 Task: Look for space in Chingola, Zambia from 6th September, 2023 to 12th September, 2023 for 4 adults in price range Rs.10000 to Rs.14000. Place can be private room with 4 bedrooms having 4 beds and 4 bathrooms. Property type can be house, flat, guest house. Amenities needed are: wifi, TV, free parkinig on premises, gym, breakfast. Booking option can be shelf check-in. Required host language is English.
Action: Mouse moved to (570, 148)
Screenshot: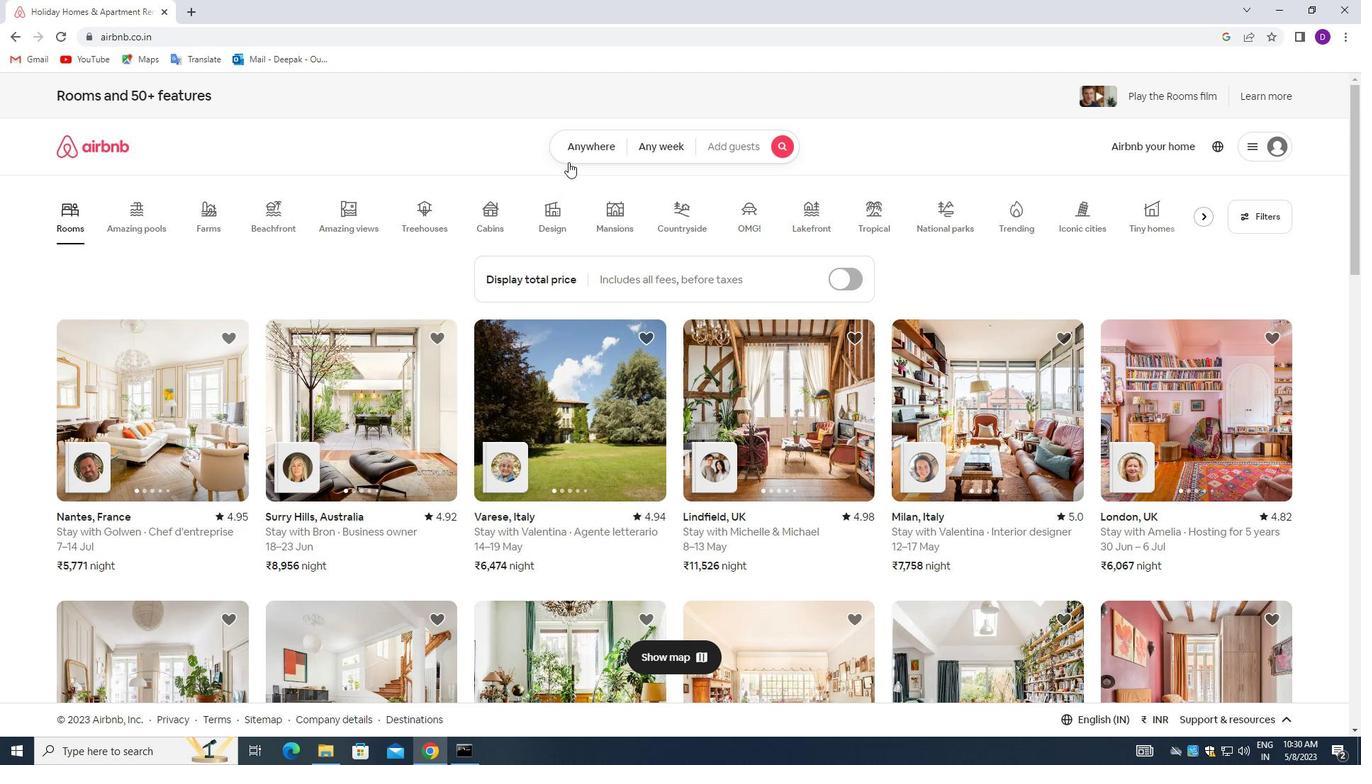 
Action: Mouse pressed left at (570, 148)
Screenshot: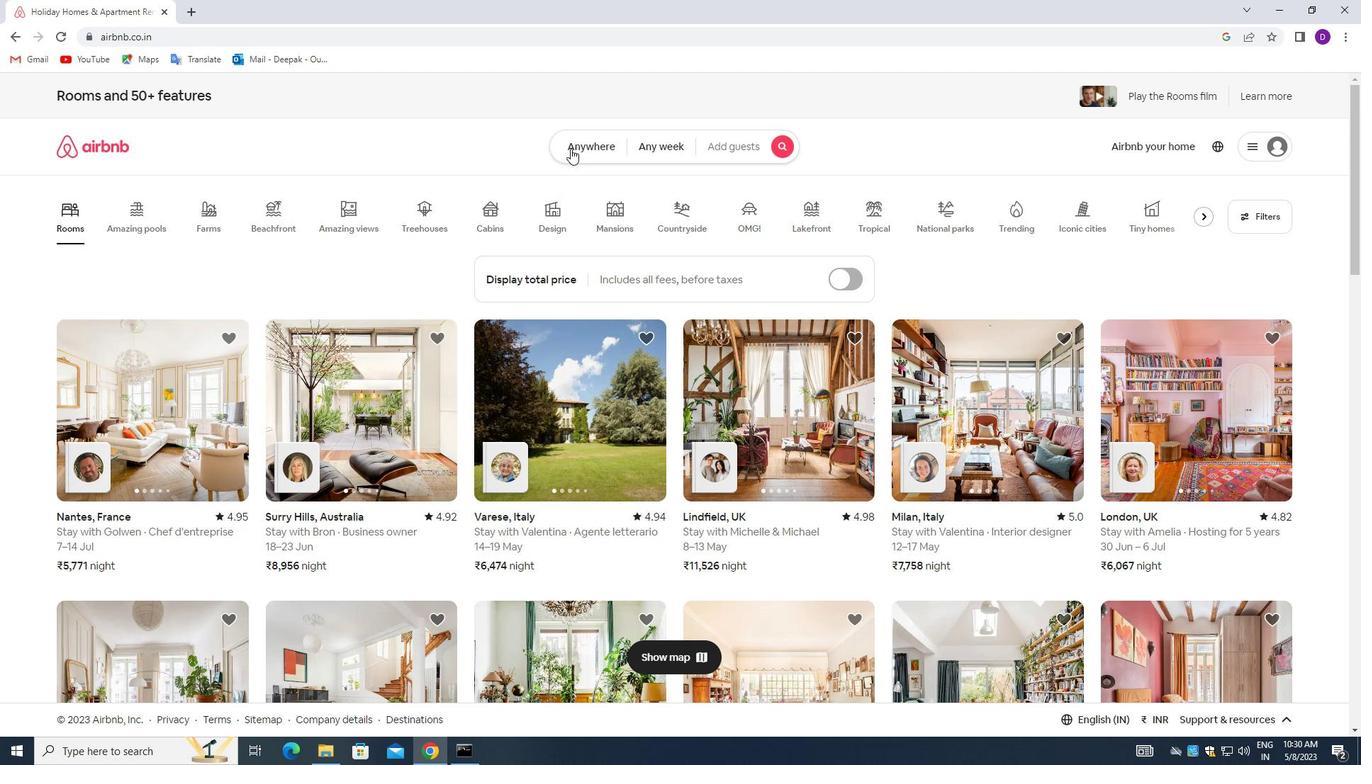 
Action: Mouse moved to (532, 209)
Screenshot: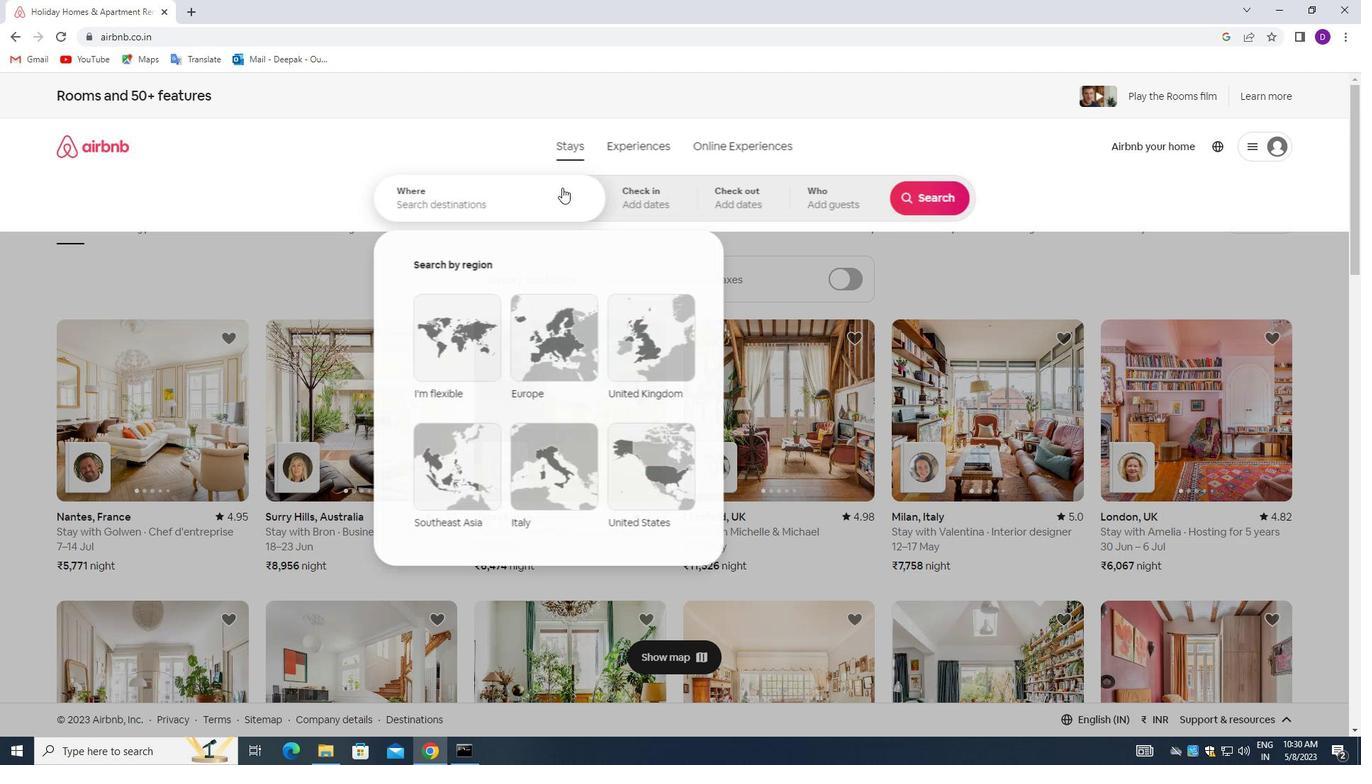 
Action: Mouse pressed left at (532, 209)
Screenshot: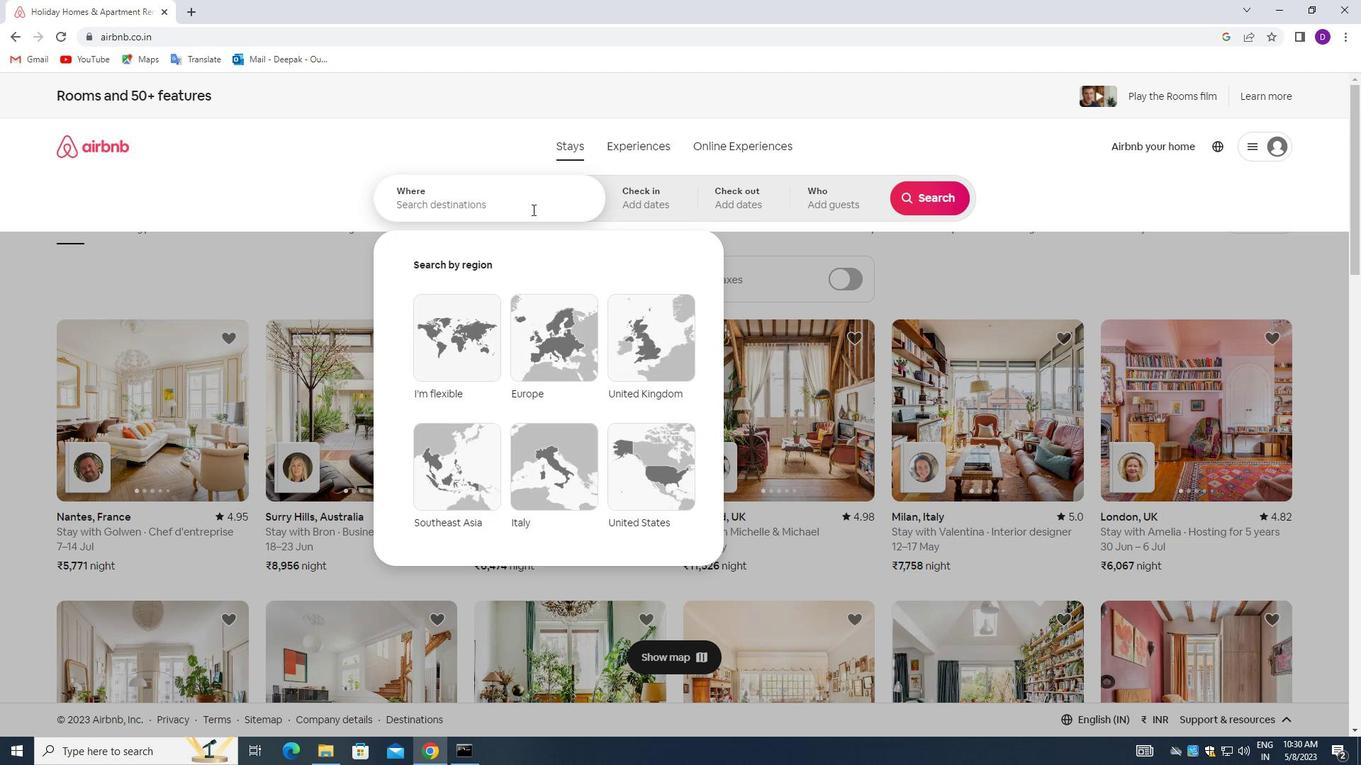 
Action: Mouse moved to (209, 321)
Screenshot: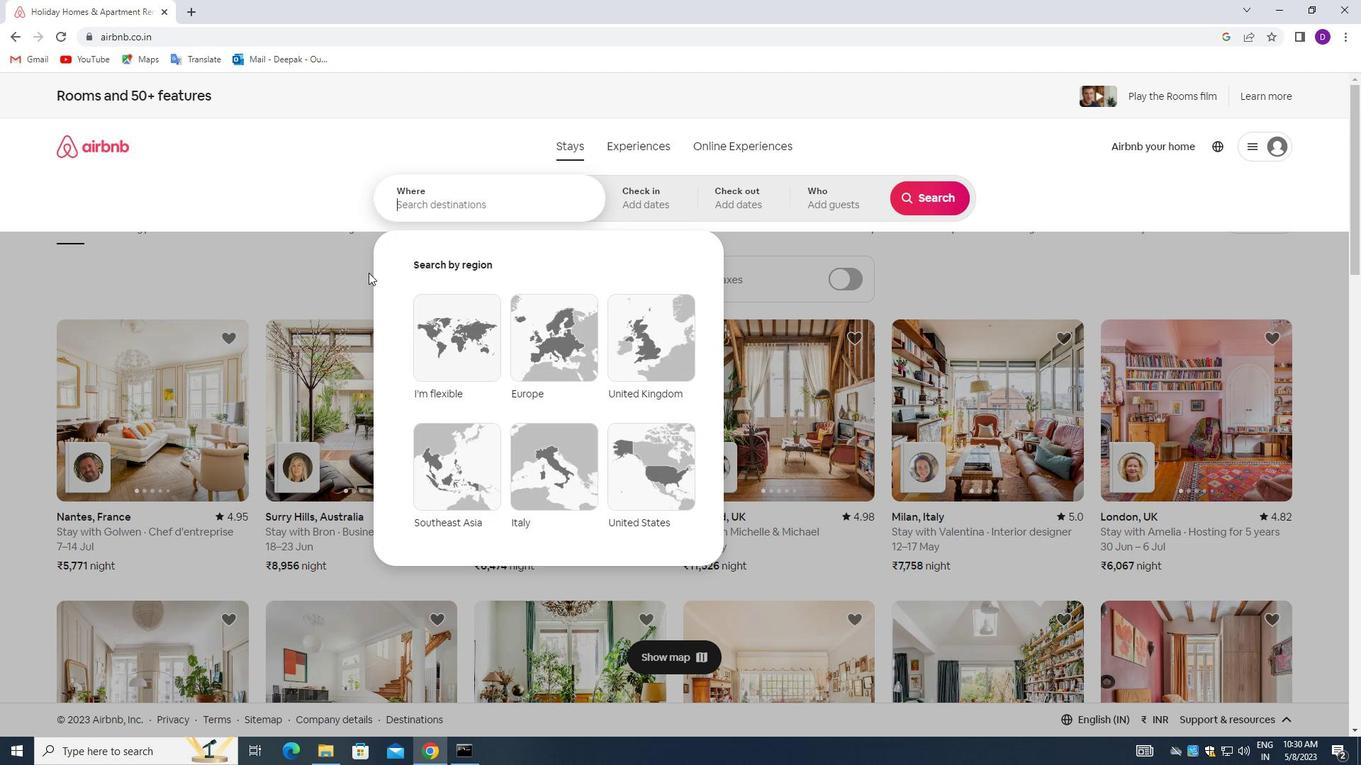 
Action: Key pressed <Key.shift_r>Chingola,<Key.space><Key.shift_r>Zambia<Key.enter>
Screenshot: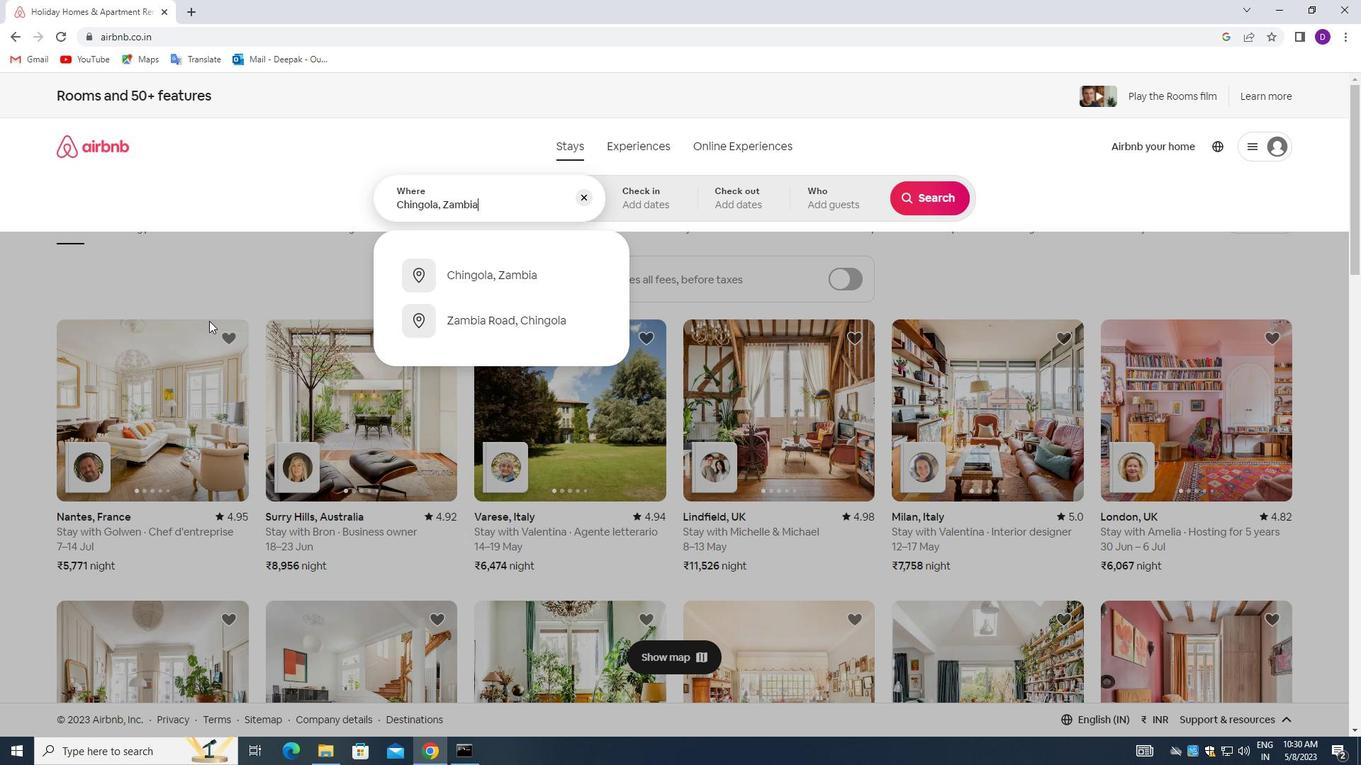
Action: Mouse moved to (928, 310)
Screenshot: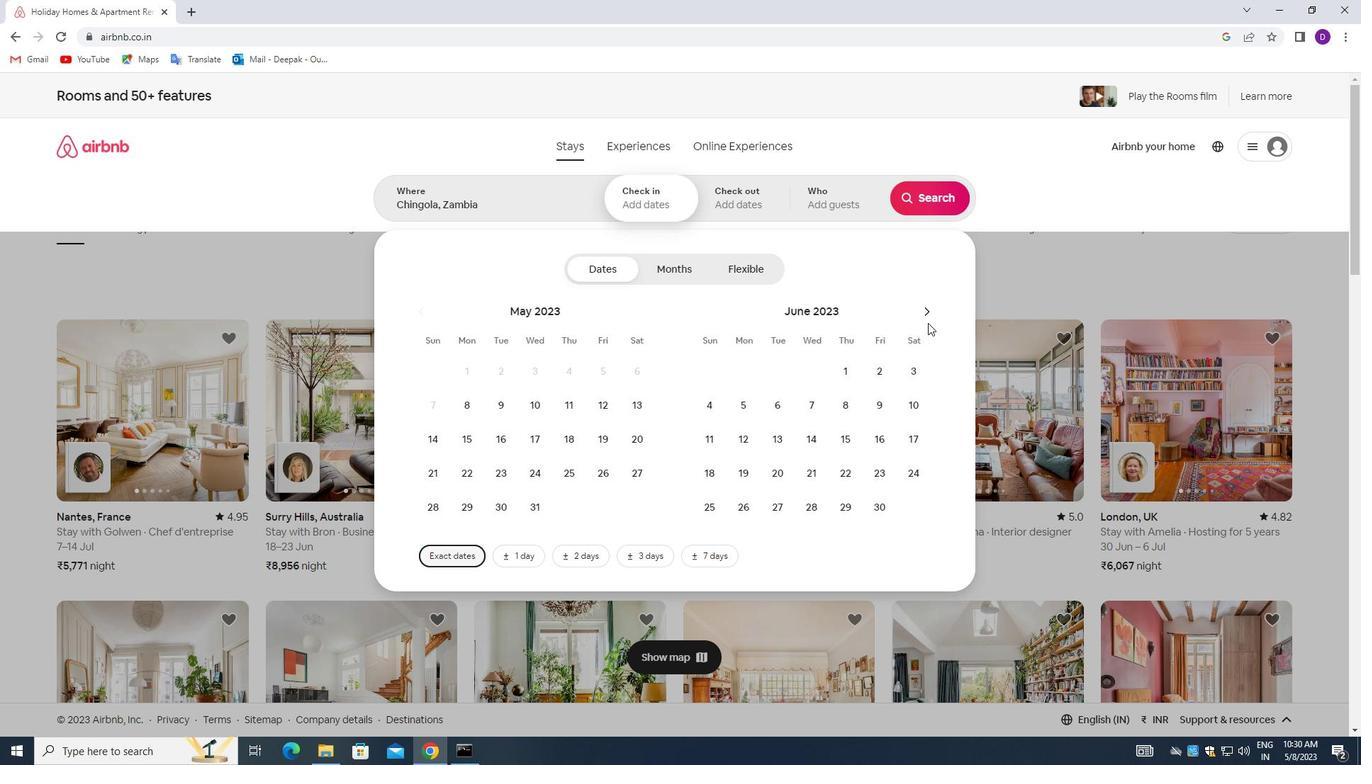 
Action: Mouse pressed left at (928, 310)
Screenshot: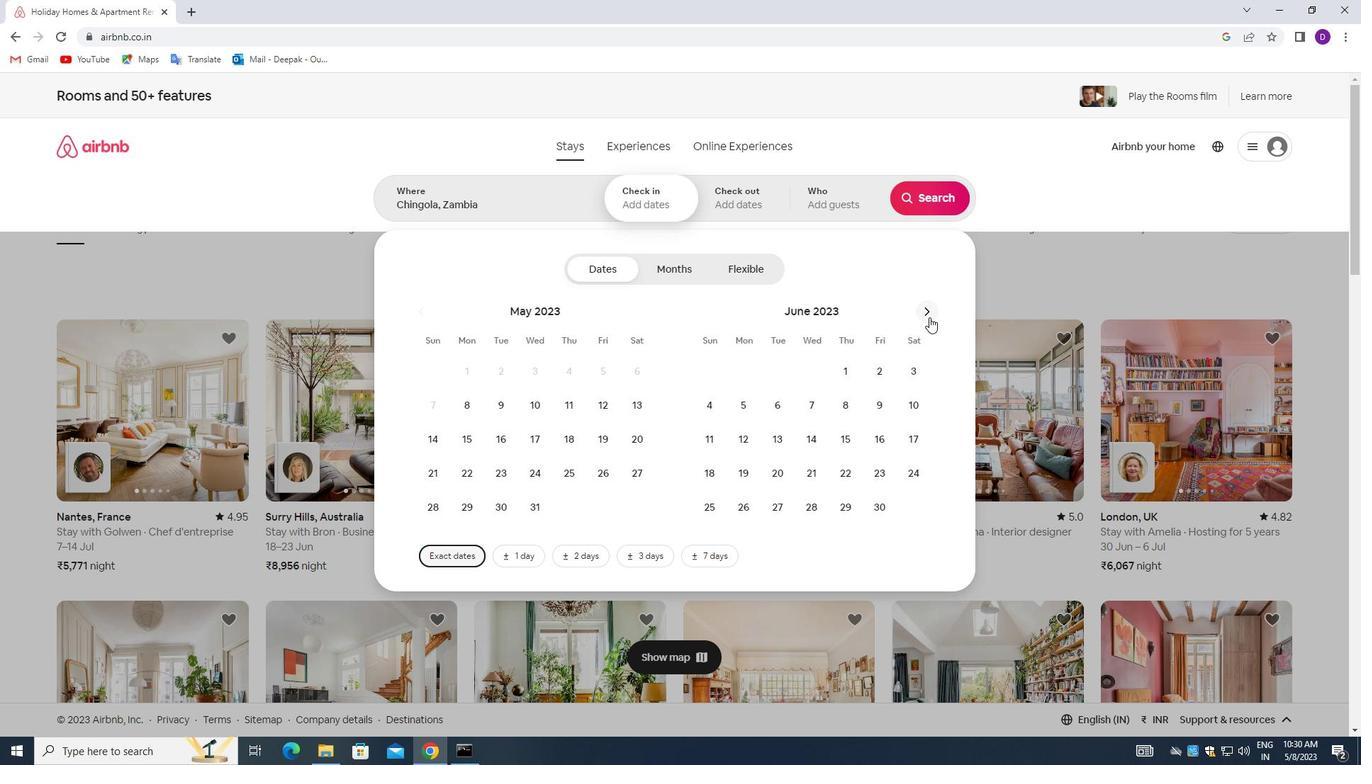 
Action: Mouse pressed left at (928, 310)
Screenshot: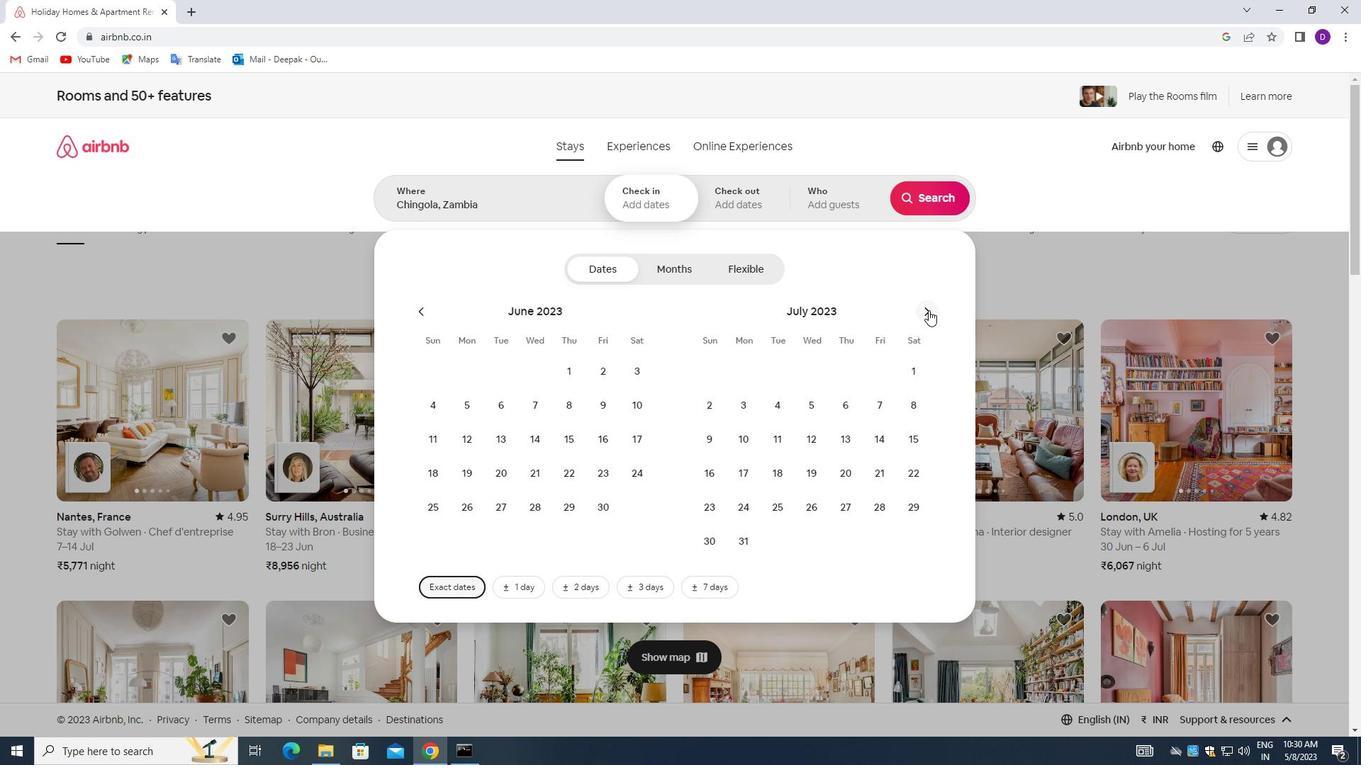 
Action: Mouse pressed left at (928, 310)
Screenshot: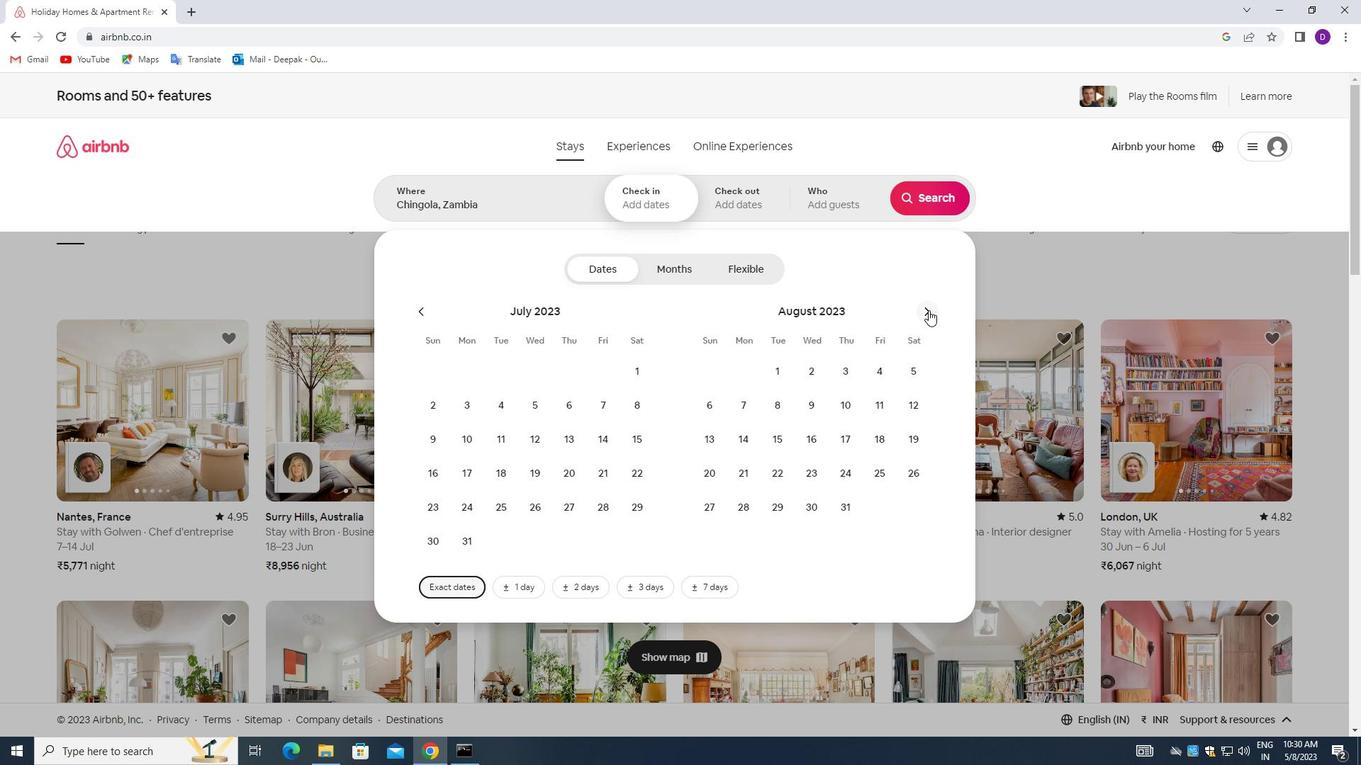
Action: Mouse moved to (815, 404)
Screenshot: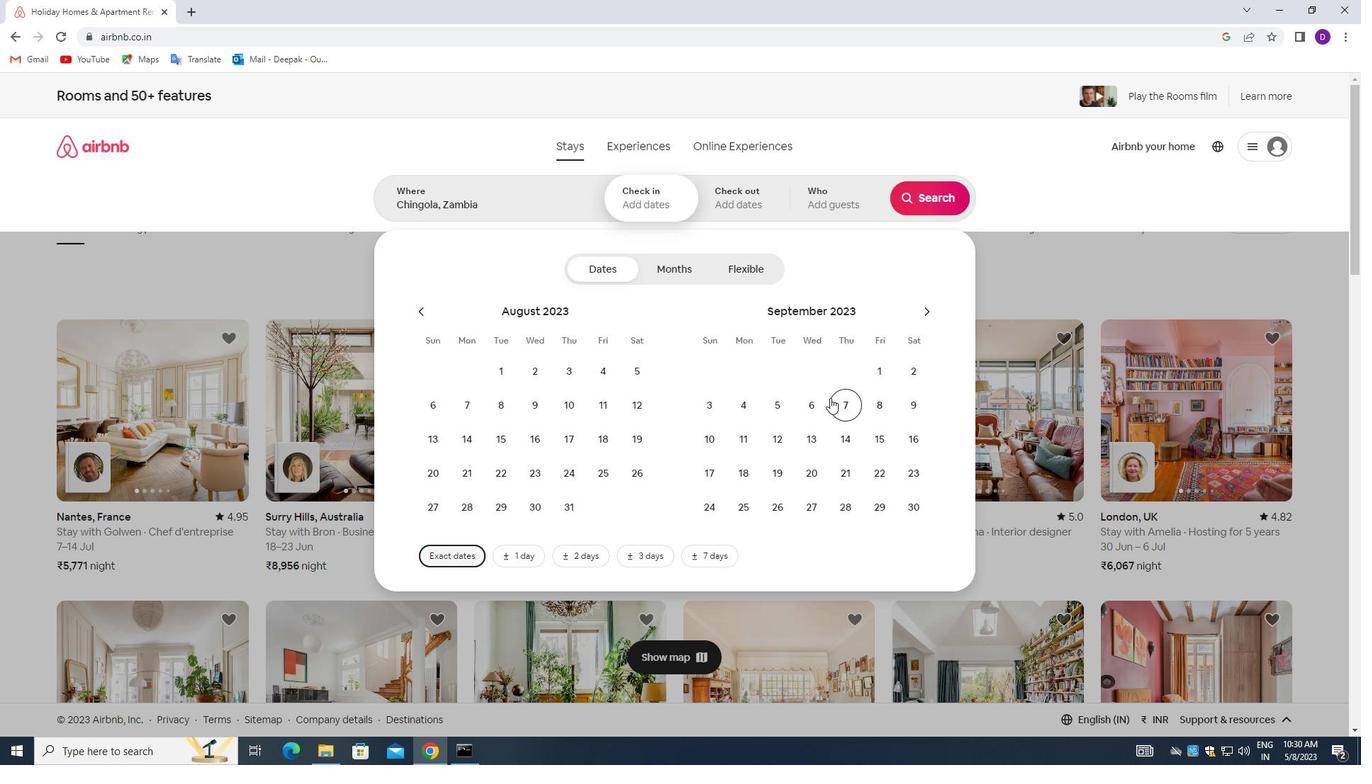 
Action: Mouse pressed left at (815, 404)
Screenshot: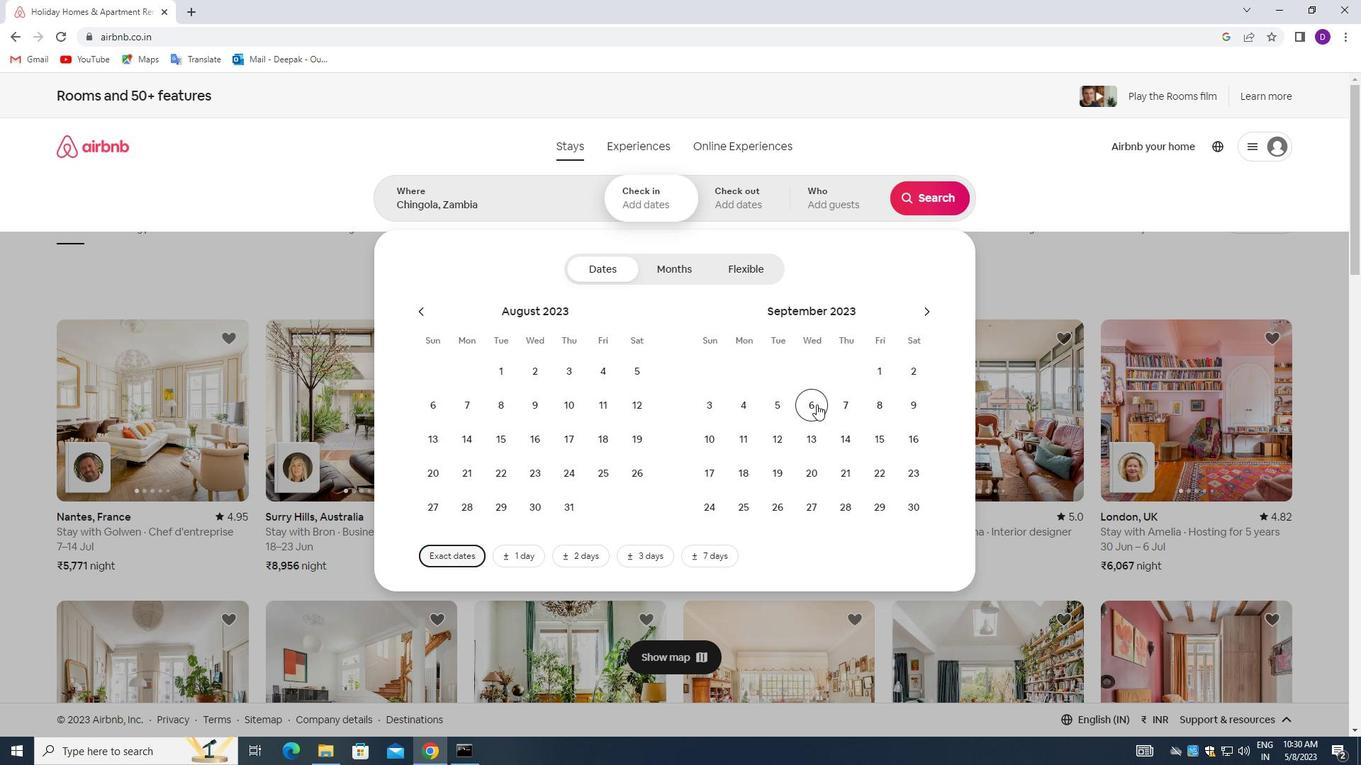 
Action: Mouse moved to (780, 435)
Screenshot: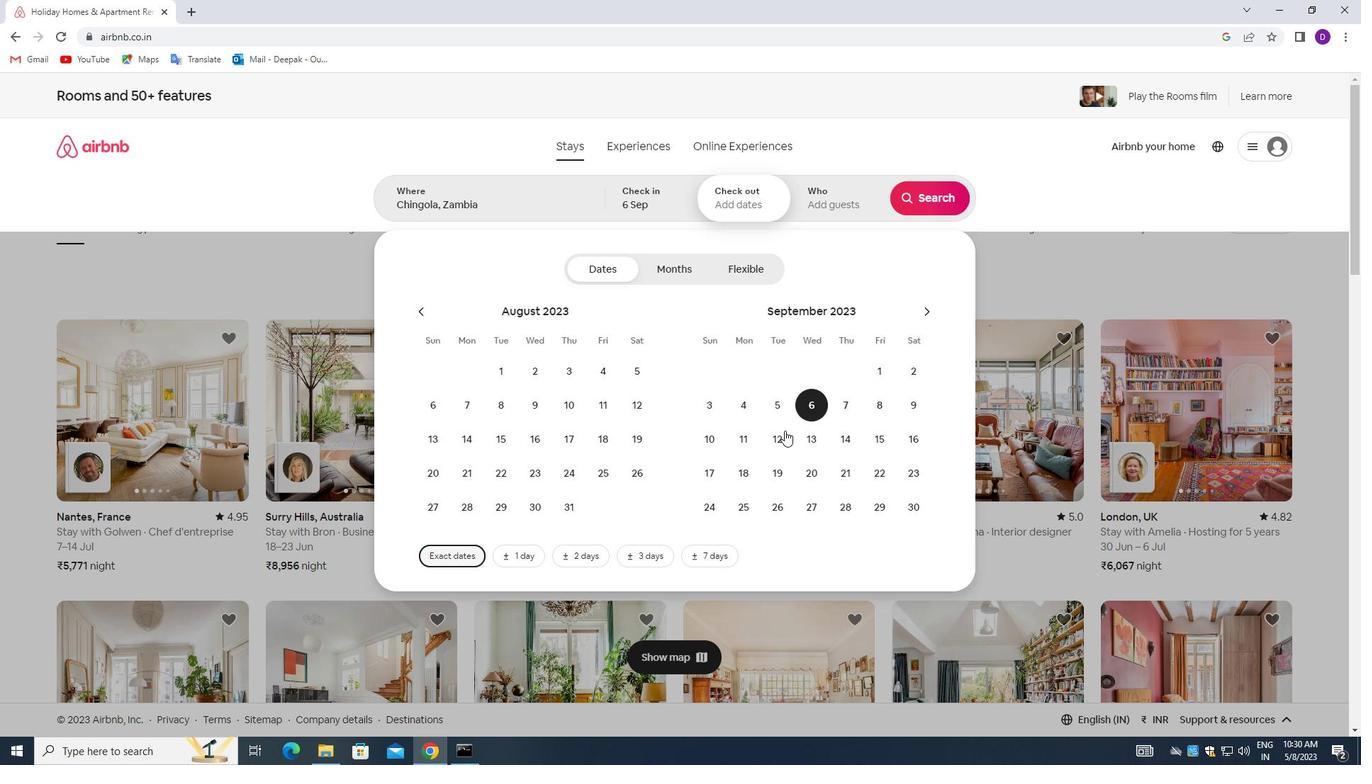 
Action: Mouse pressed left at (780, 435)
Screenshot: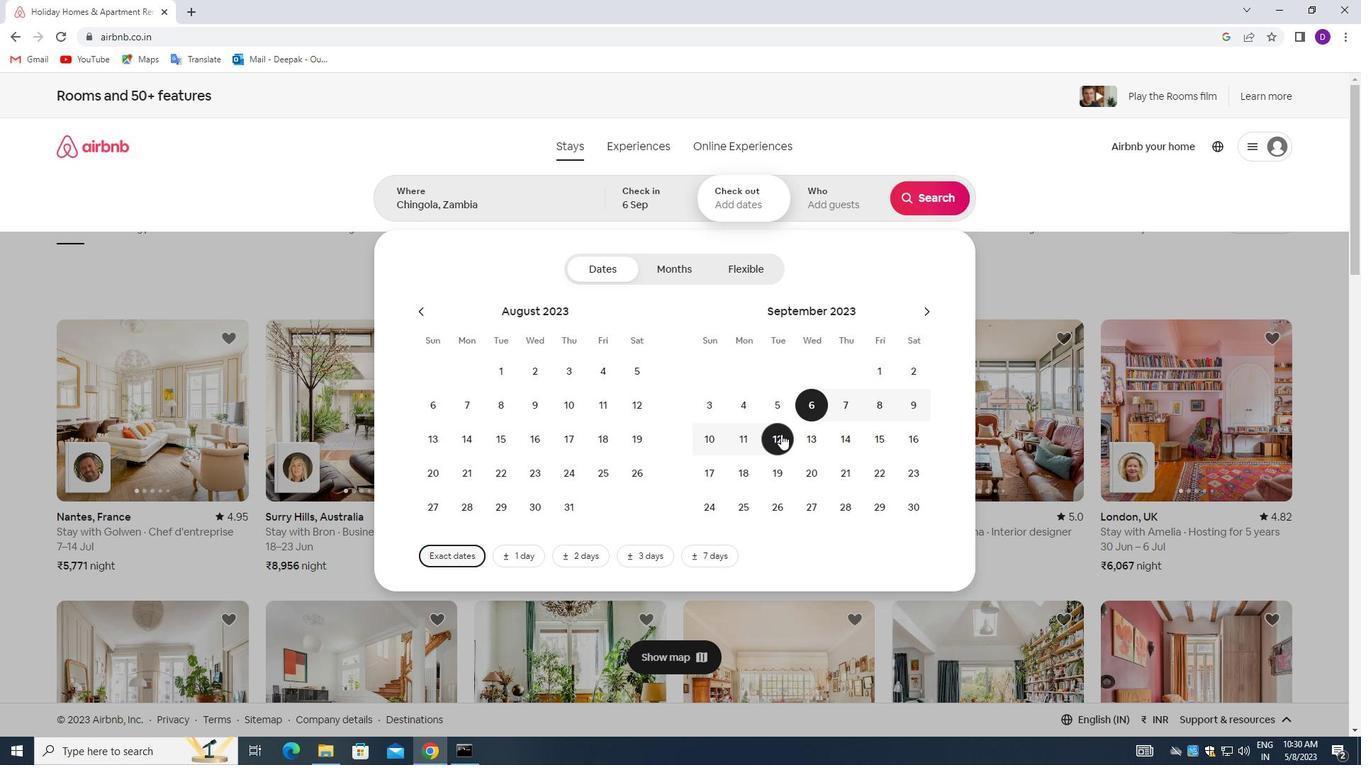 
Action: Mouse moved to (815, 202)
Screenshot: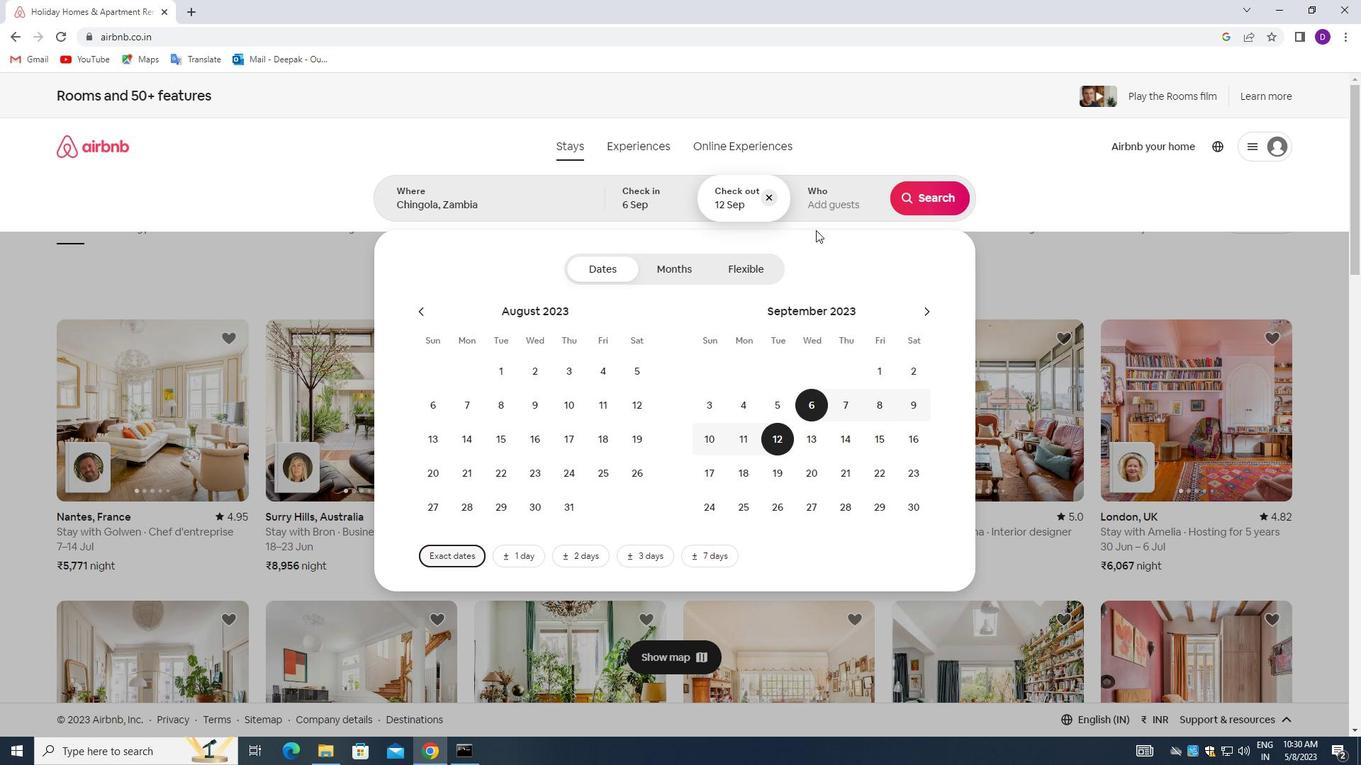 
Action: Mouse pressed left at (815, 202)
Screenshot: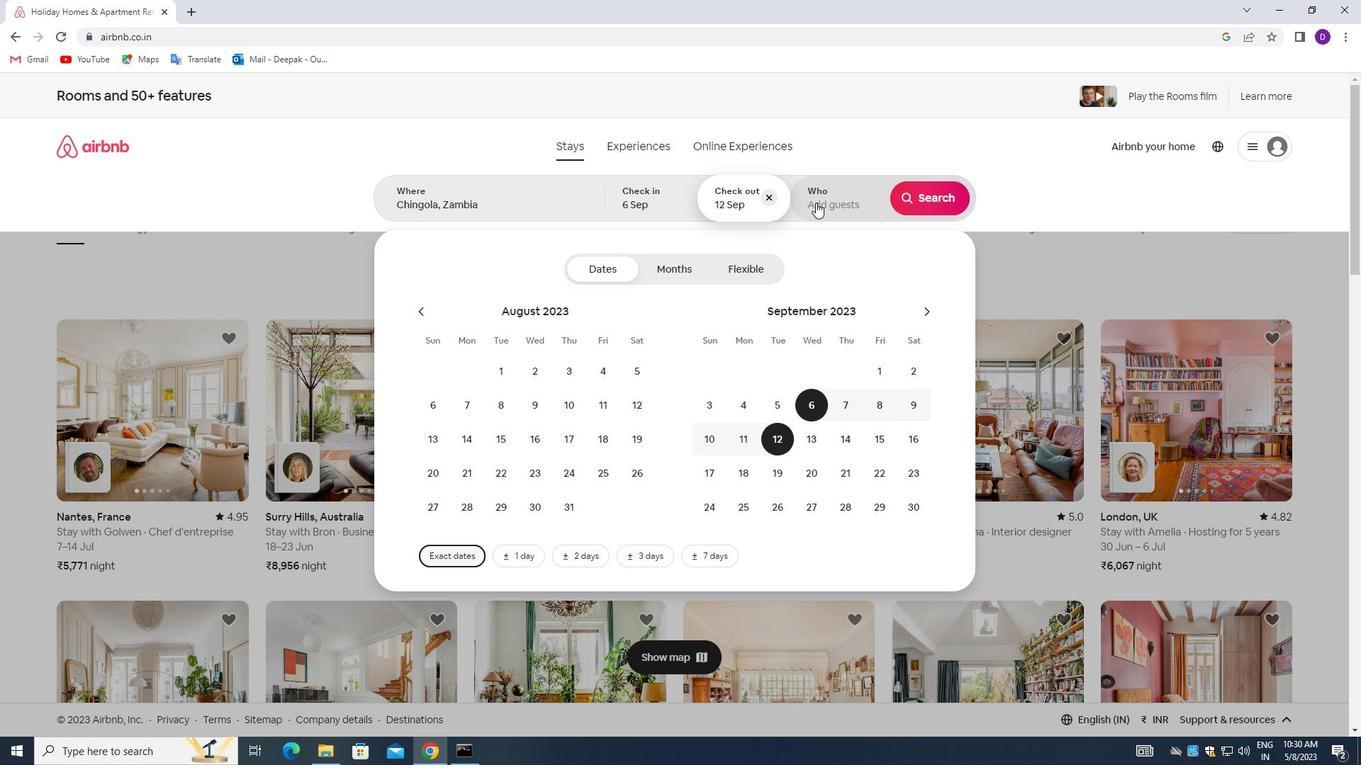 
Action: Mouse moved to (932, 278)
Screenshot: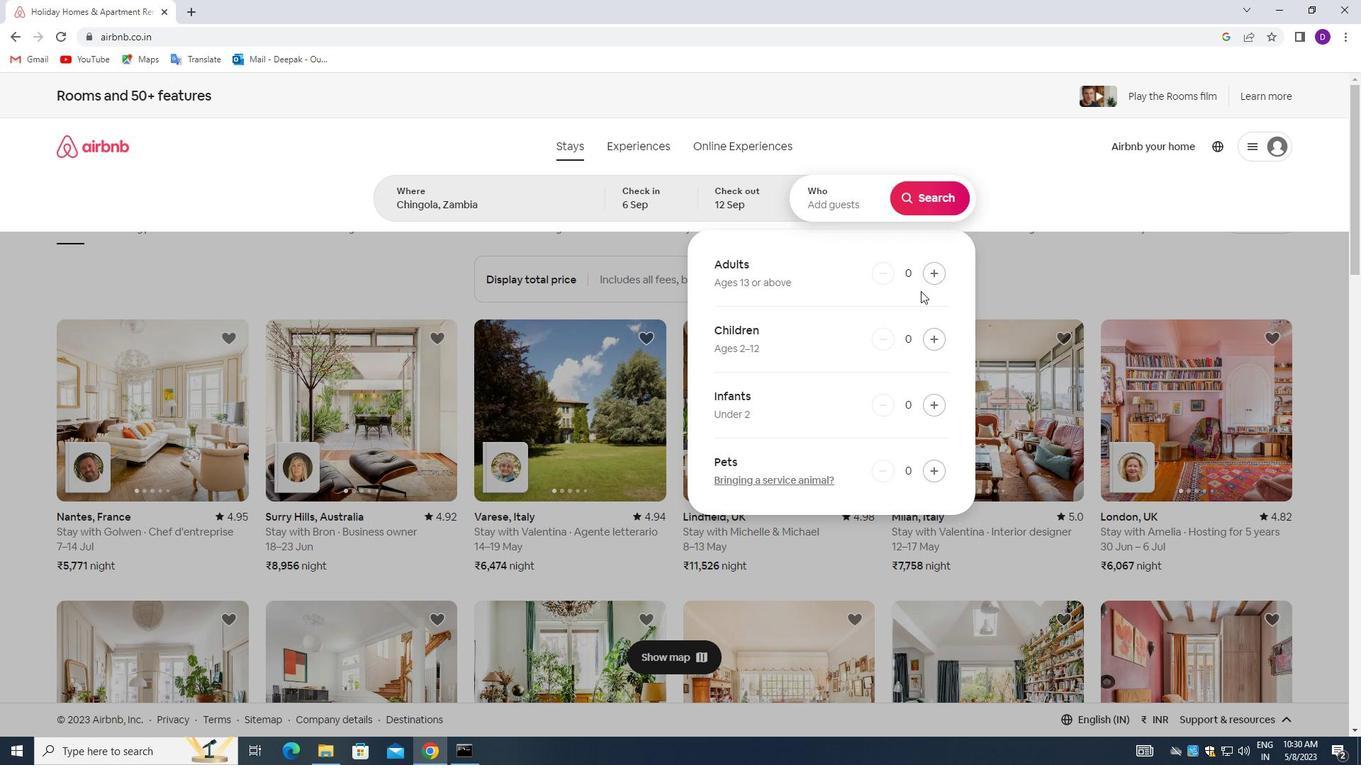 
Action: Mouse pressed left at (932, 278)
Screenshot: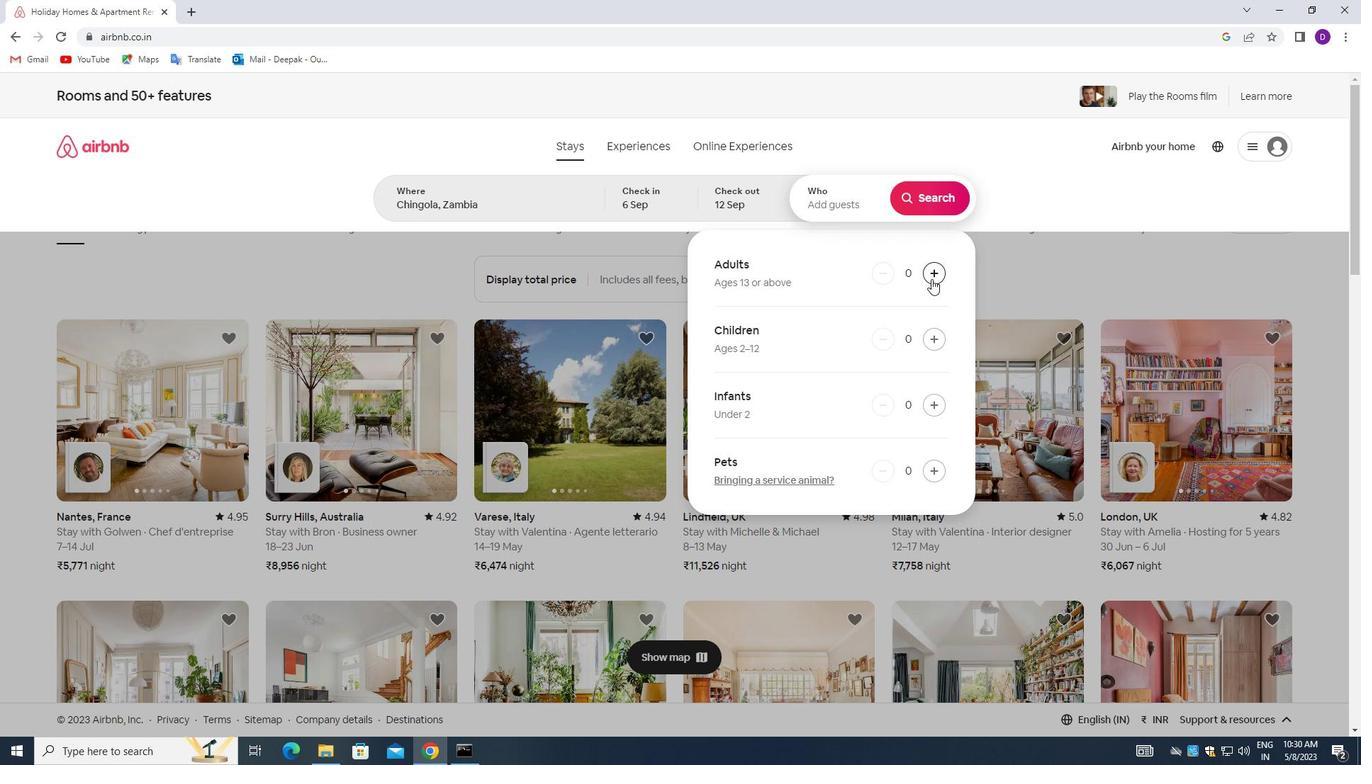 
Action: Mouse pressed left at (932, 278)
Screenshot: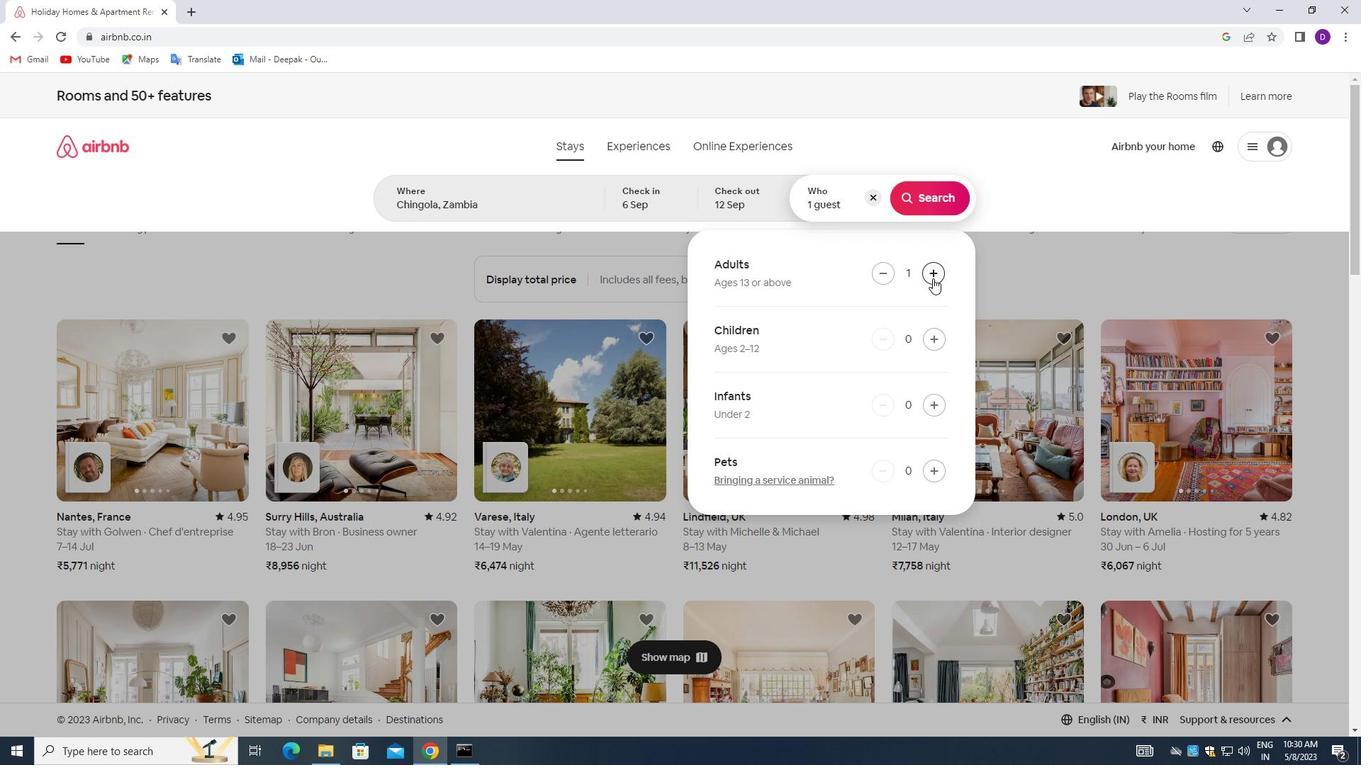 
Action: Mouse pressed left at (932, 278)
Screenshot: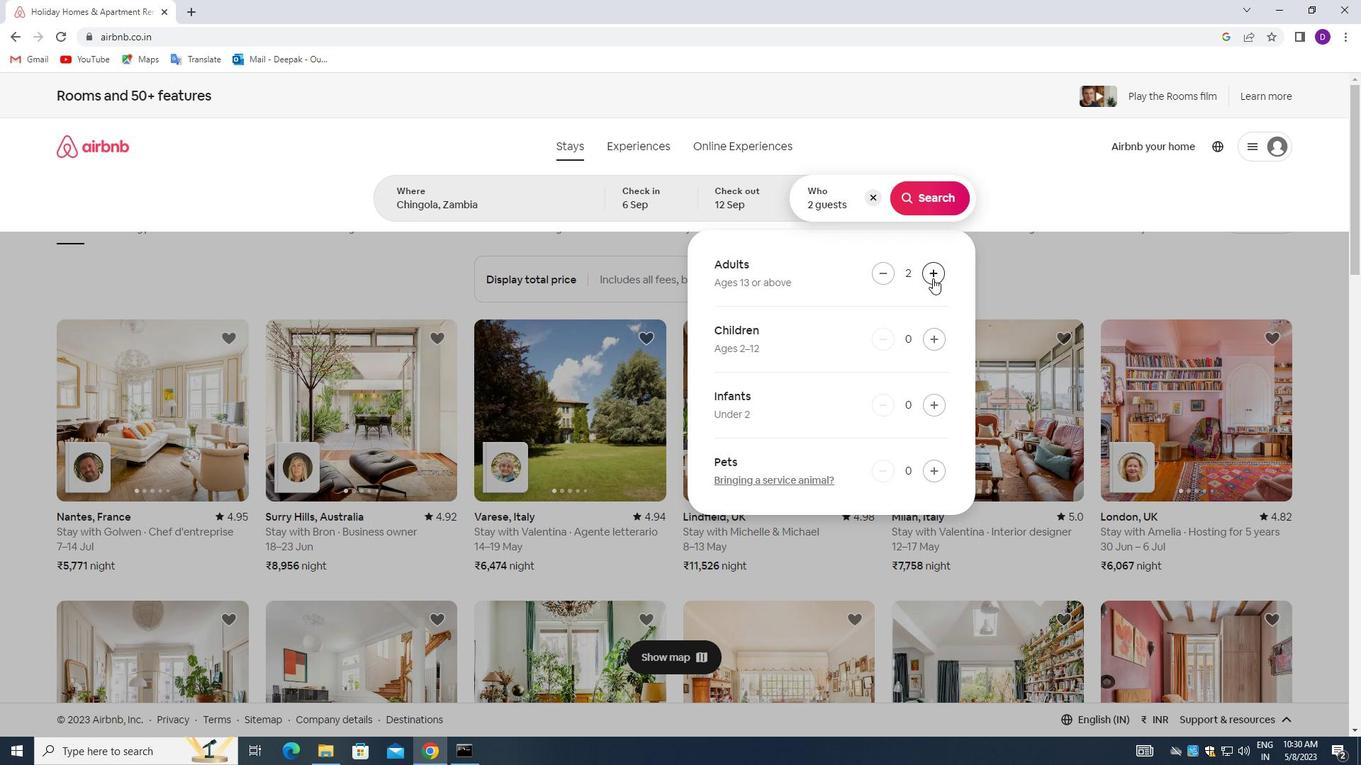
Action: Mouse pressed left at (932, 278)
Screenshot: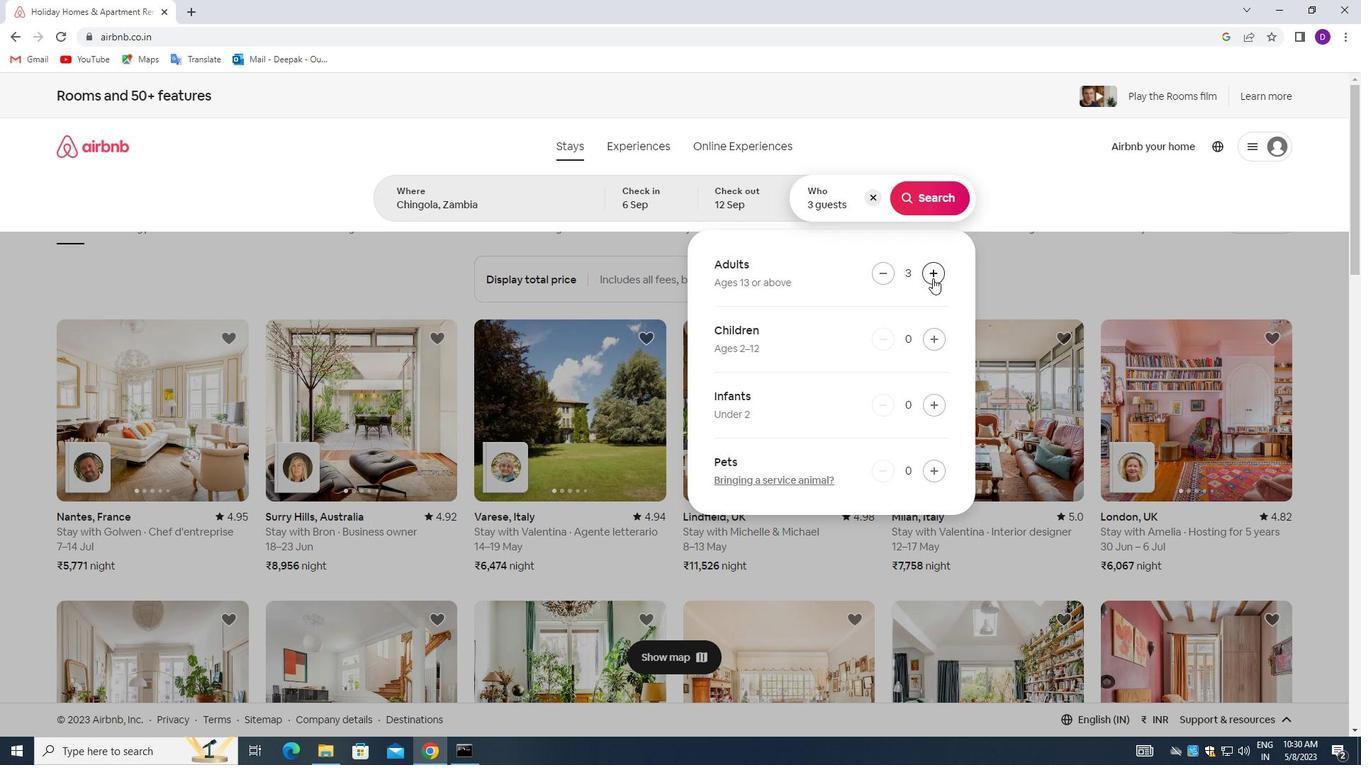 
Action: Mouse moved to (930, 197)
Screenshot: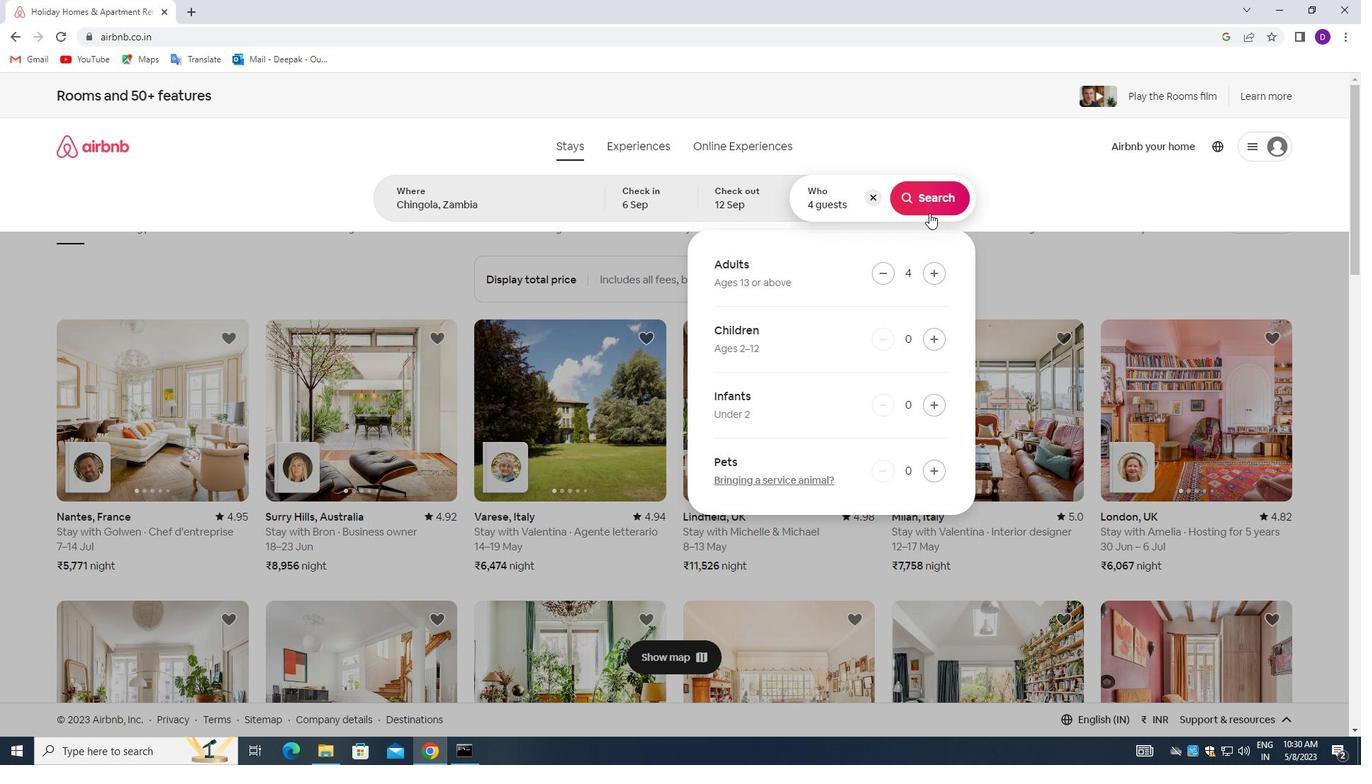 
Action: Mouse pressed left at (930, 197)
Screenshot: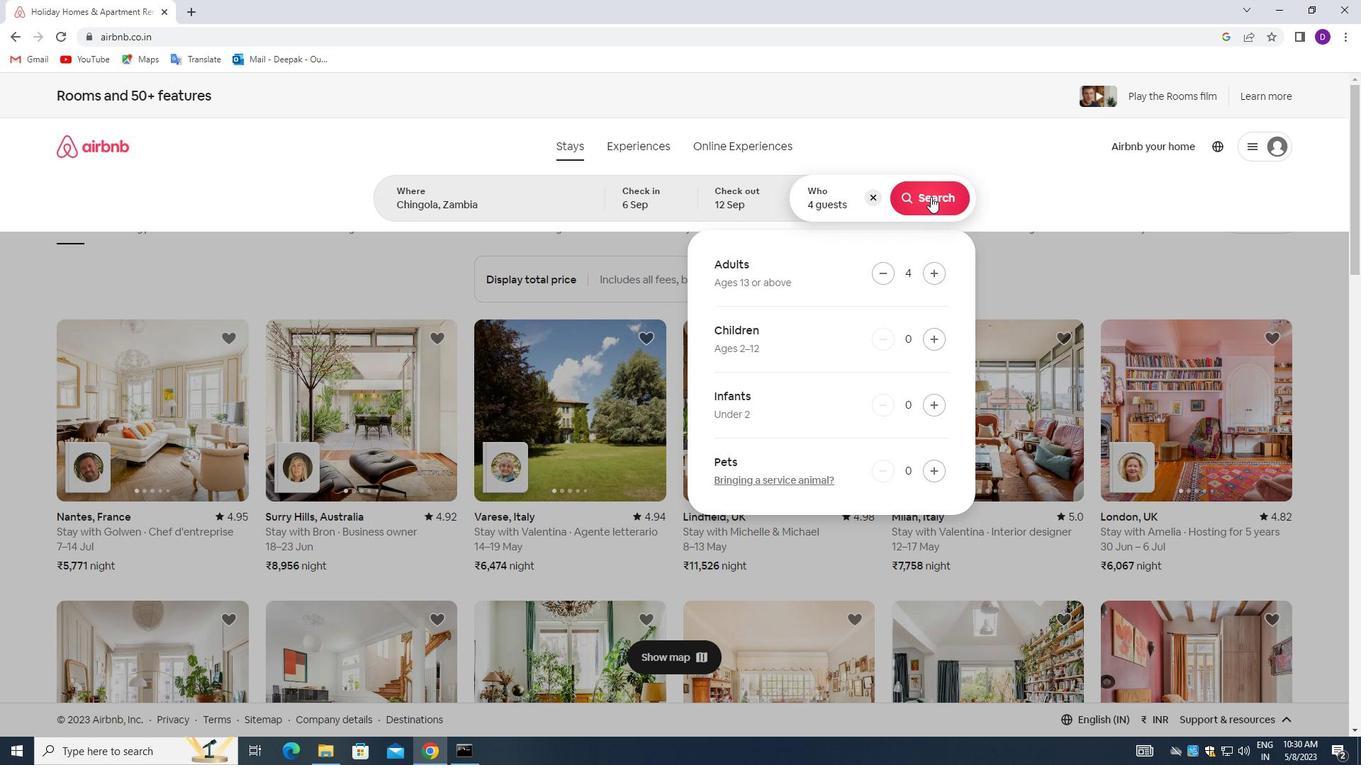 
Action: Mouse moved to (1282, 153)
Screenshot: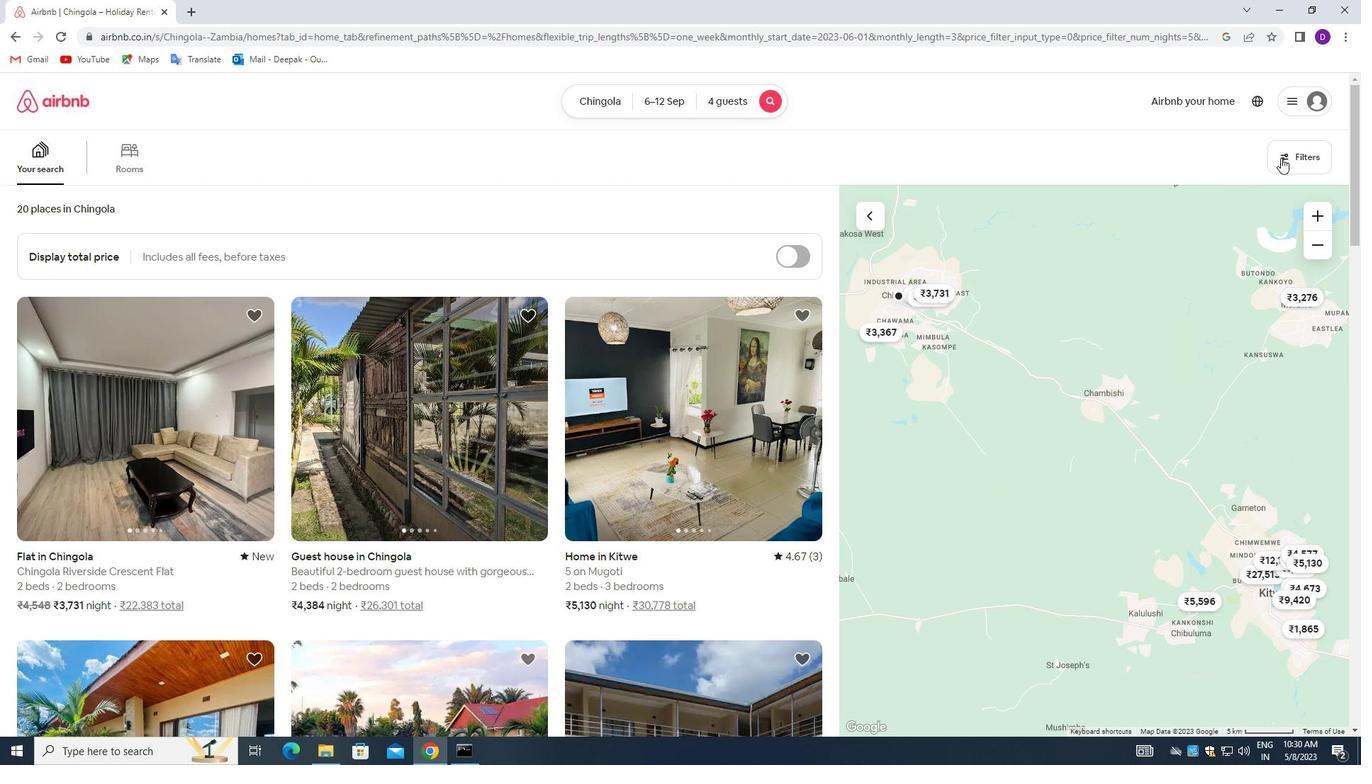 
Action: Mouse pressed left at (1282, 153)
Screenshot: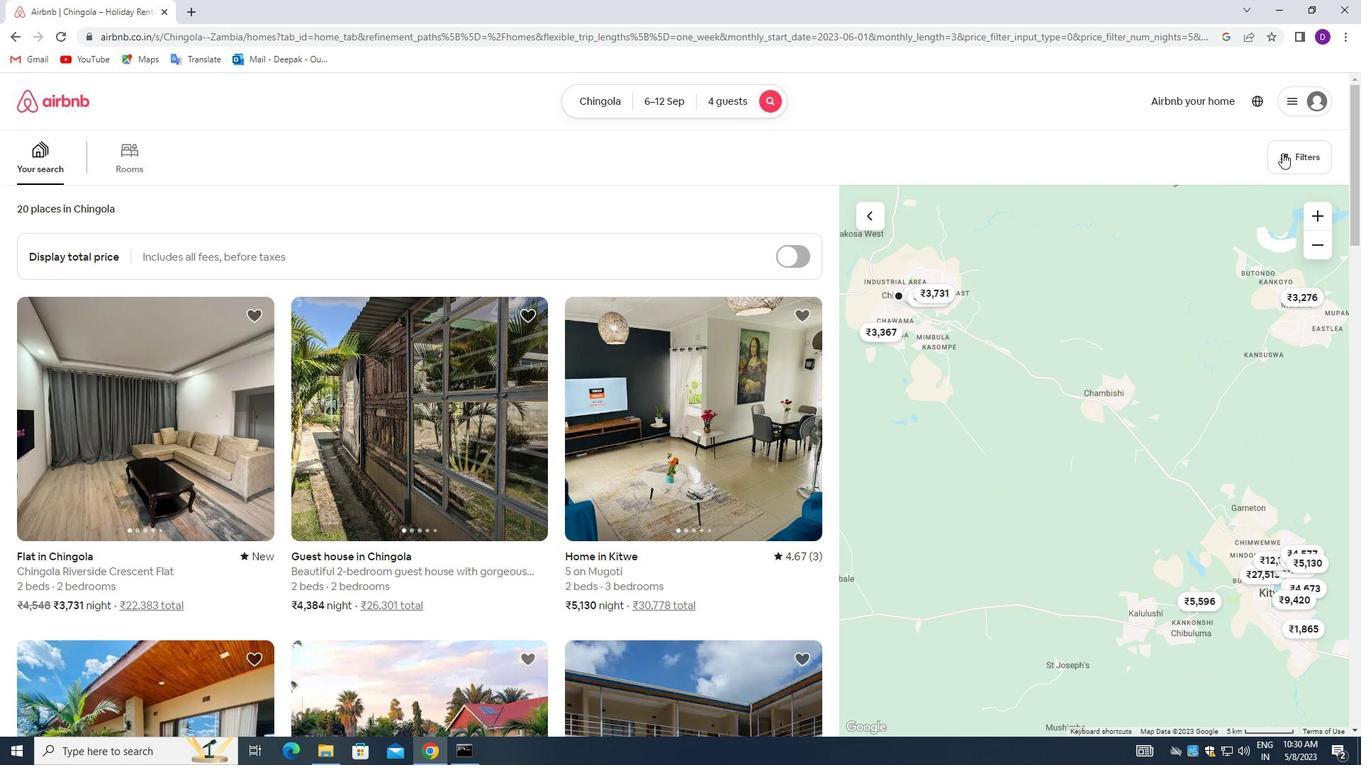 
Action: Mouse moved to (492, 505)
Screenshot: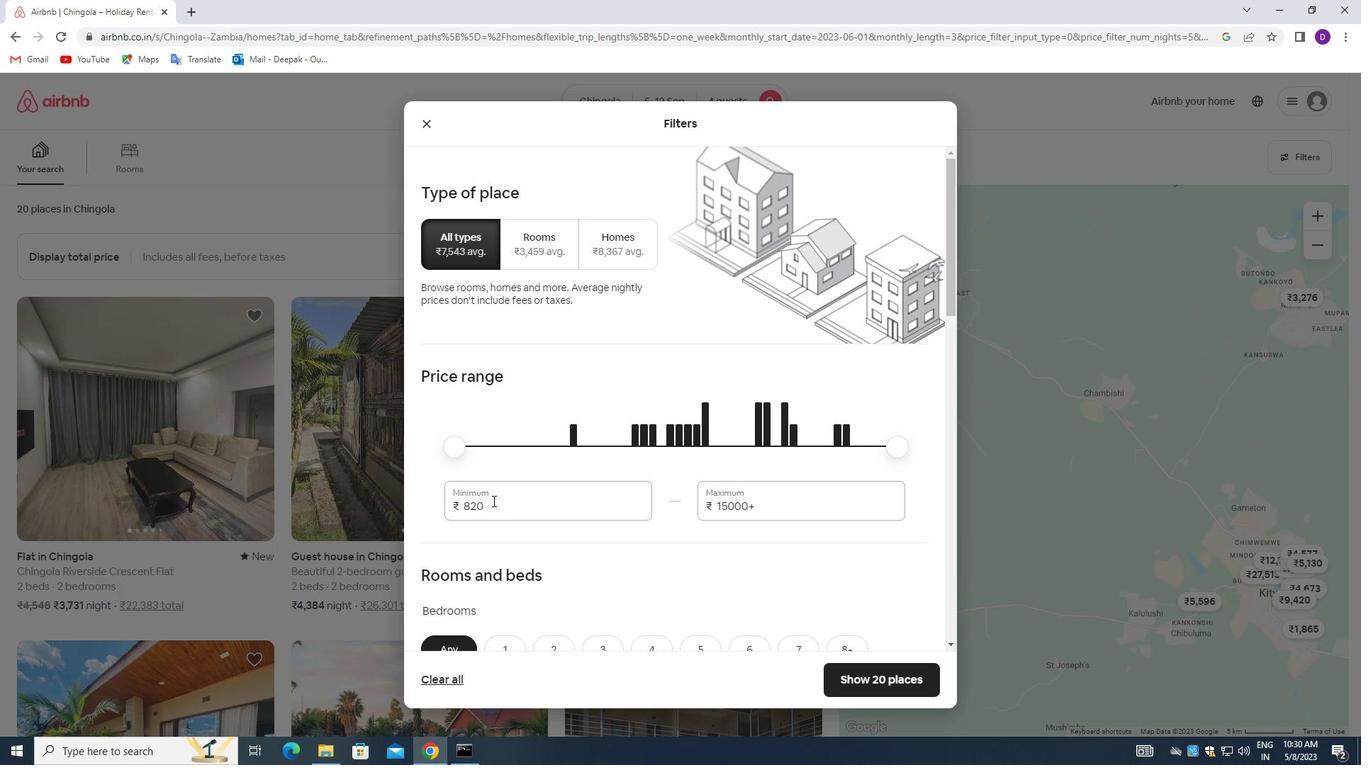 
Action: Mouse pressed left at (492, 505)
Screenshot: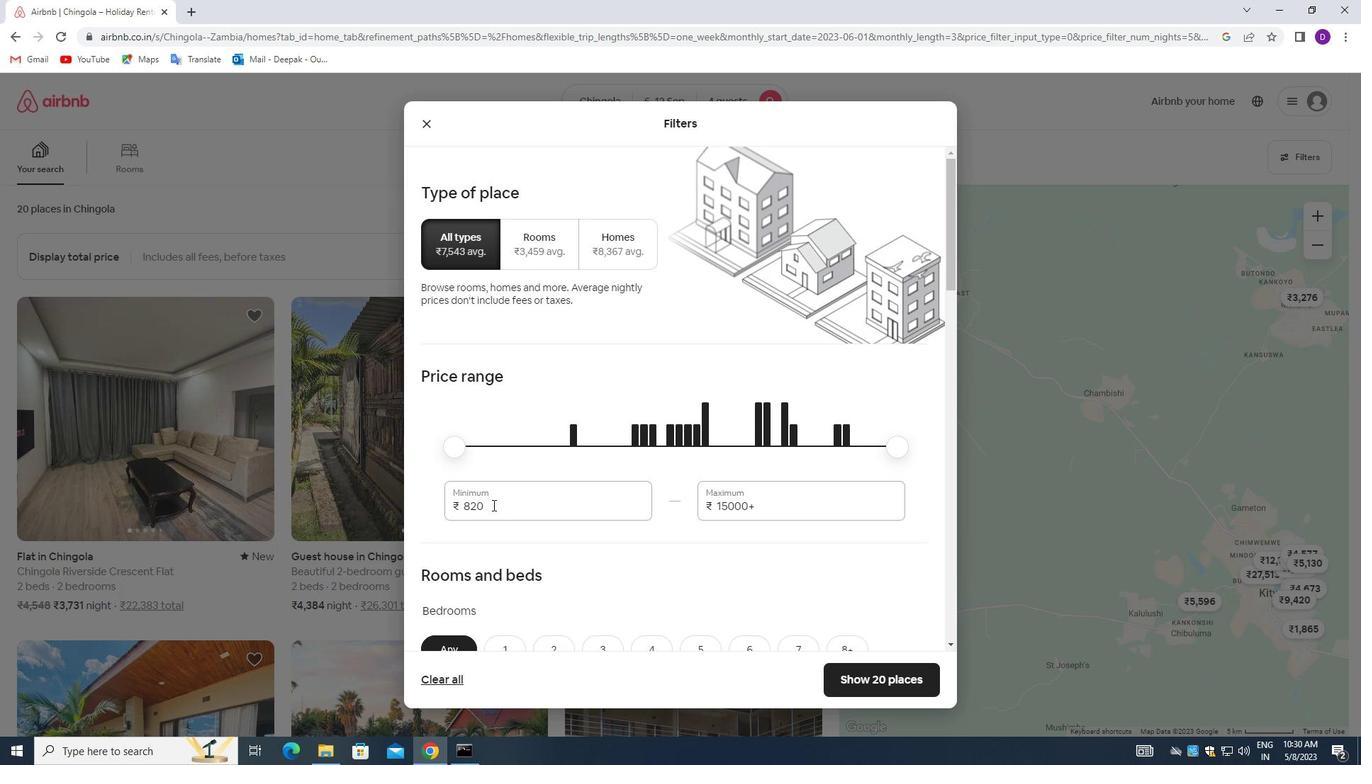 
Action: Mouse pressed left at (492, 505)
Screenshot: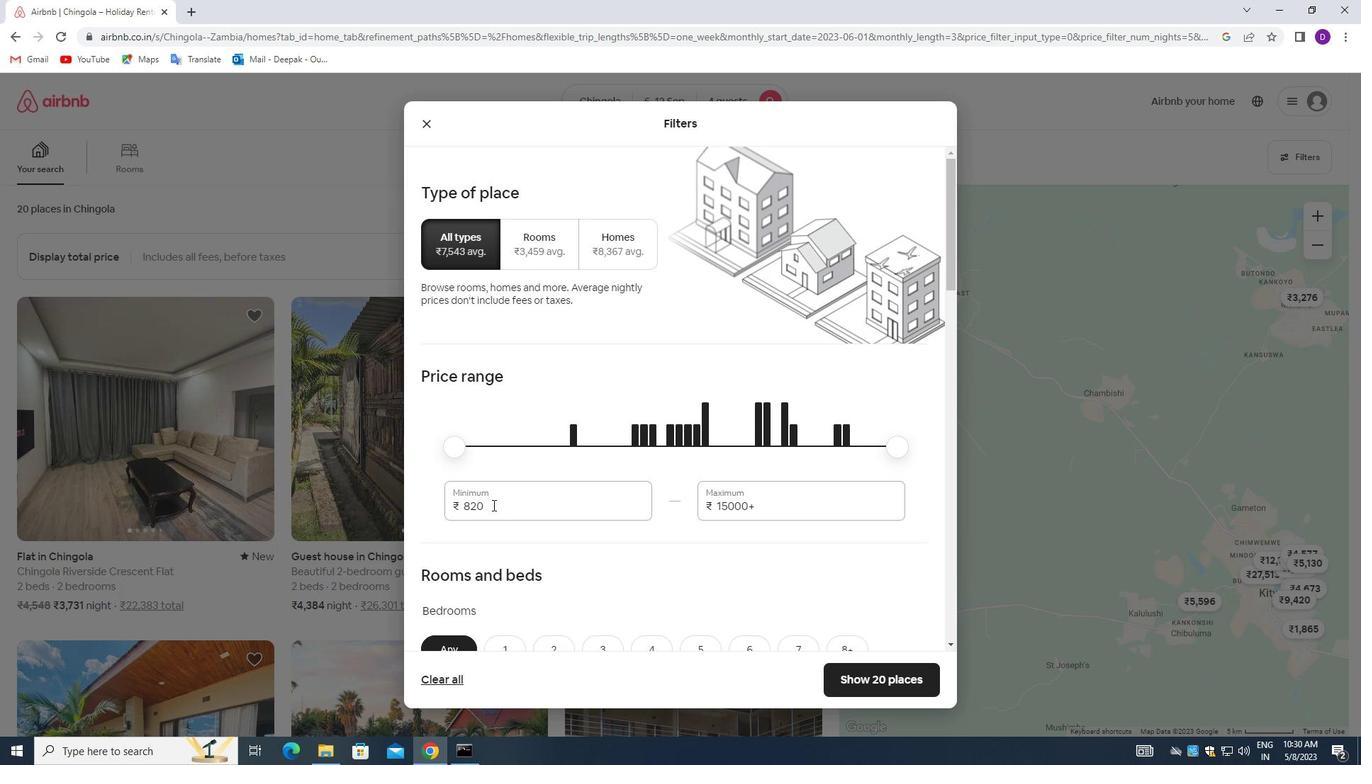 
Action: Key pressed 10000<Key.tab>14000
Screenshot: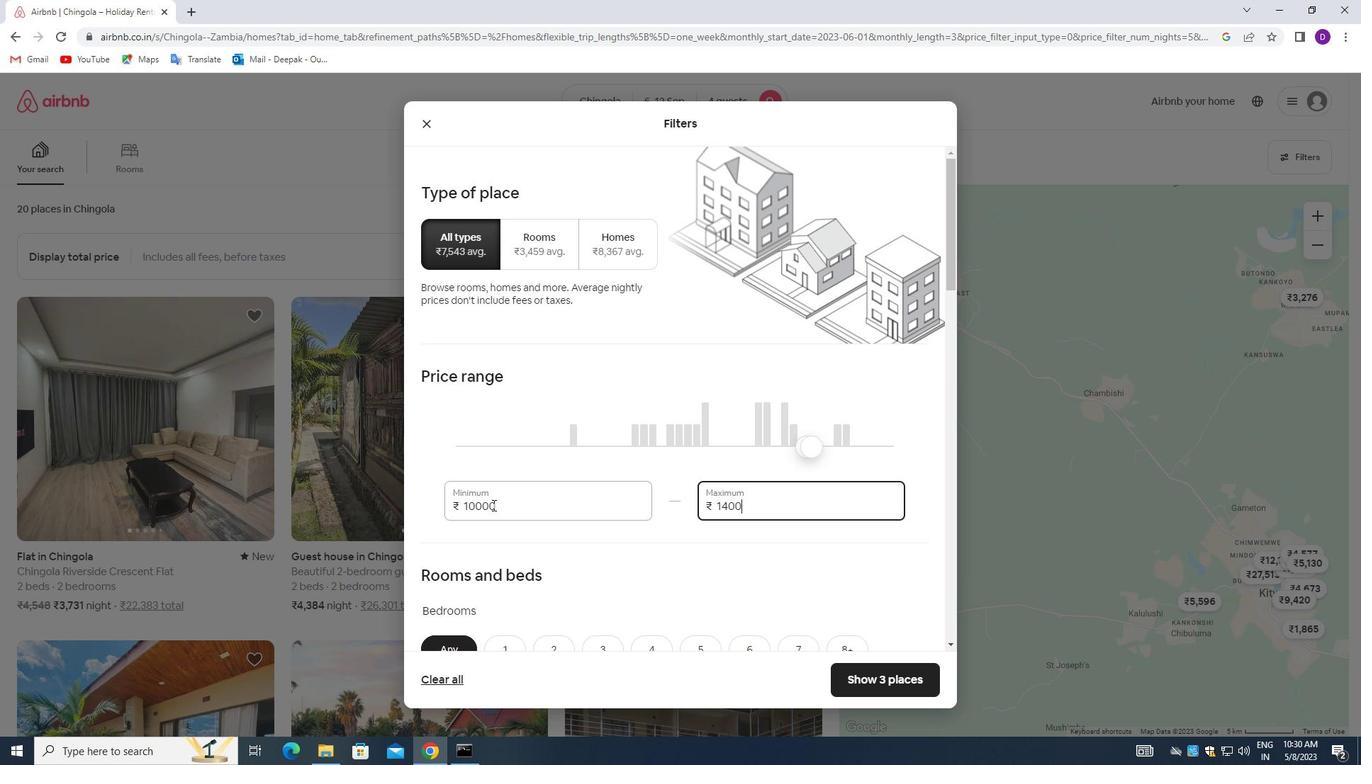 
Action: Mouse moved to (660, 501)
Screenshot: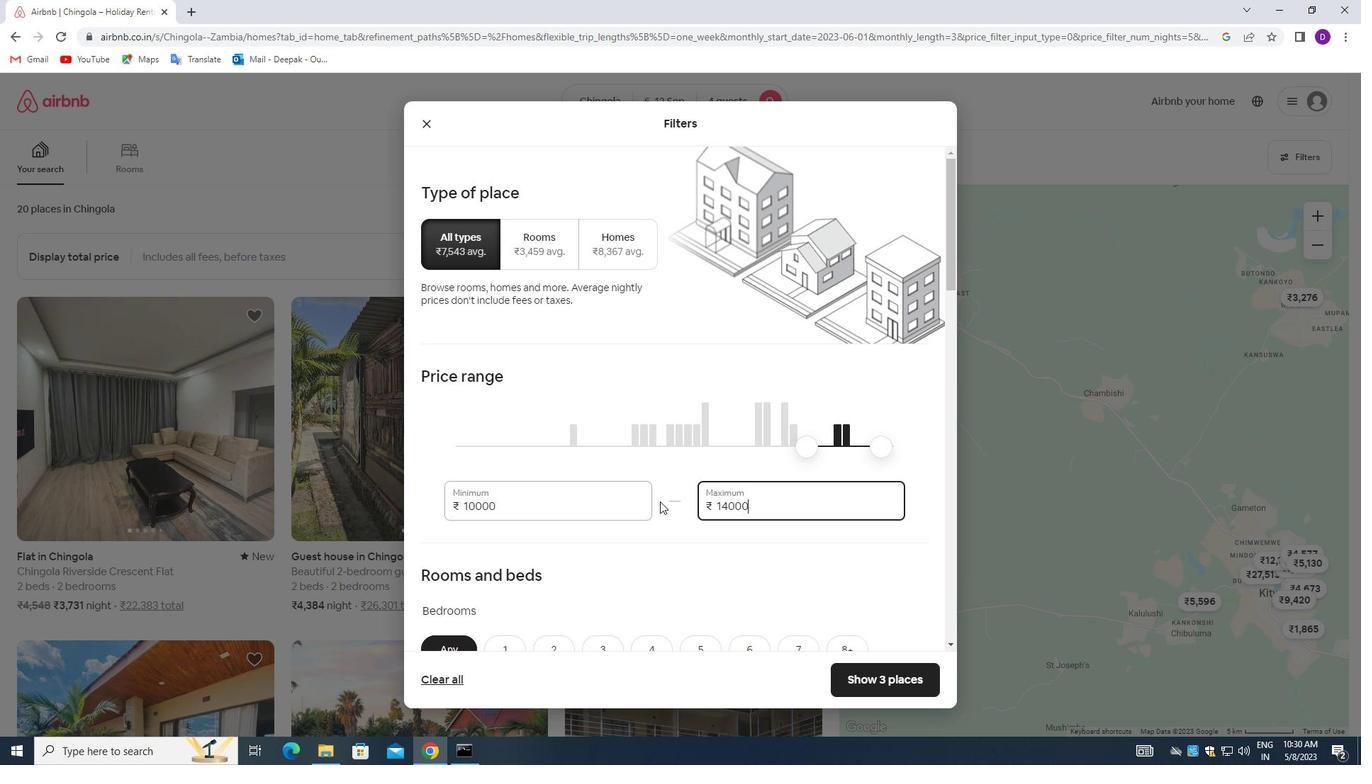 
Action: Mouse scrolled (660, 500) with delta (0, 0)
Screenshot: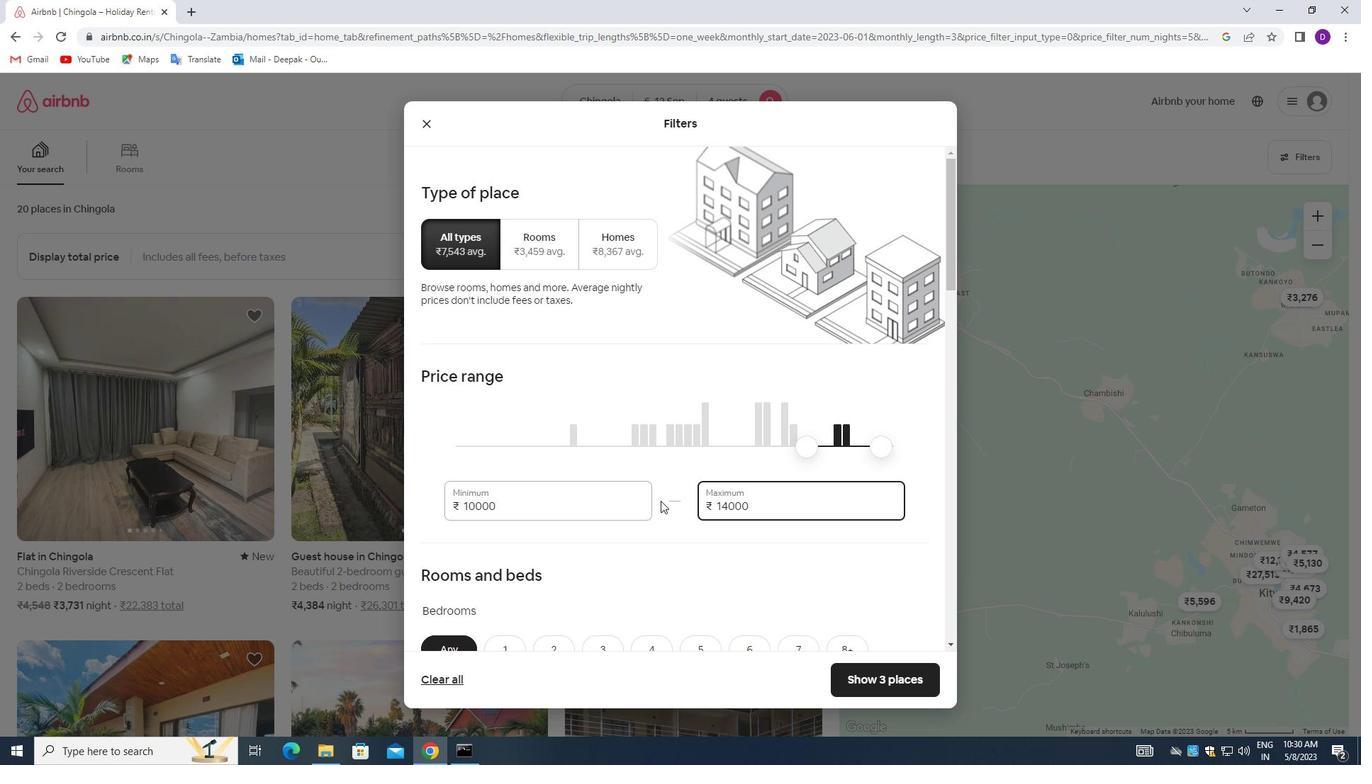 
Action: Mouse scrolled (660, 500) with delta (0, 0)
Screenshot: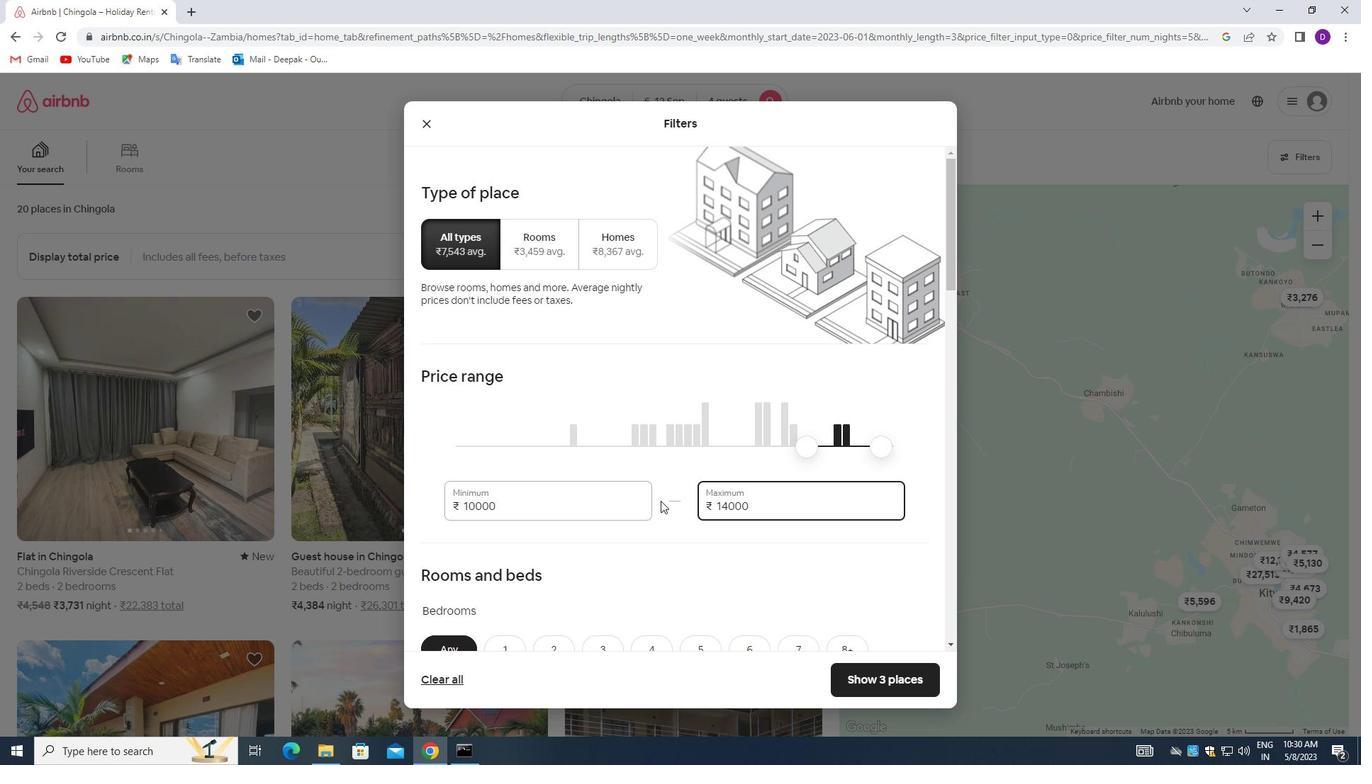 
Action: Mouse scrolled (660, 500) with delta (0, 0)
Screenshot: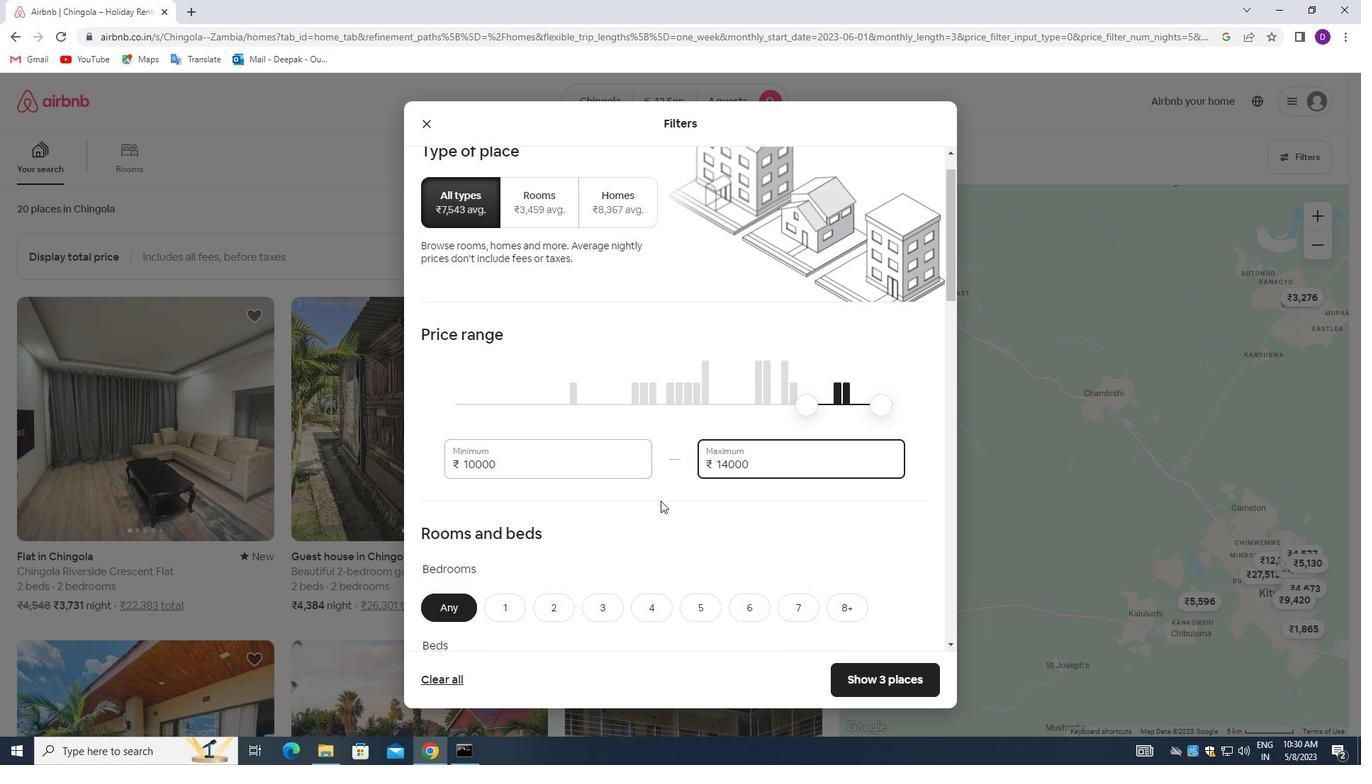 
Action: Mouse moved to (657, 451)
Screenshot: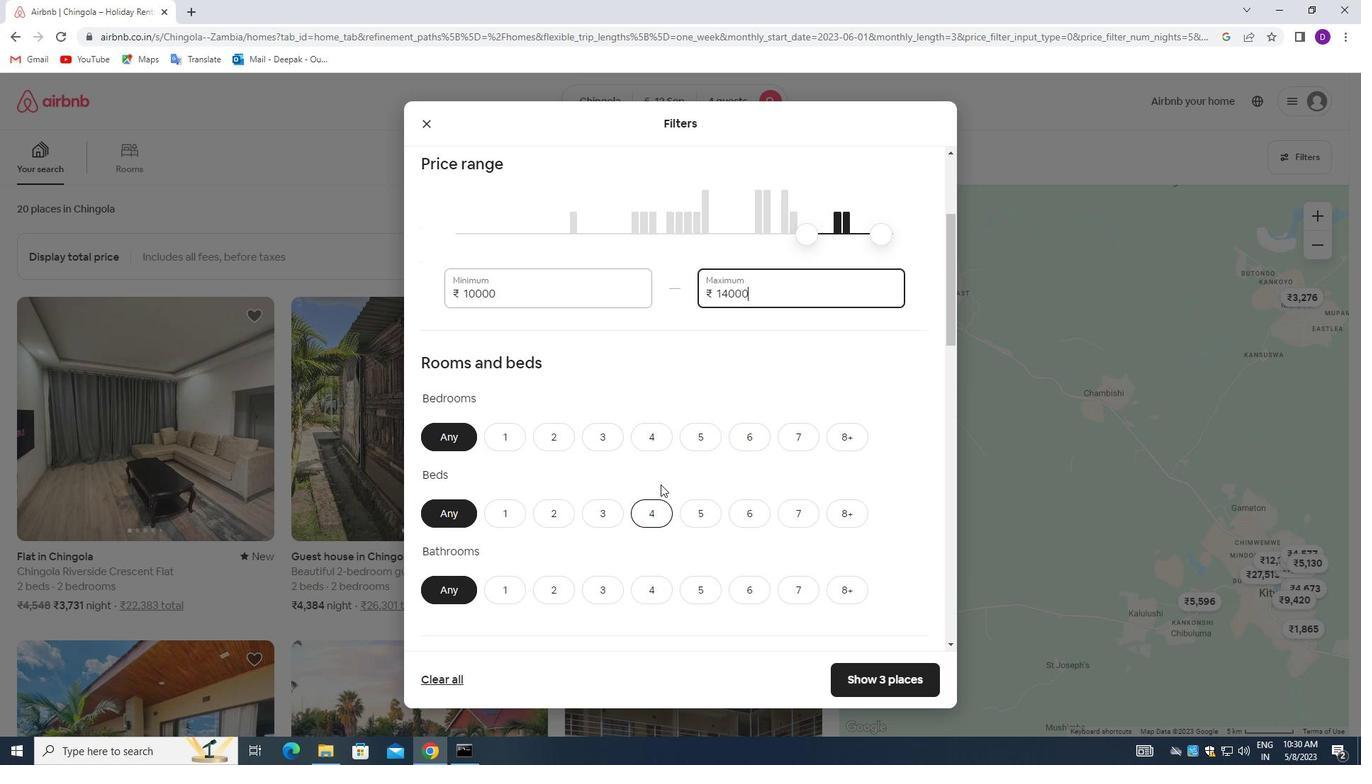 
Action: Mouse pressed left at (657, 451)
Screenshot: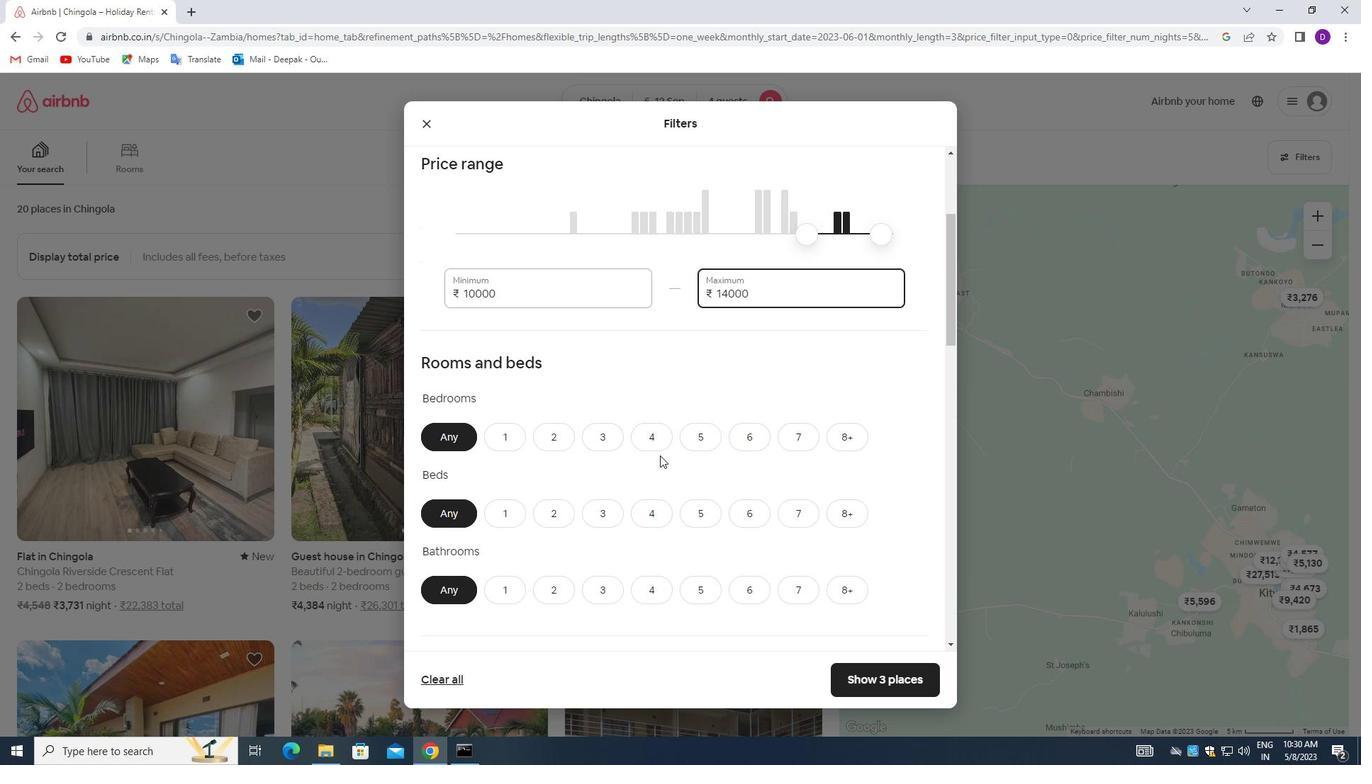 
Action: Mouse moved to (659, 520)
Screenshot: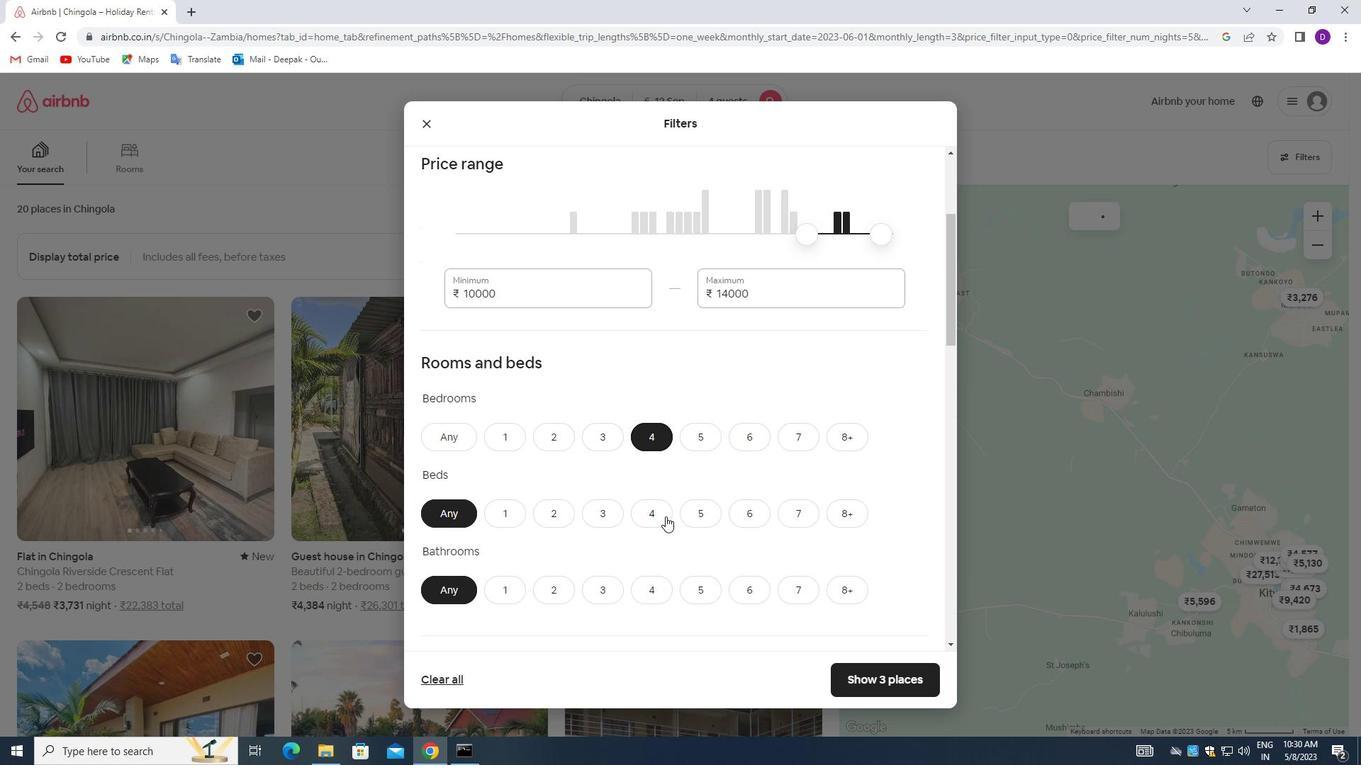 
Action: Mouse pressed left at (659, 520)
Screenshot: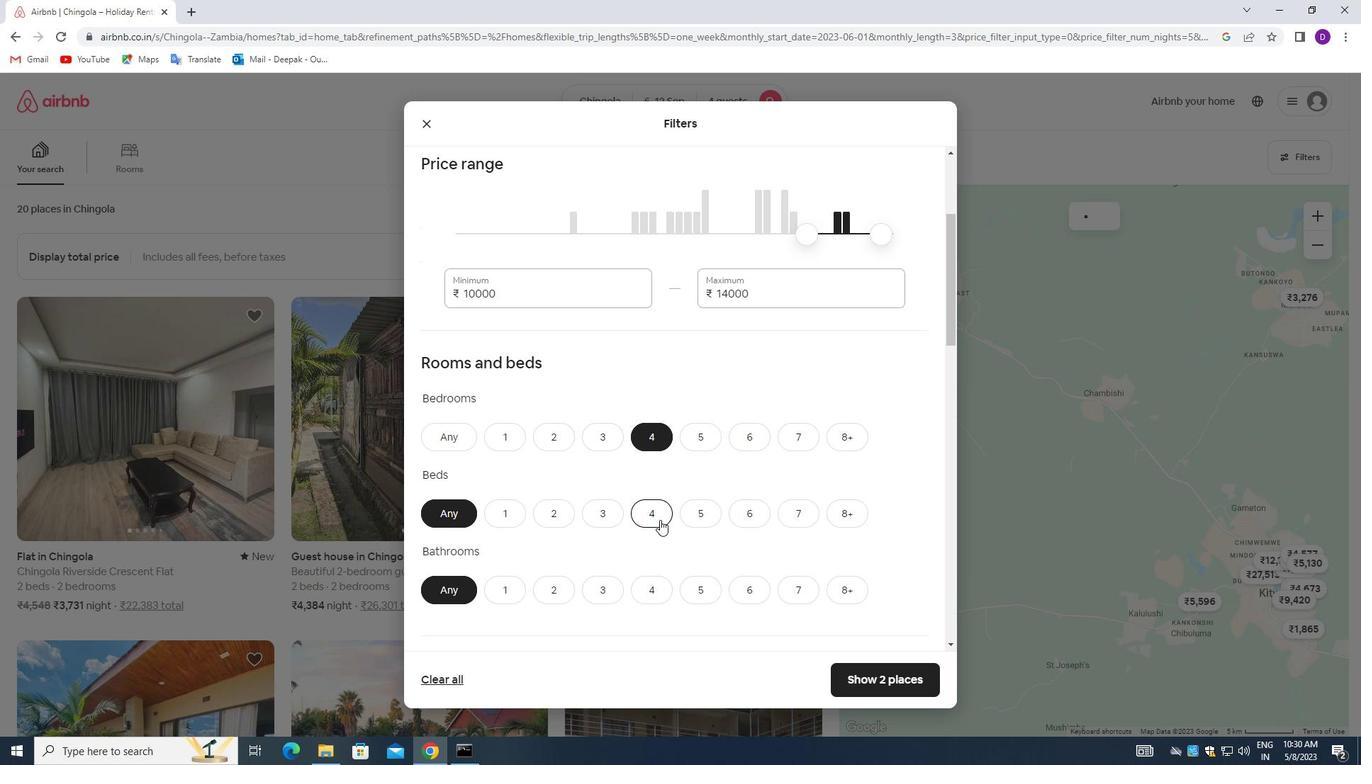 
Action: Mouse moved to (659, 582)
Screenshot: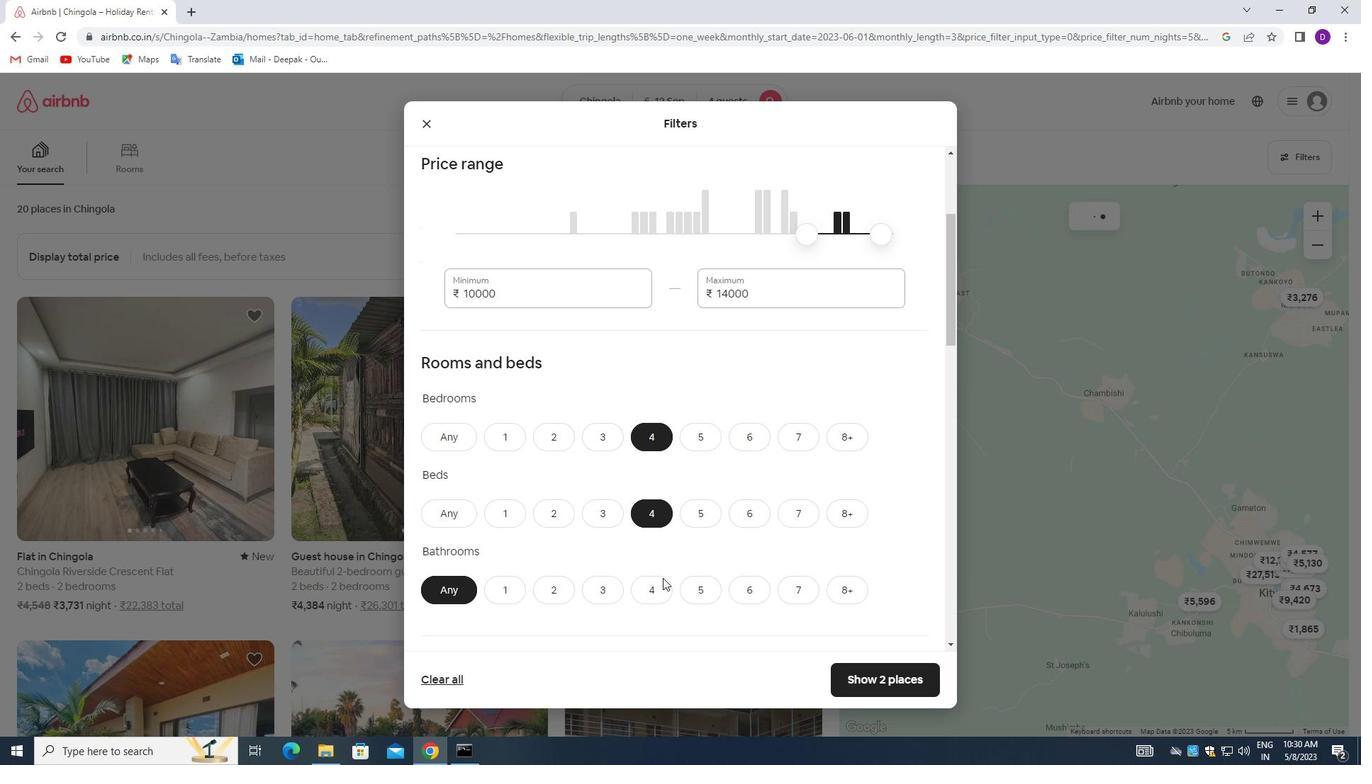 
Action: Mouse pressed left at (659, 582)
Screenshot: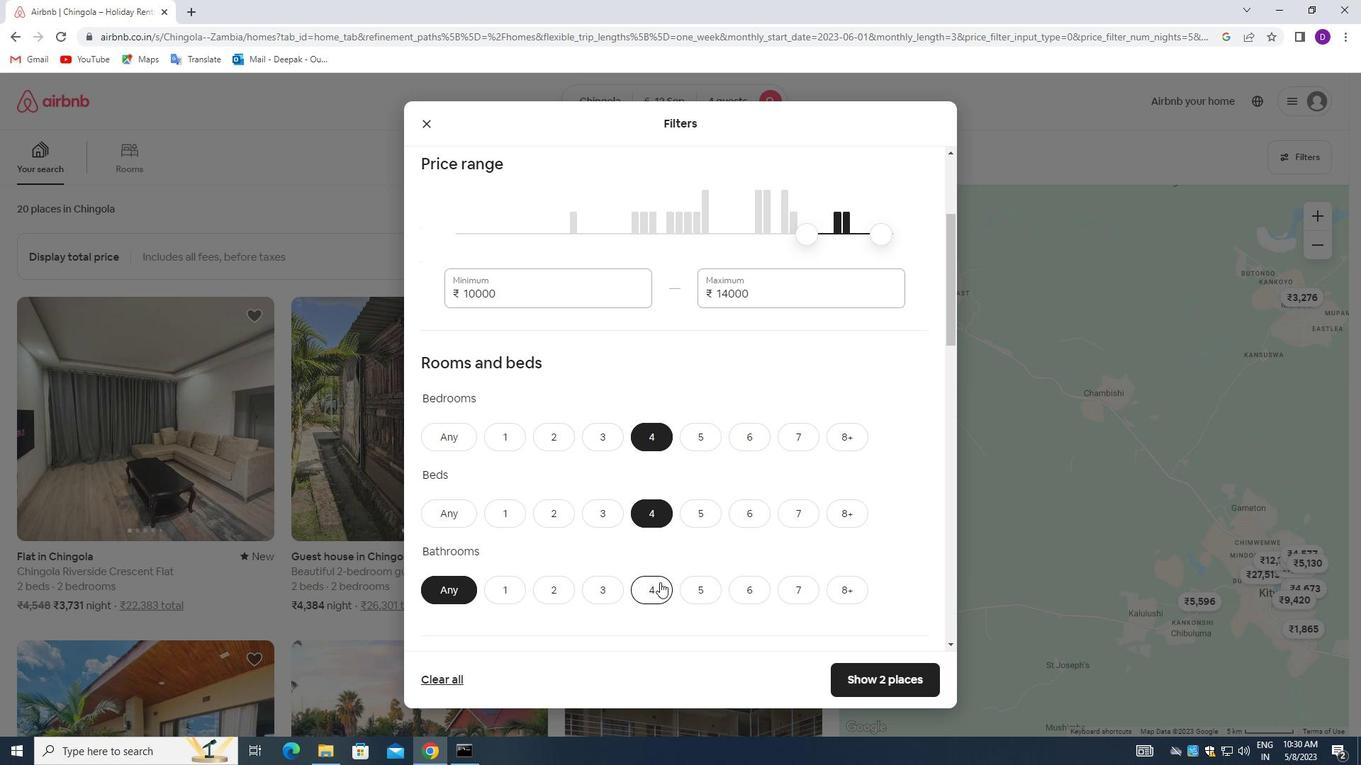 
Action: Mouse moved to (678, 515)
Screenshot: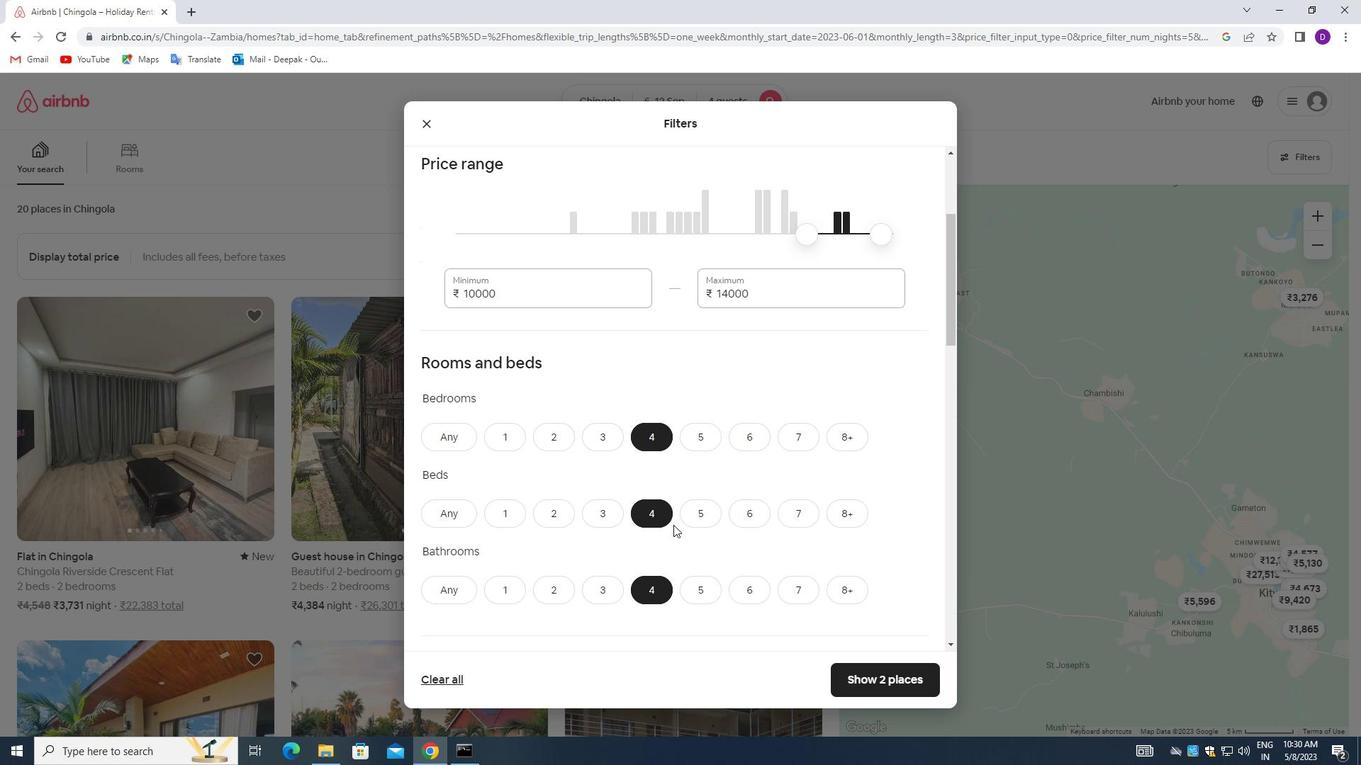 
Action: Mouse scrolled (678, 514) with delta (0, 0)
Screenshot: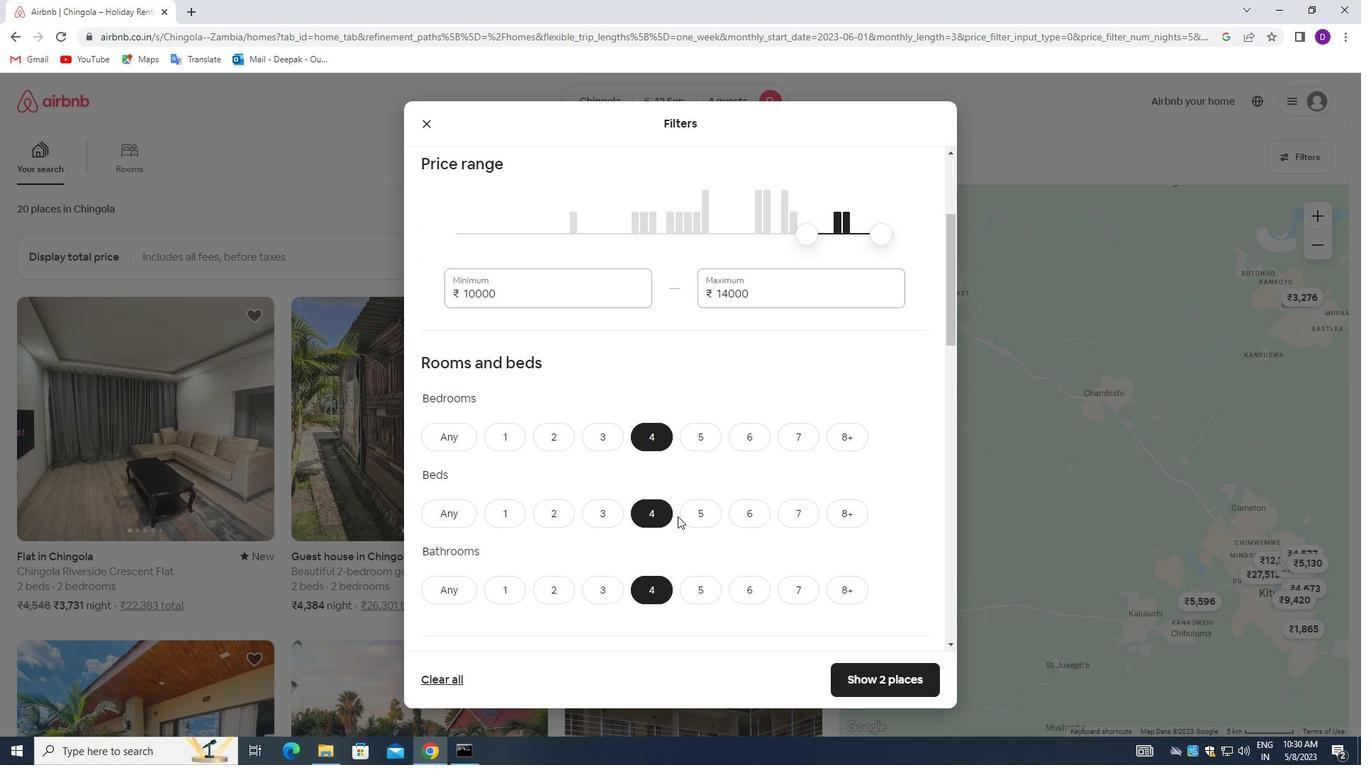 
Action: Mouse scrolled (678, 514) with delta (0, 0)
Screenshot: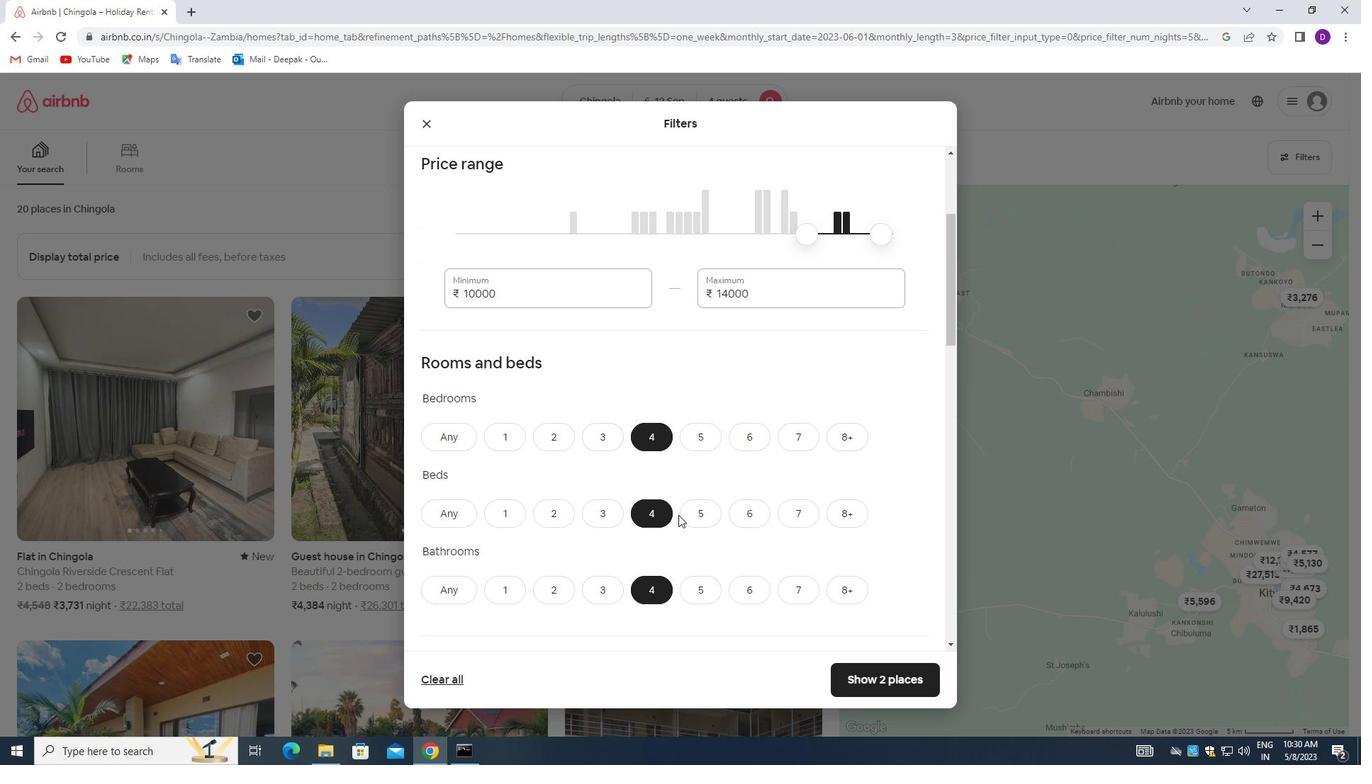 
Action: Mouse moved to (671, 500)
Screenshot: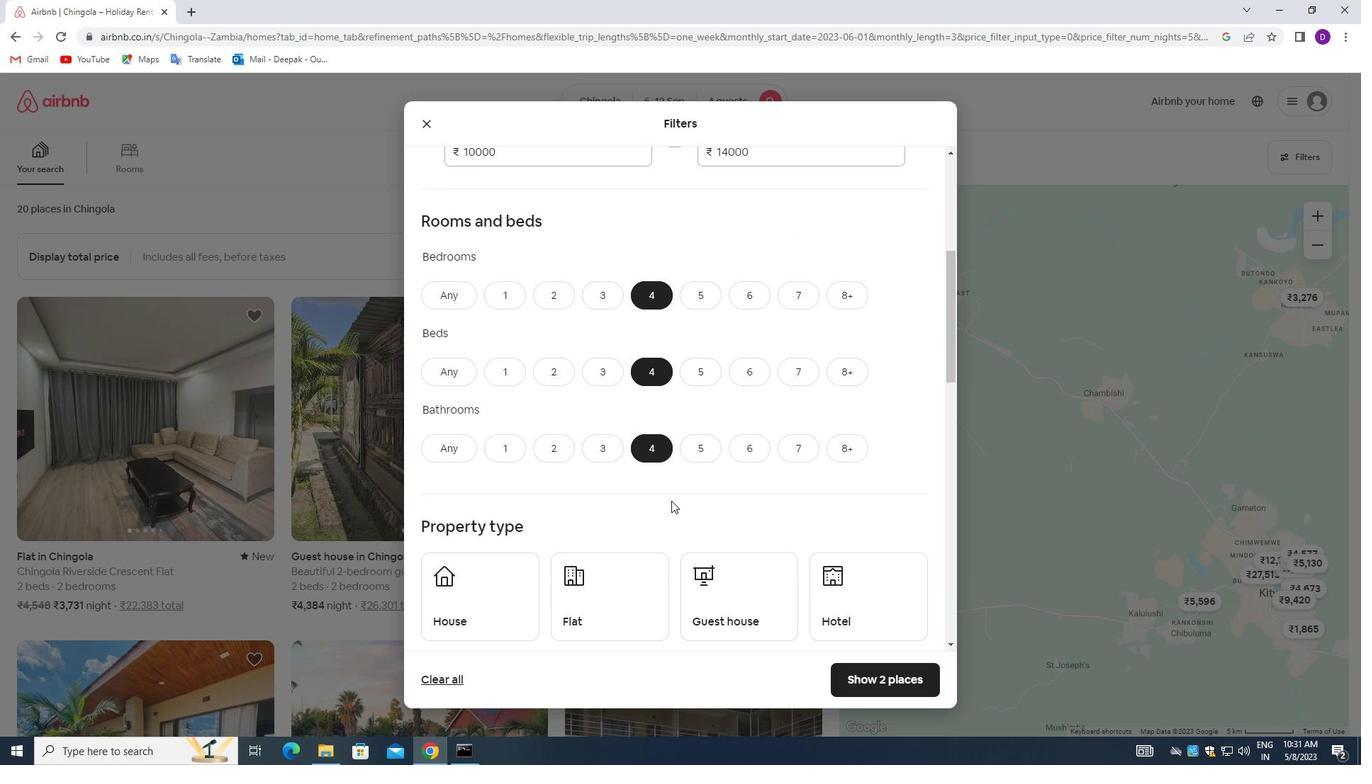 
Action: Mouse scrolled (671, 499) with delta (0, 0)
Screenshot: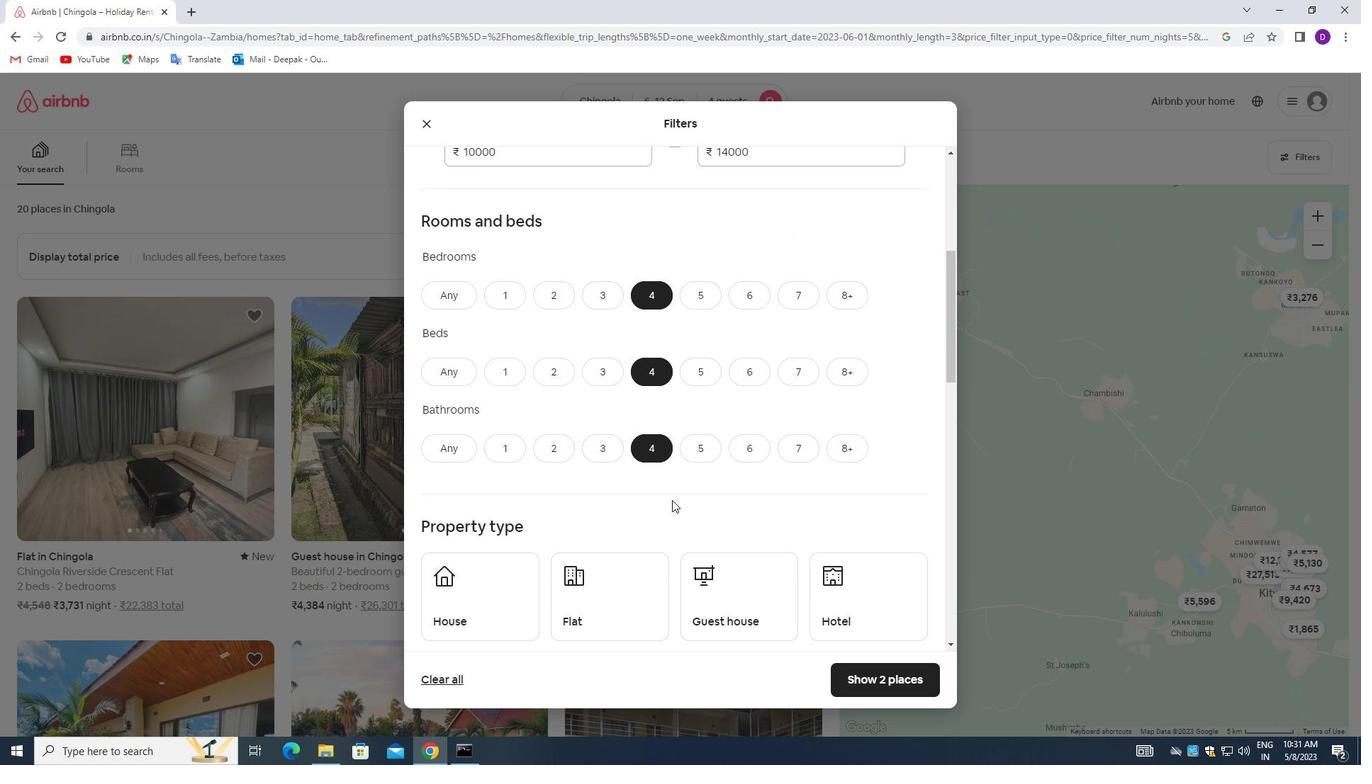 
Action: Mouse scrolled (671, 499) with delta (0, 0)
Screenshot: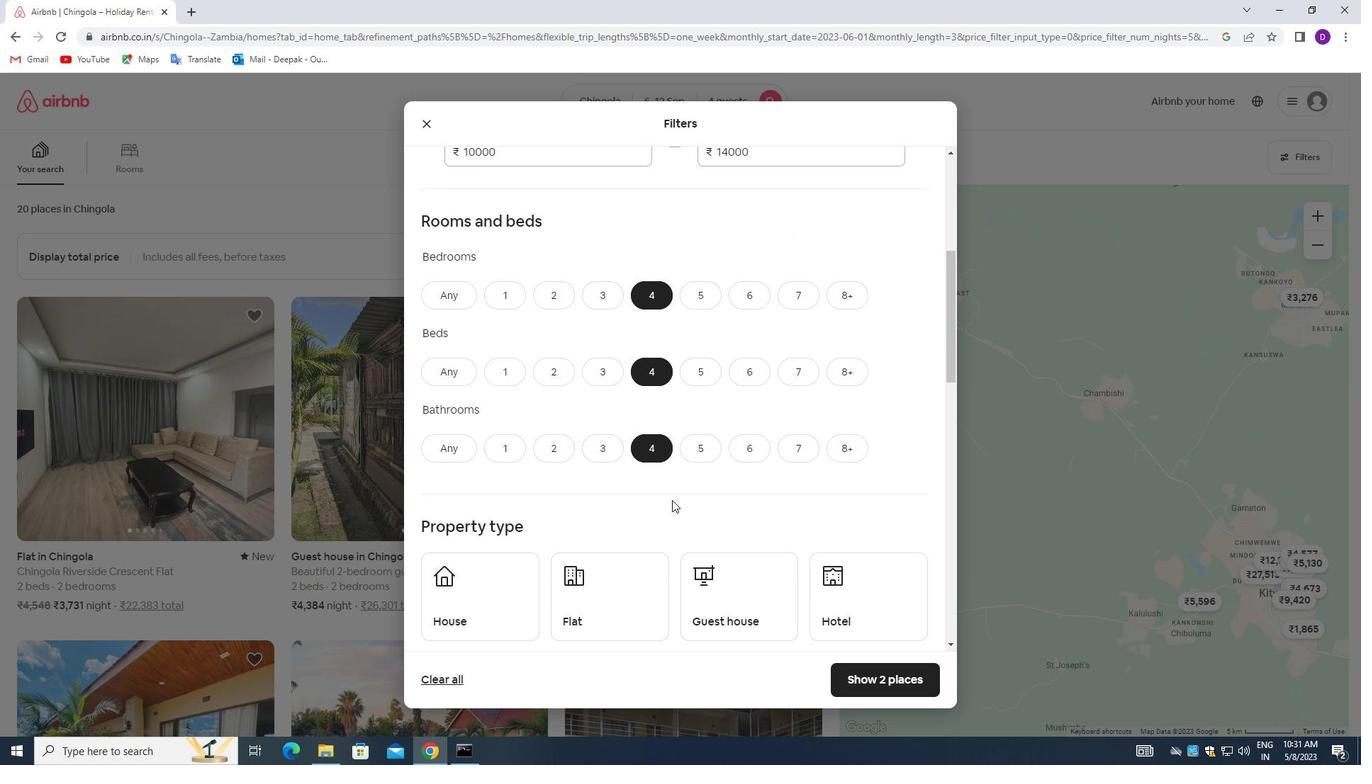 
Action: Mouse moved to (528, 459)
Screenshot: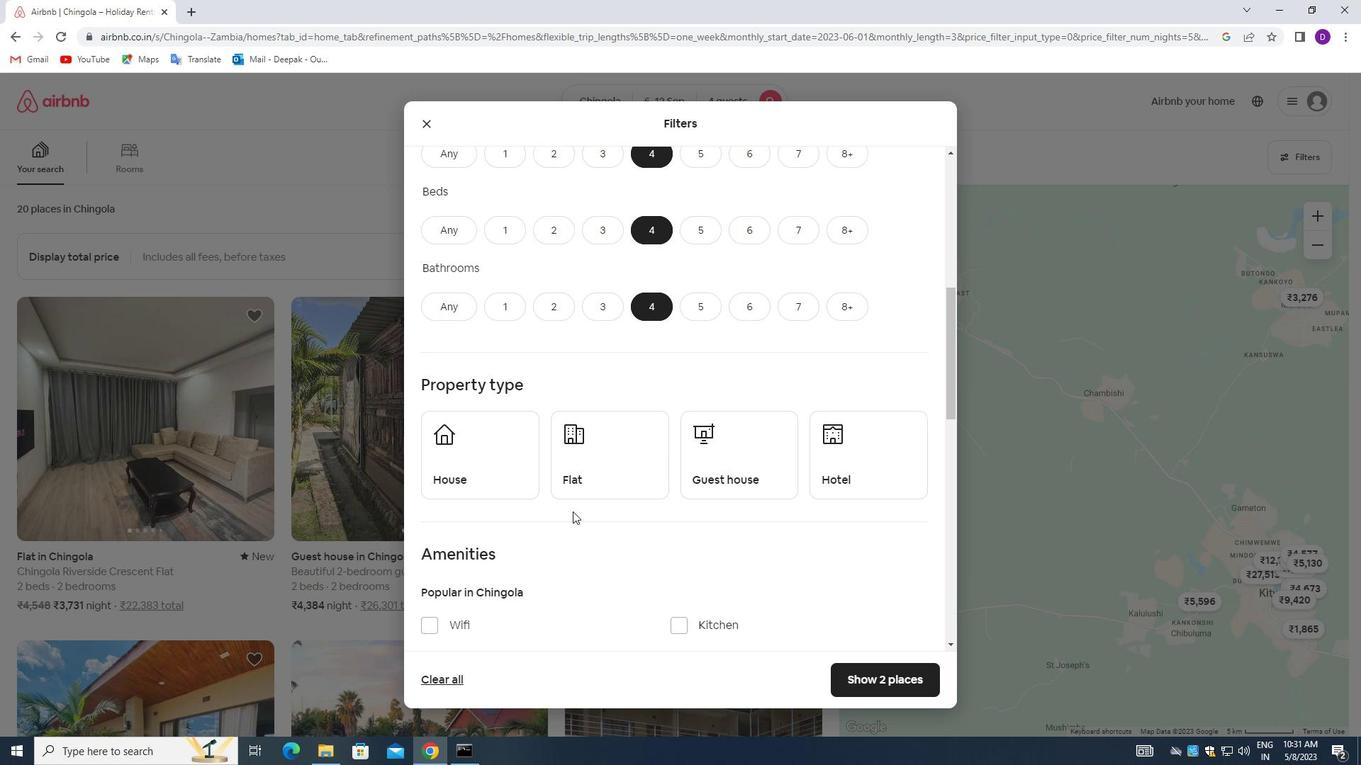 
Action: Mouse pressed left at (528, 459)
Screenshot: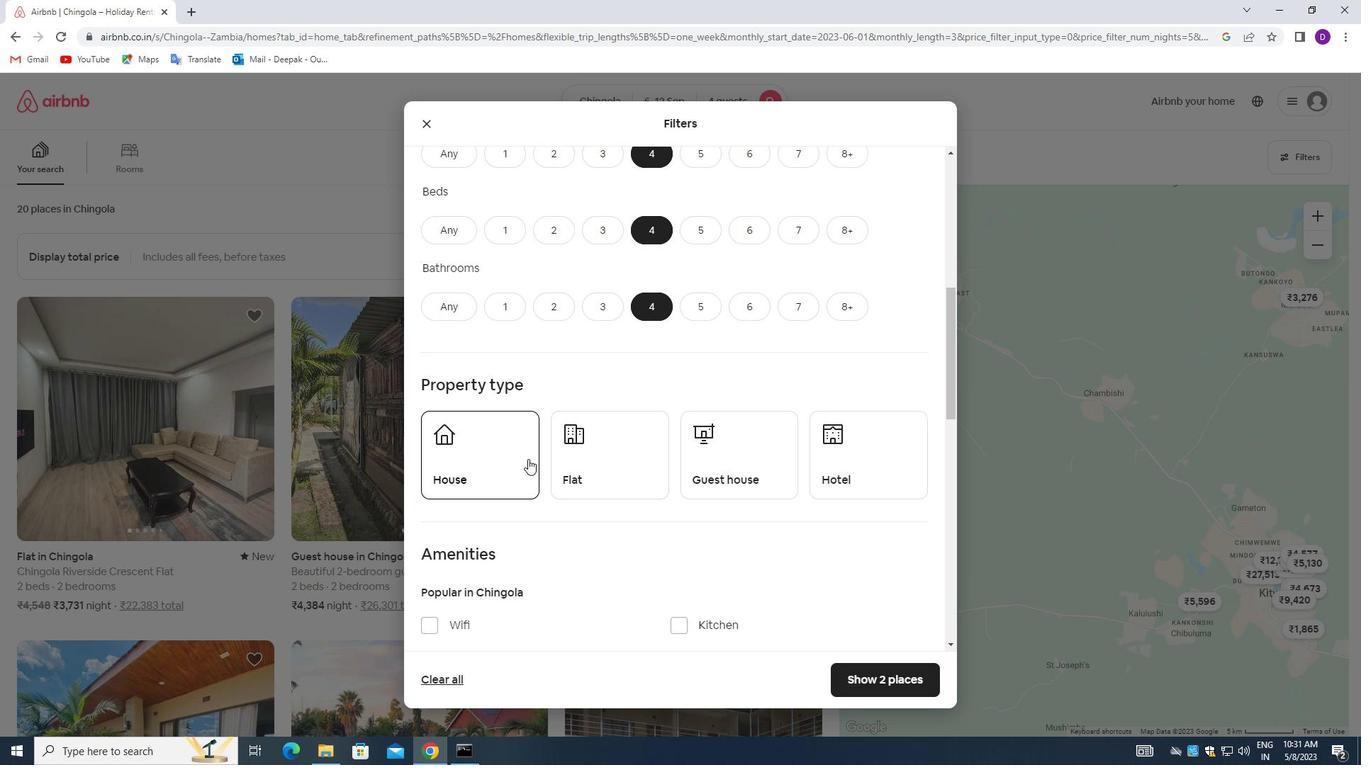 
Action: Mouse moved to (635, 447)
Screenshot: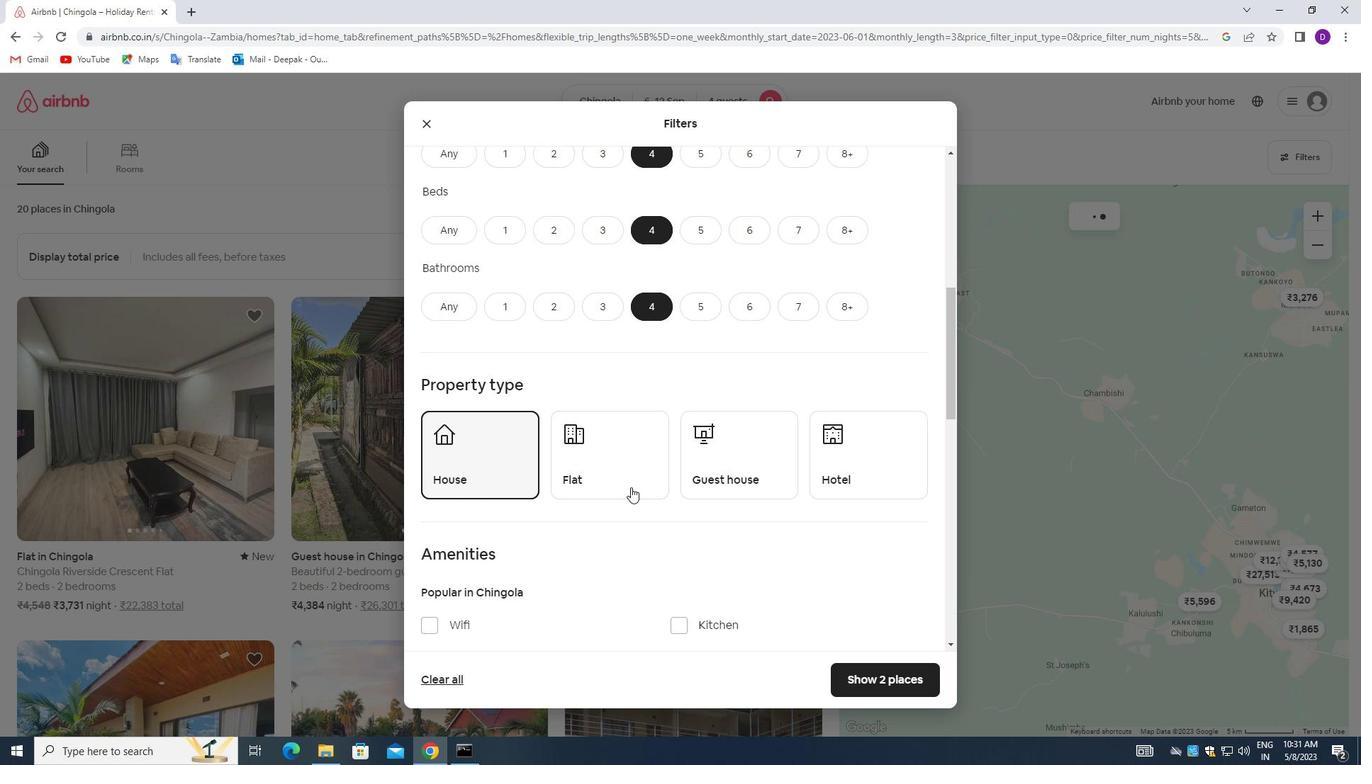 
Action: Mouse pressed left at (635, 447)
Screenshot: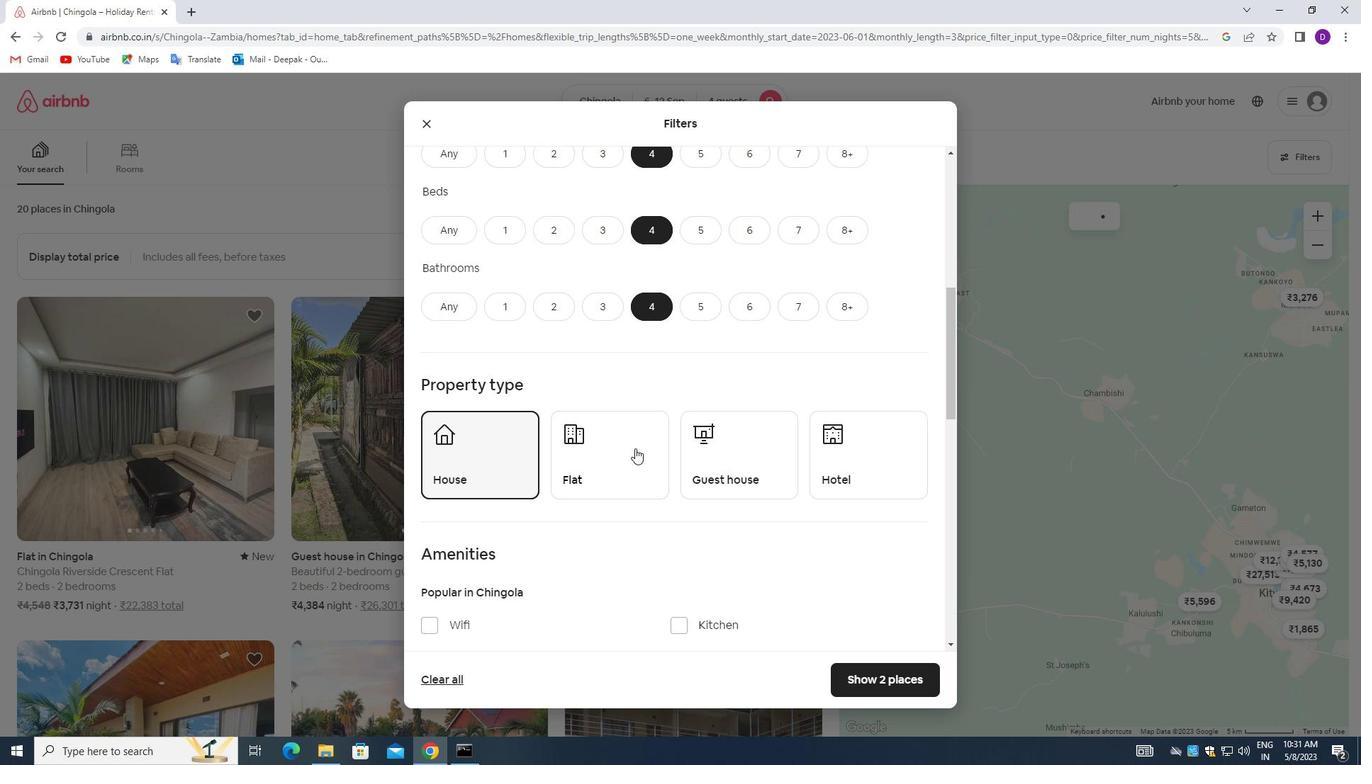 
Action: Mouse moved to (737, 447)
Screenshot: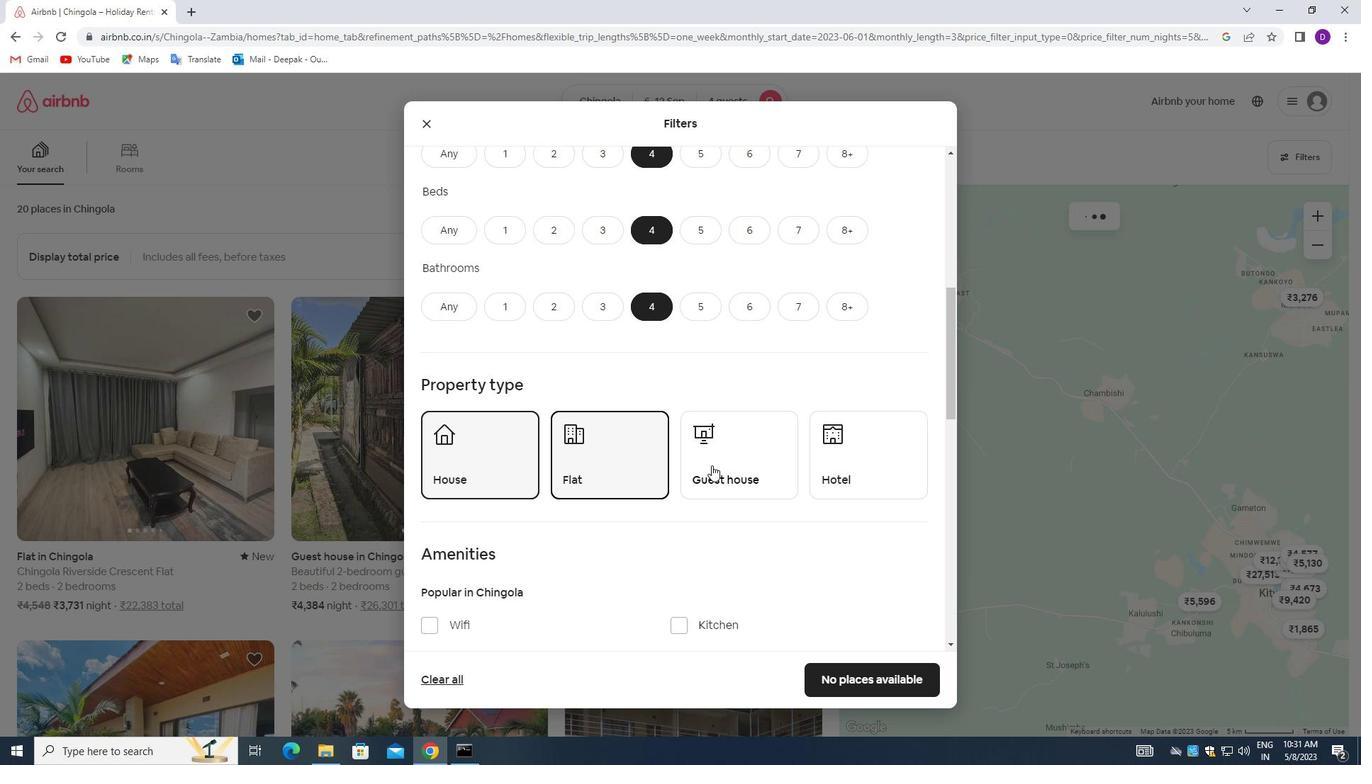 
Action: Mouse pressed left at (737, 447)
Screenshot: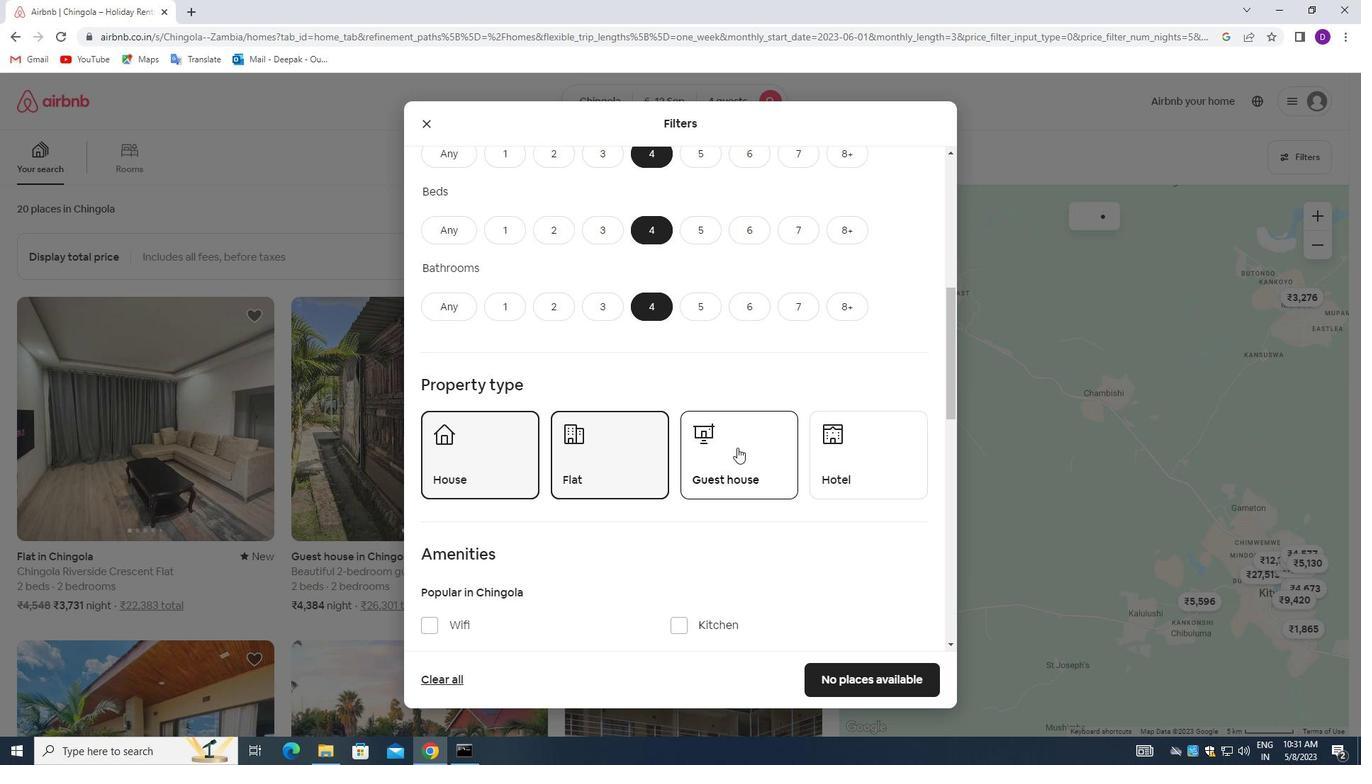 
Action: Mouse moved to (672, 511)
Screenshot: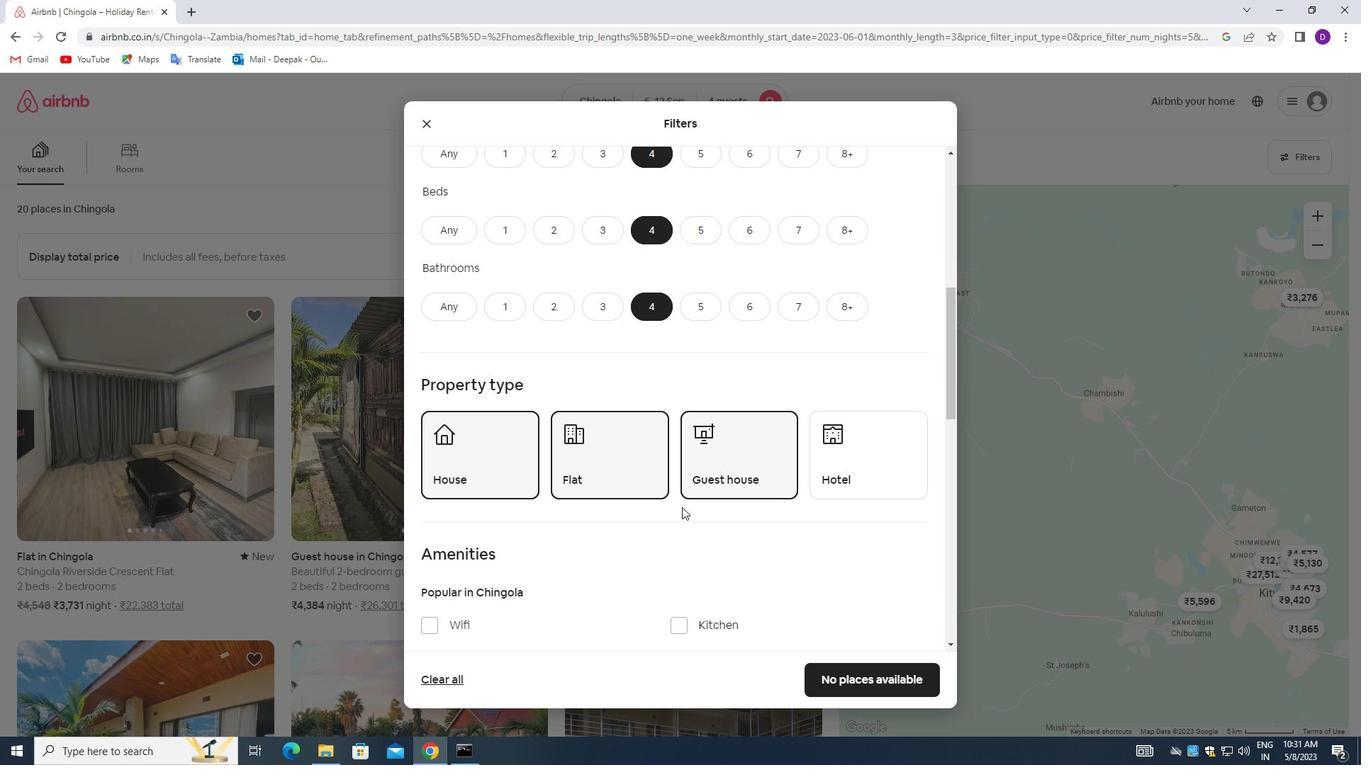 
Action: Mouse scrolled (672, 510) with delta (0, 0)
Screenshot: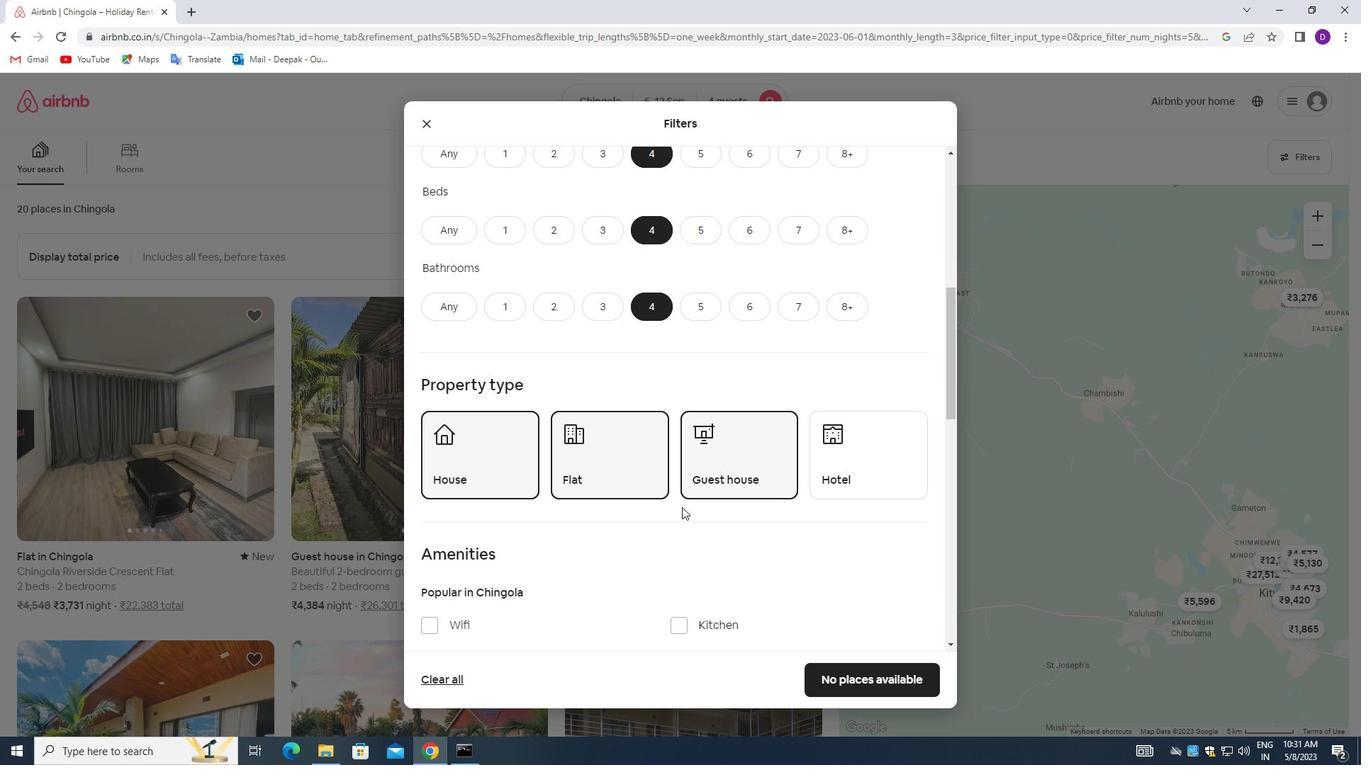 
Action: Mouse moved to (670, 511)
Screenshot: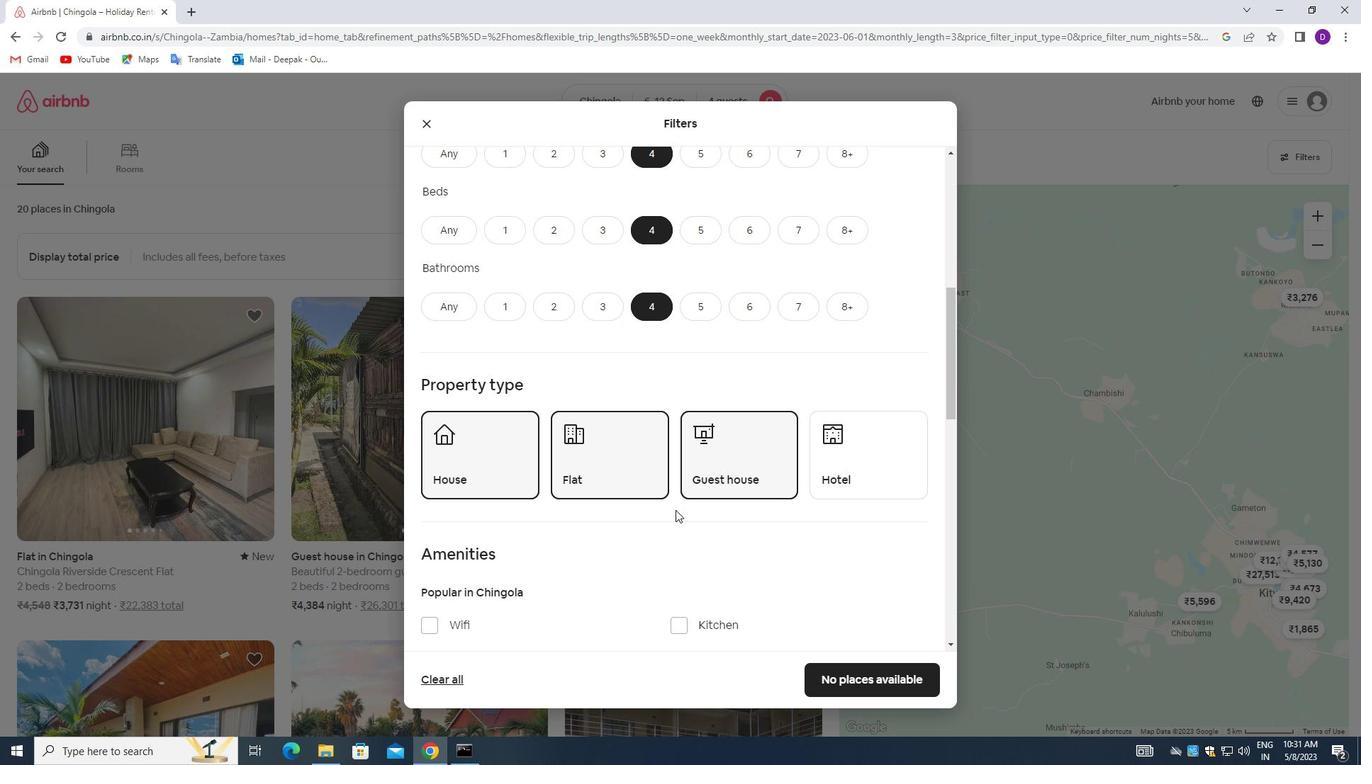 
Action: Mouse scrolled (670, 510) with delta (0, 0)
Screenshot: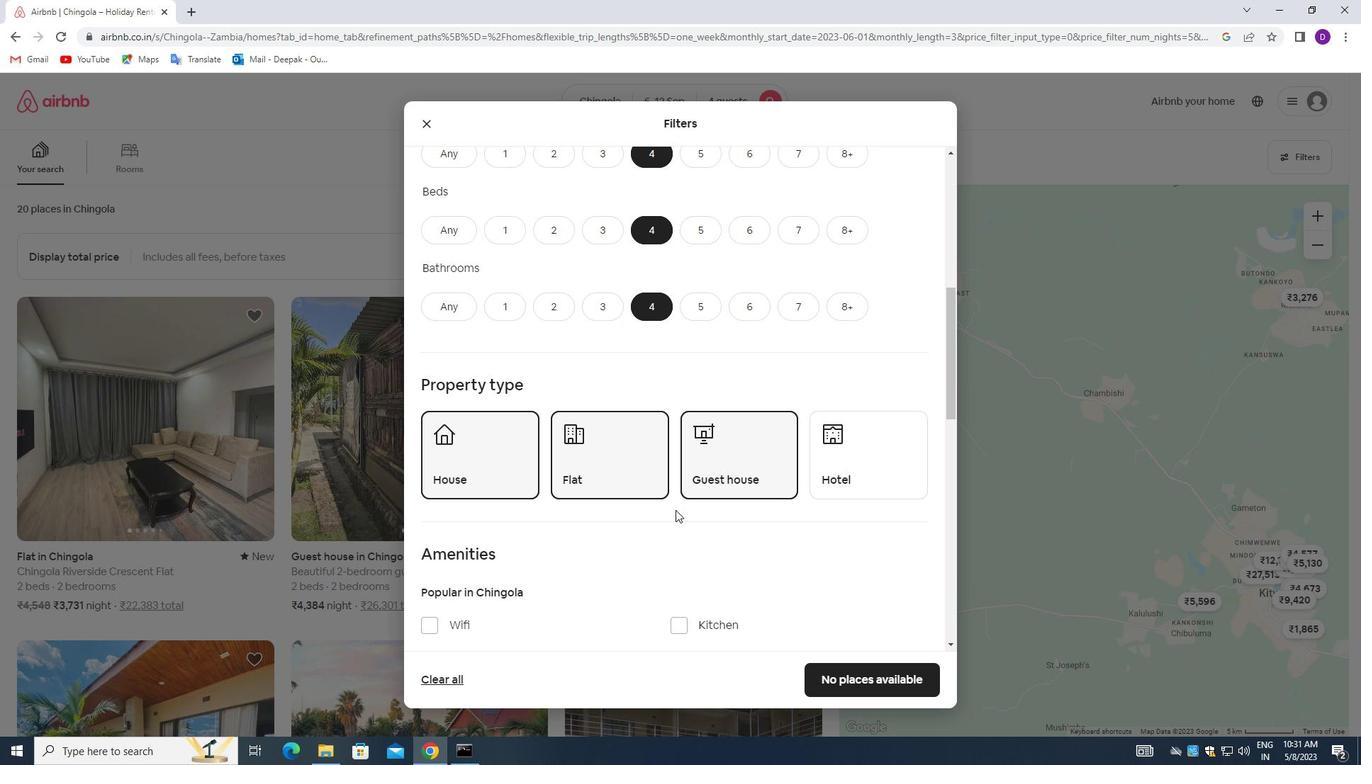 
Action: Mouse moved to (657, 517)
Screenshot: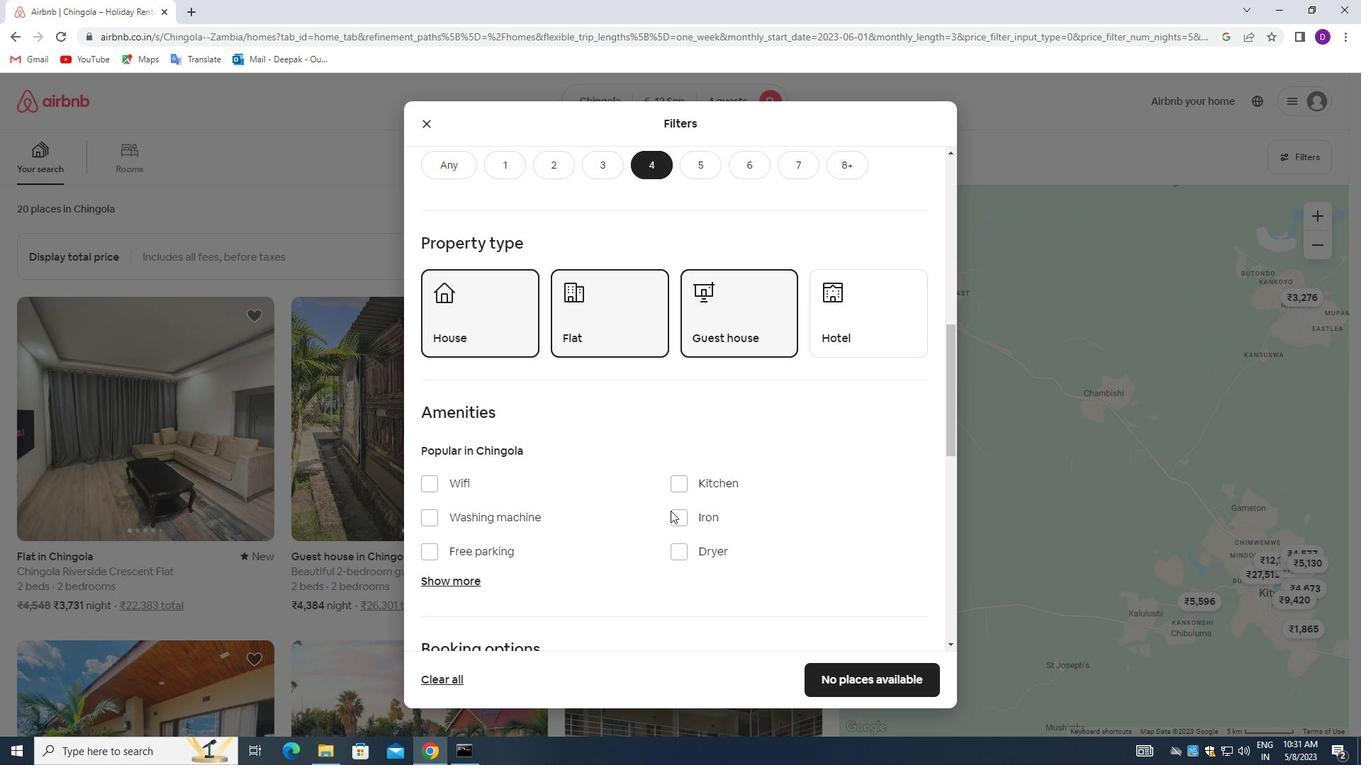 
Action: Mouse scrolled (657, 516) with delta (0, 0)
Screenshot: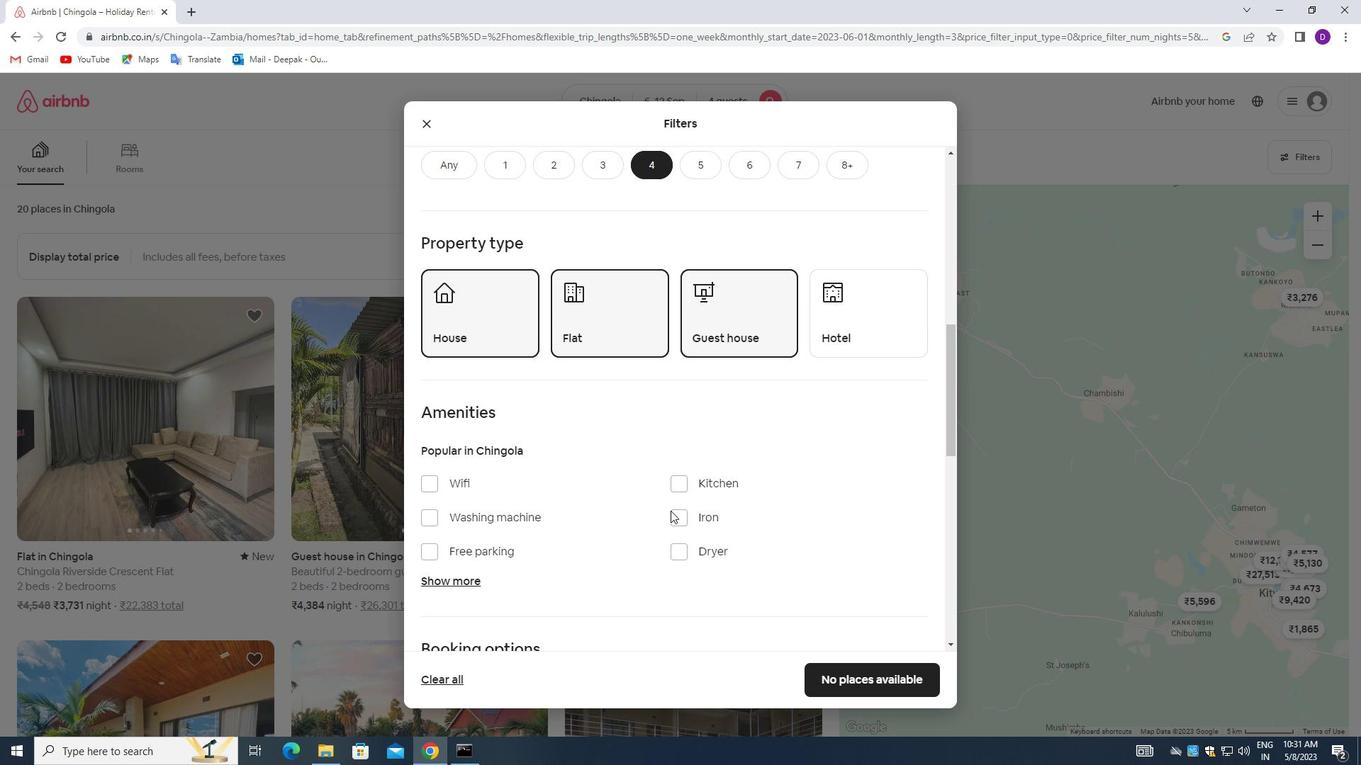 
Action: Mouse moved to (423, 419)
Screenshot: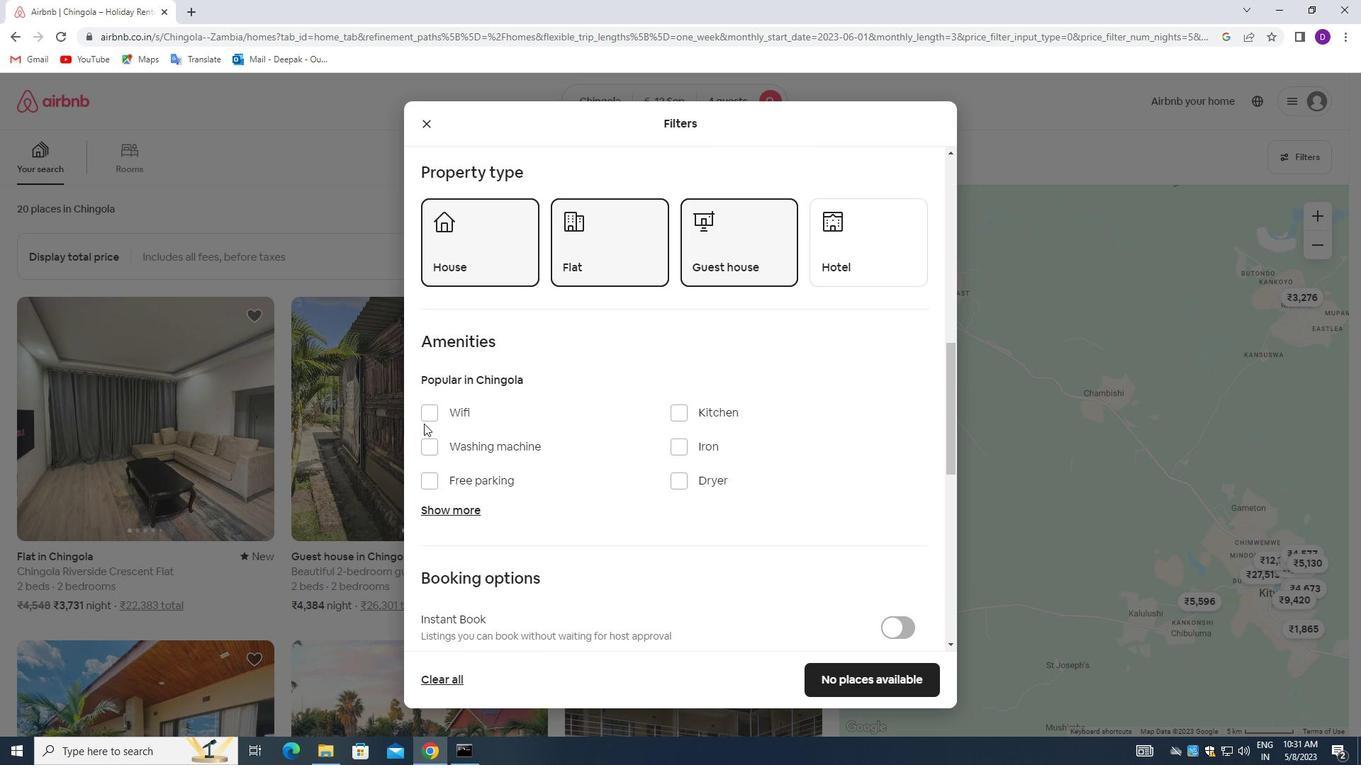 
Action: Mouse pressed left at (423, 419)
Screenshot: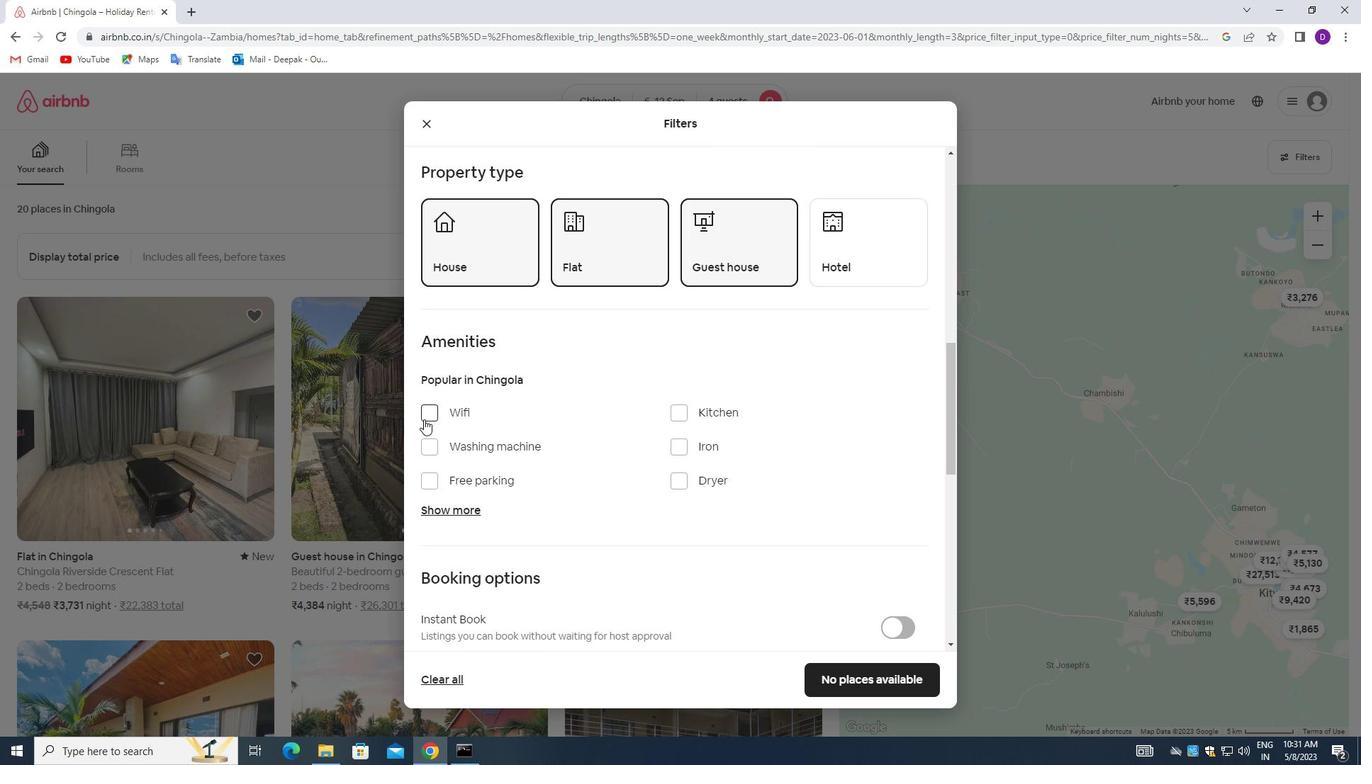 
Action: Mouse moved to (430, 480)
Screenshot: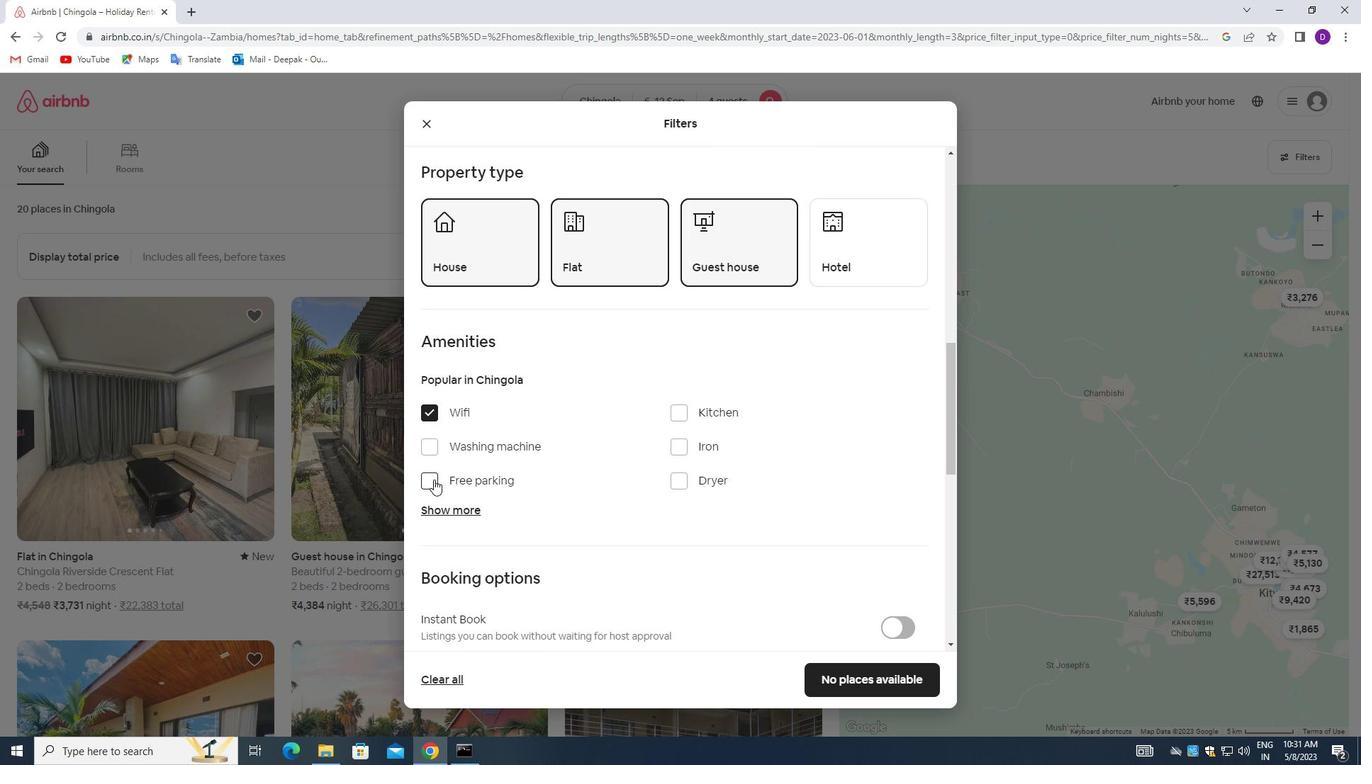 
Action: Mouse pressed left at (430, 480)
Screenshot: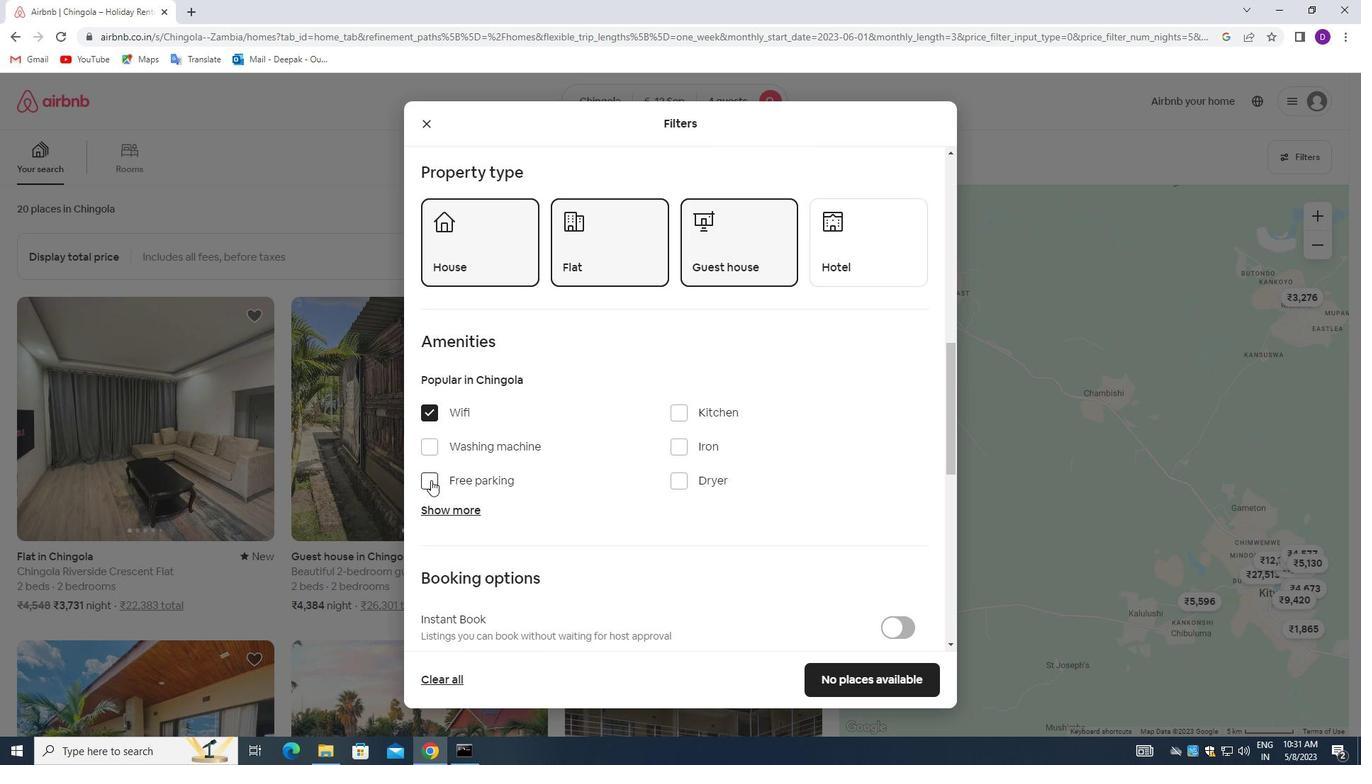 
Action: Mouse moved to (466, 516)
Screenshot: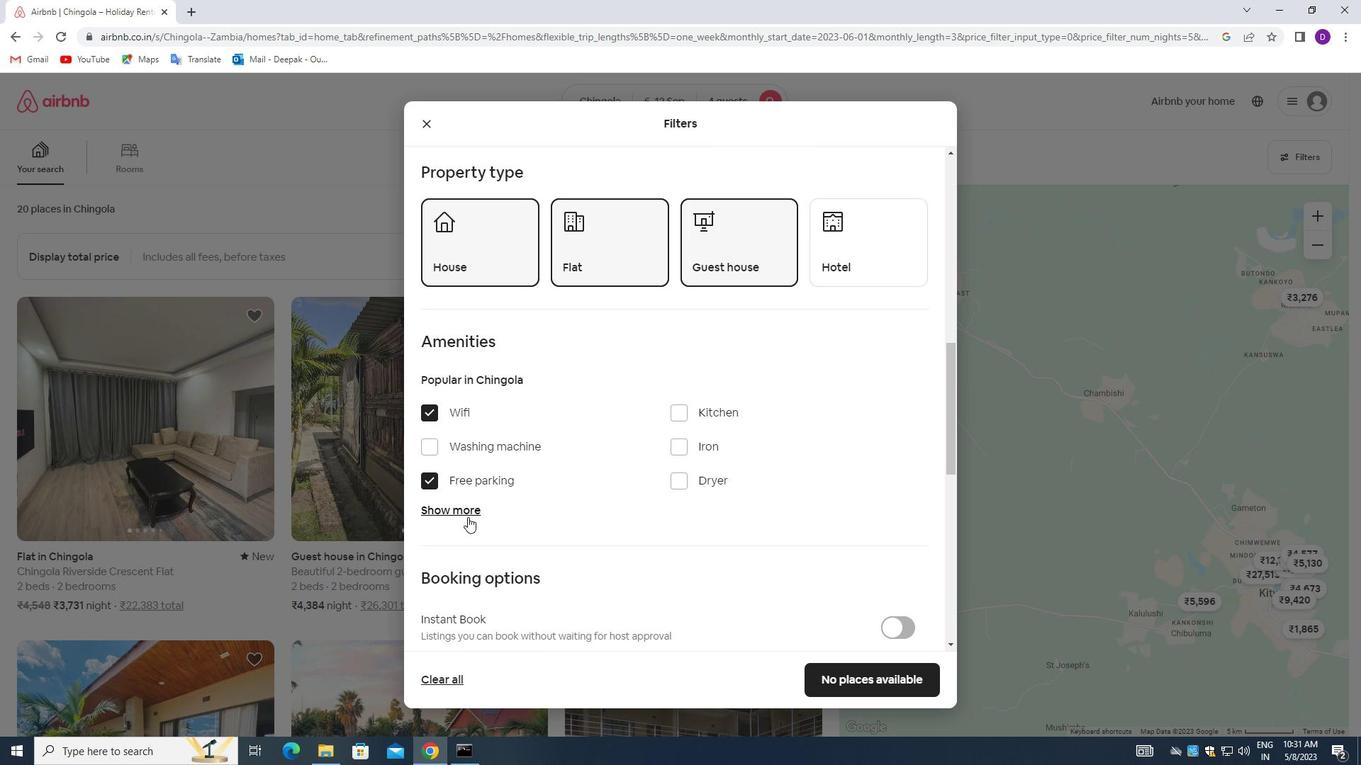 
Action: Mouse pressed left at (466, 516)
Screenshot: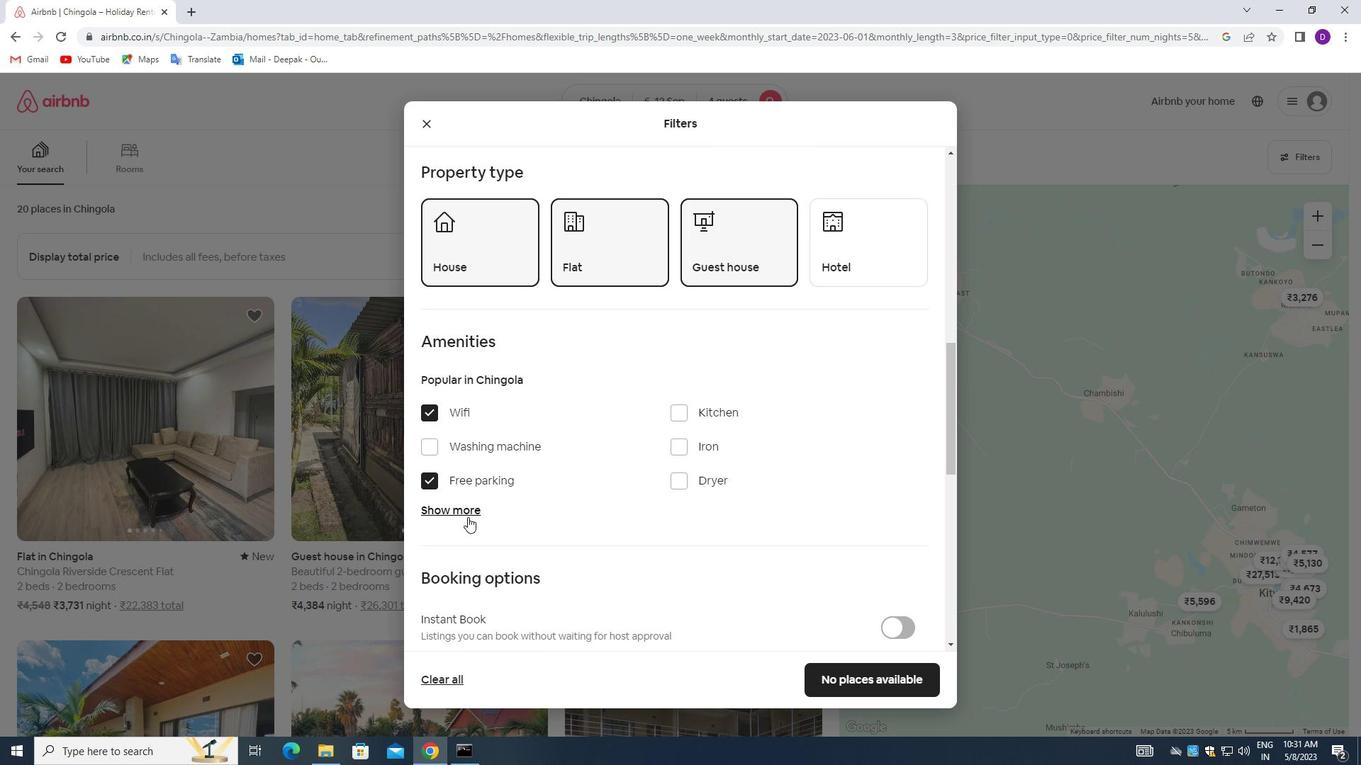 
Action: Mouse moved to (579, 522)
Screenshot: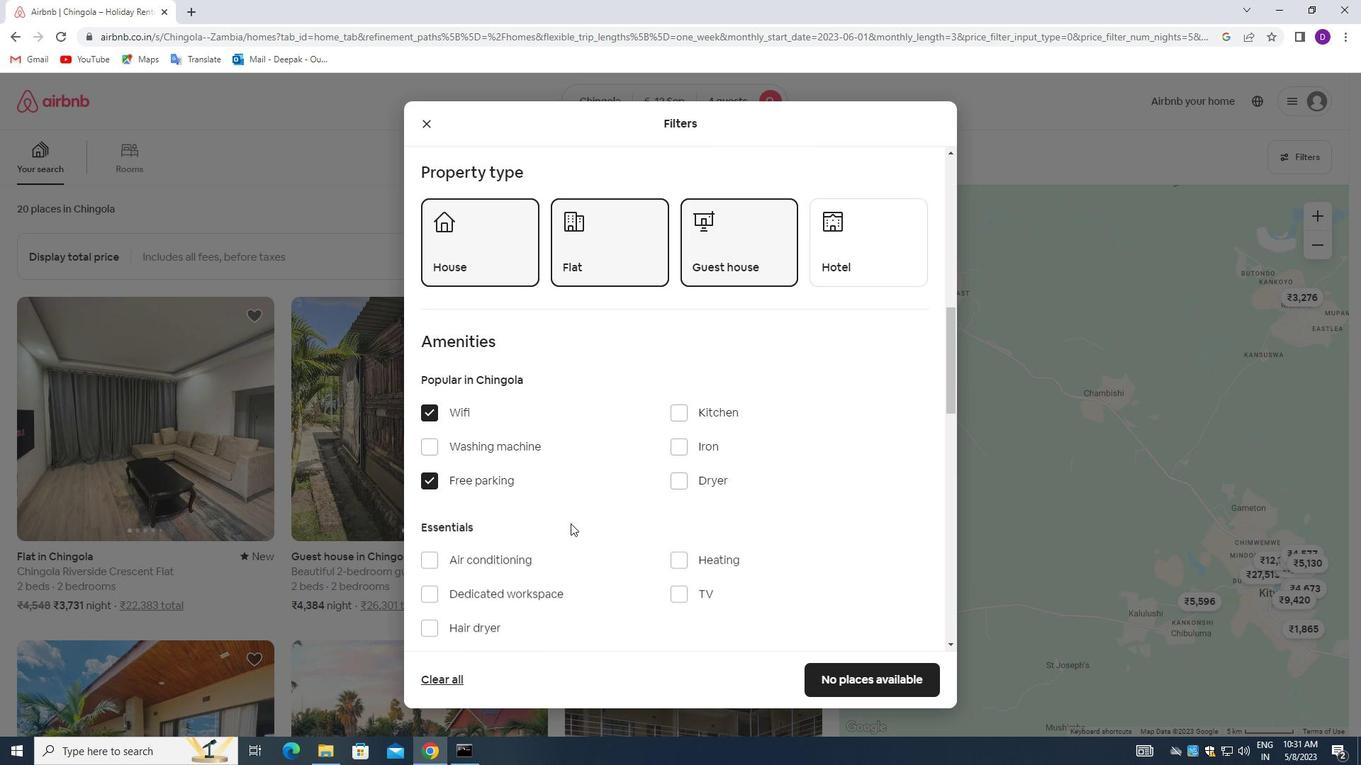 
Action: Mouse scrolled (579, 521) with delta (0, 0)
Screenshot: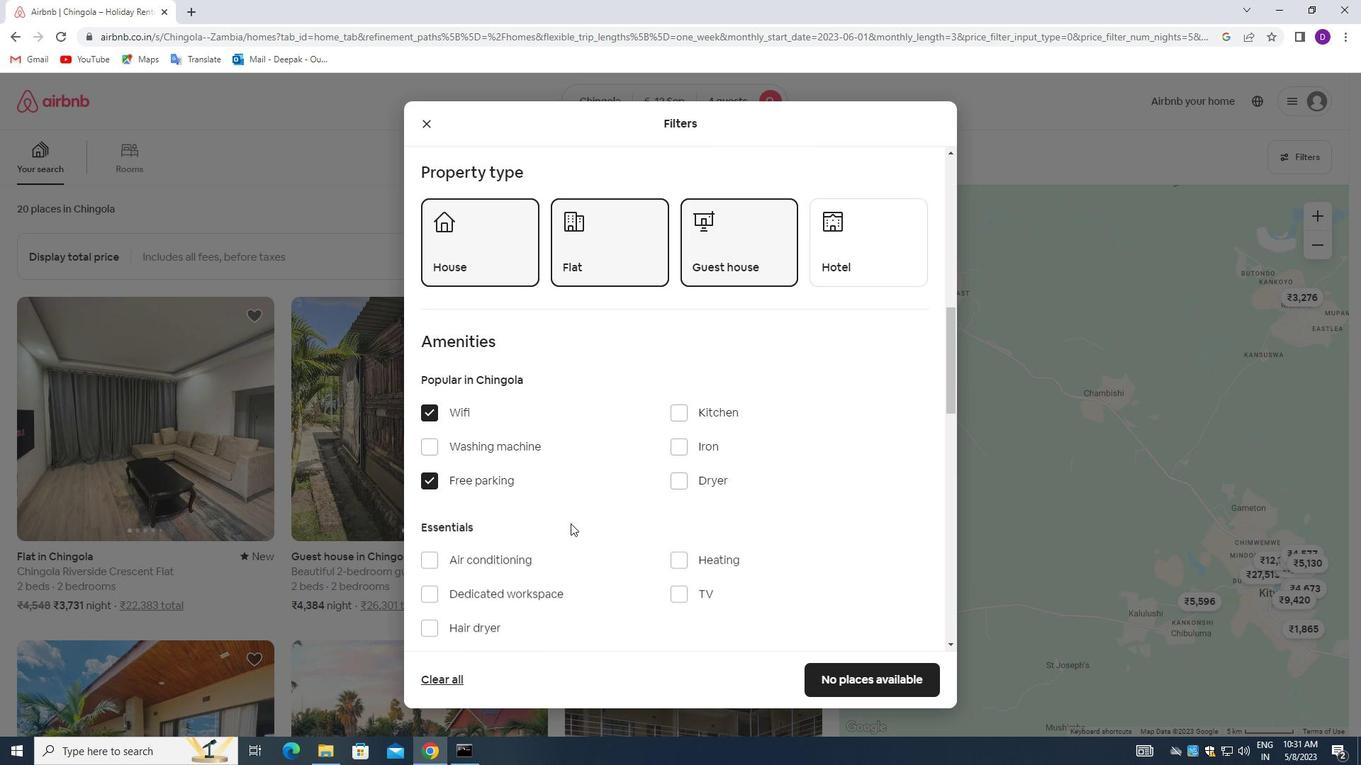 
Action: Mouse moved to (676, 521)
Screenshot: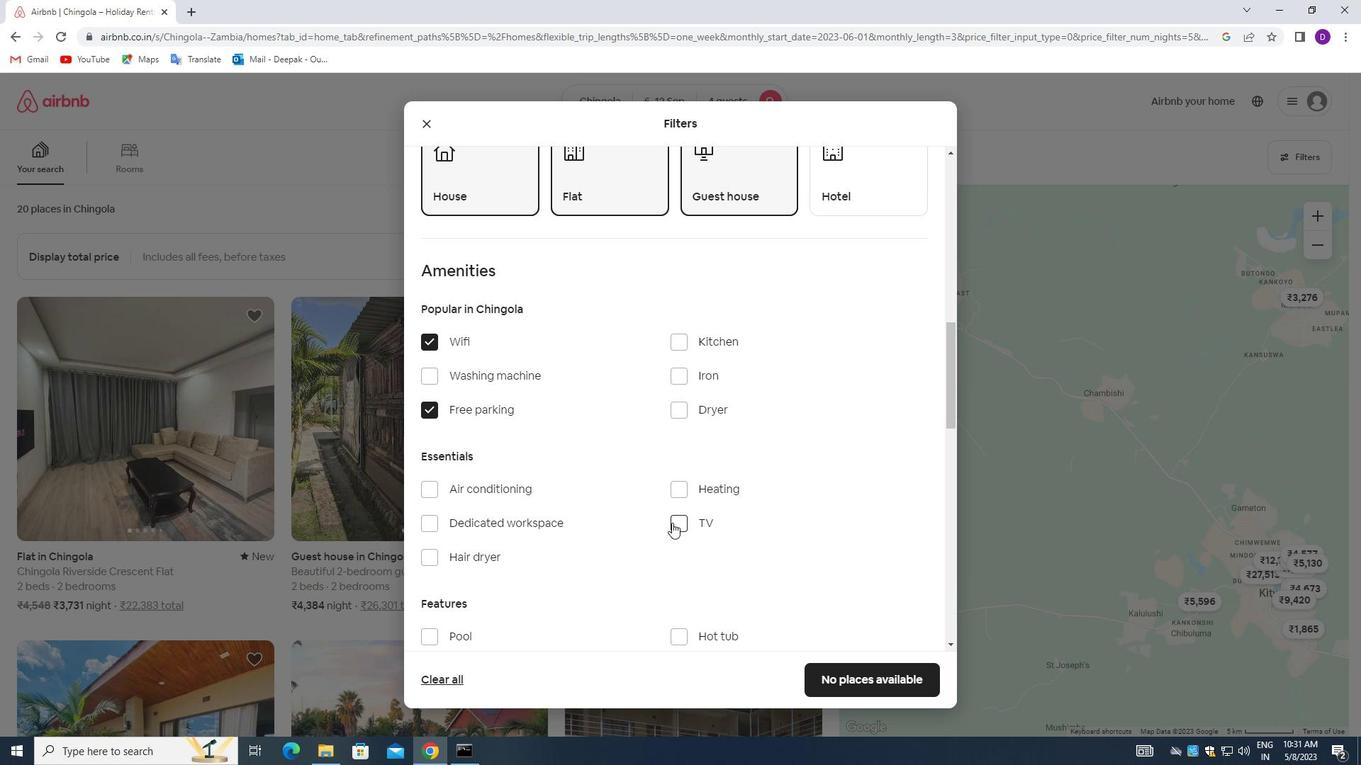 
Action: Mouse pressed left at (676, 521)
Screenshot: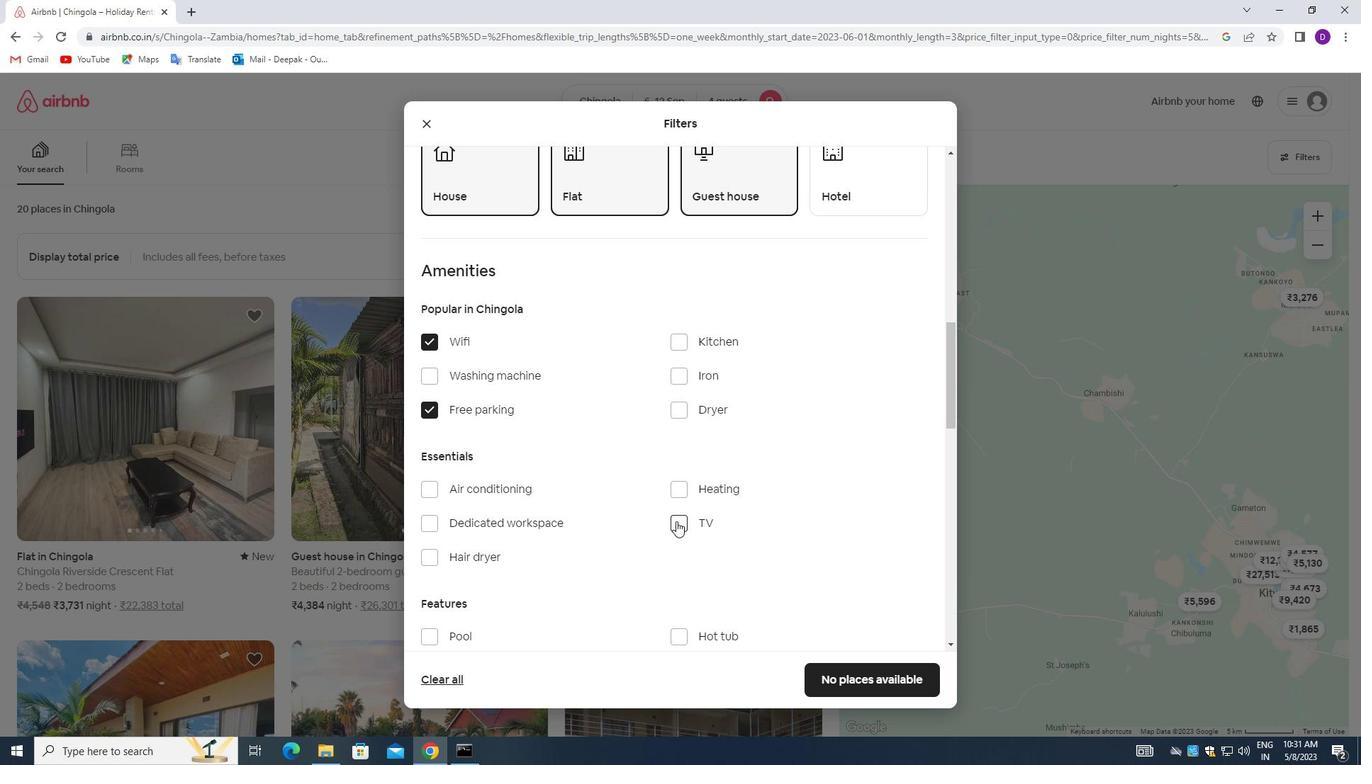 
Action: Mouse moved to (579, 484)
Screenshot: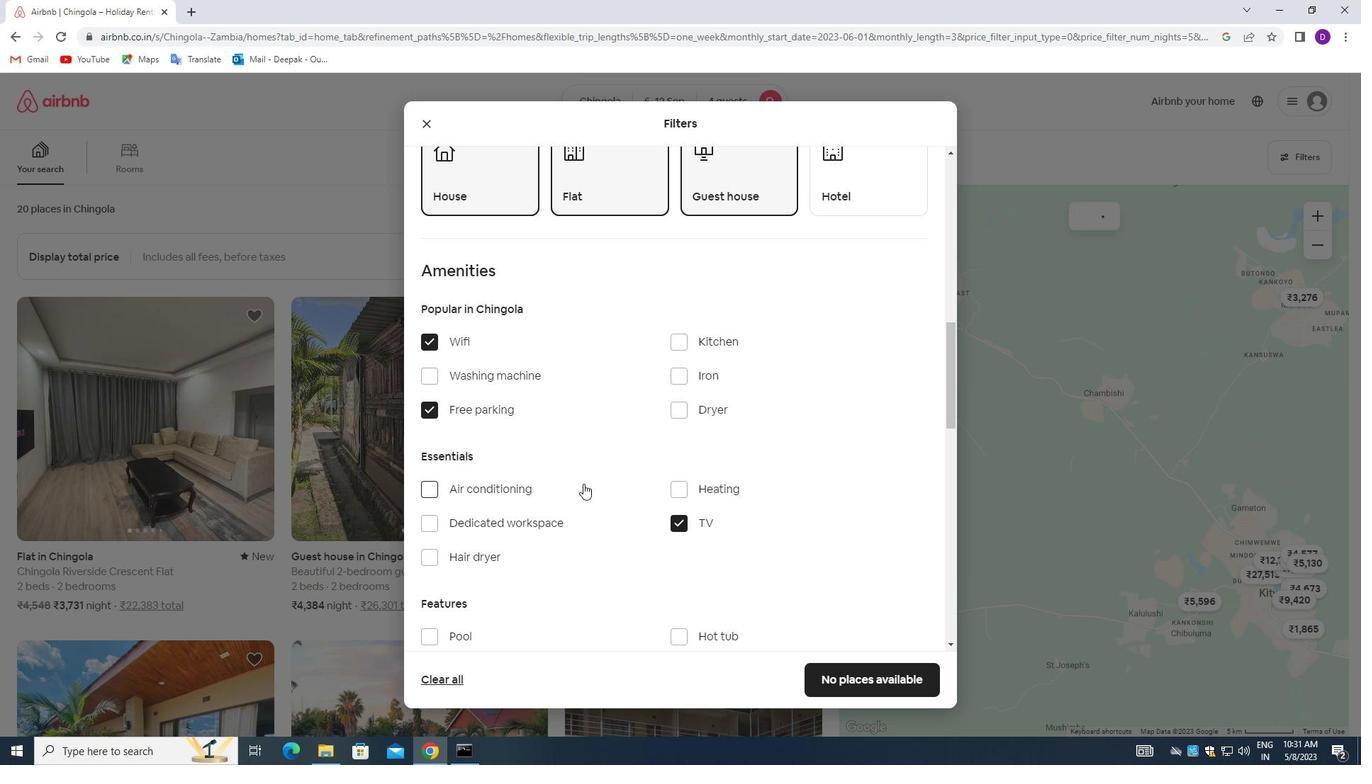 
Action: Mouse scrolled (579, 484) with delta (0, 0)
Screenshot: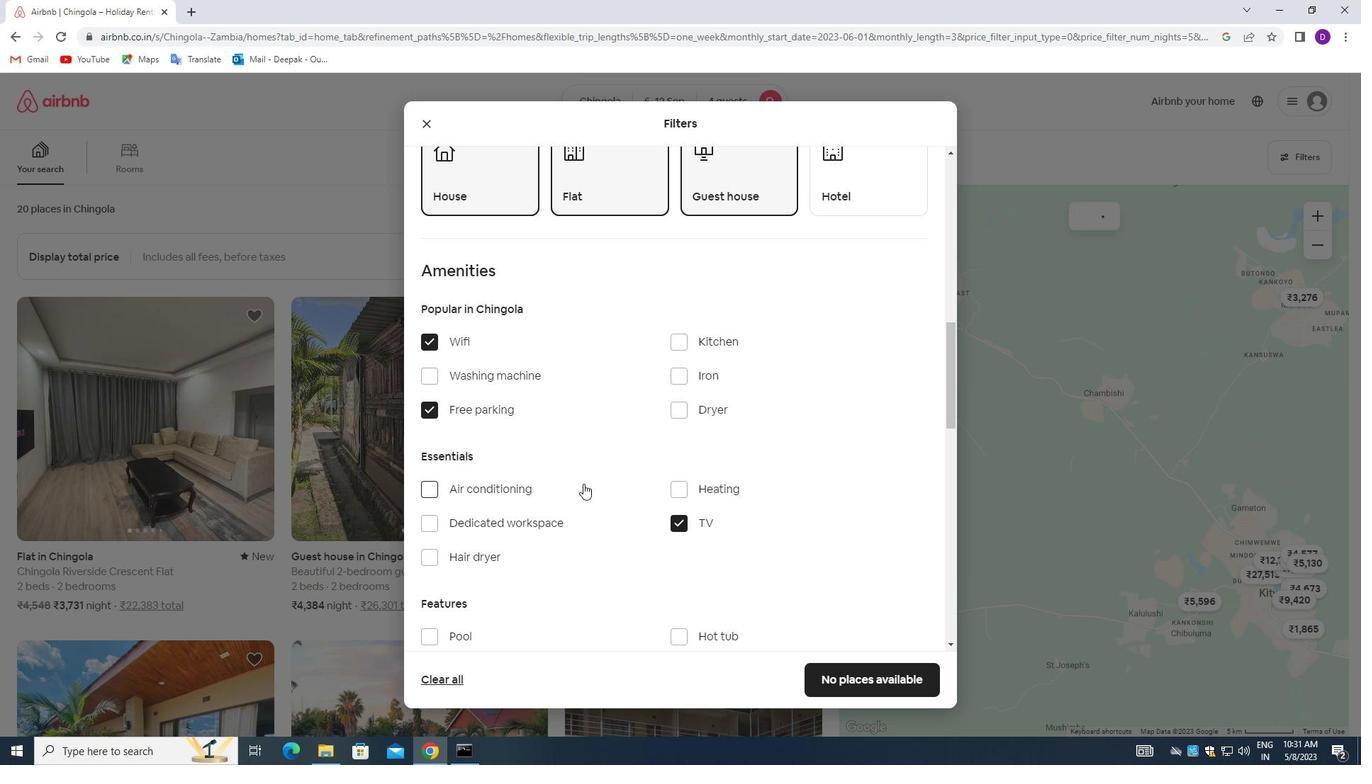 
Action: Mouse moved to (578, 486)
Screenshot: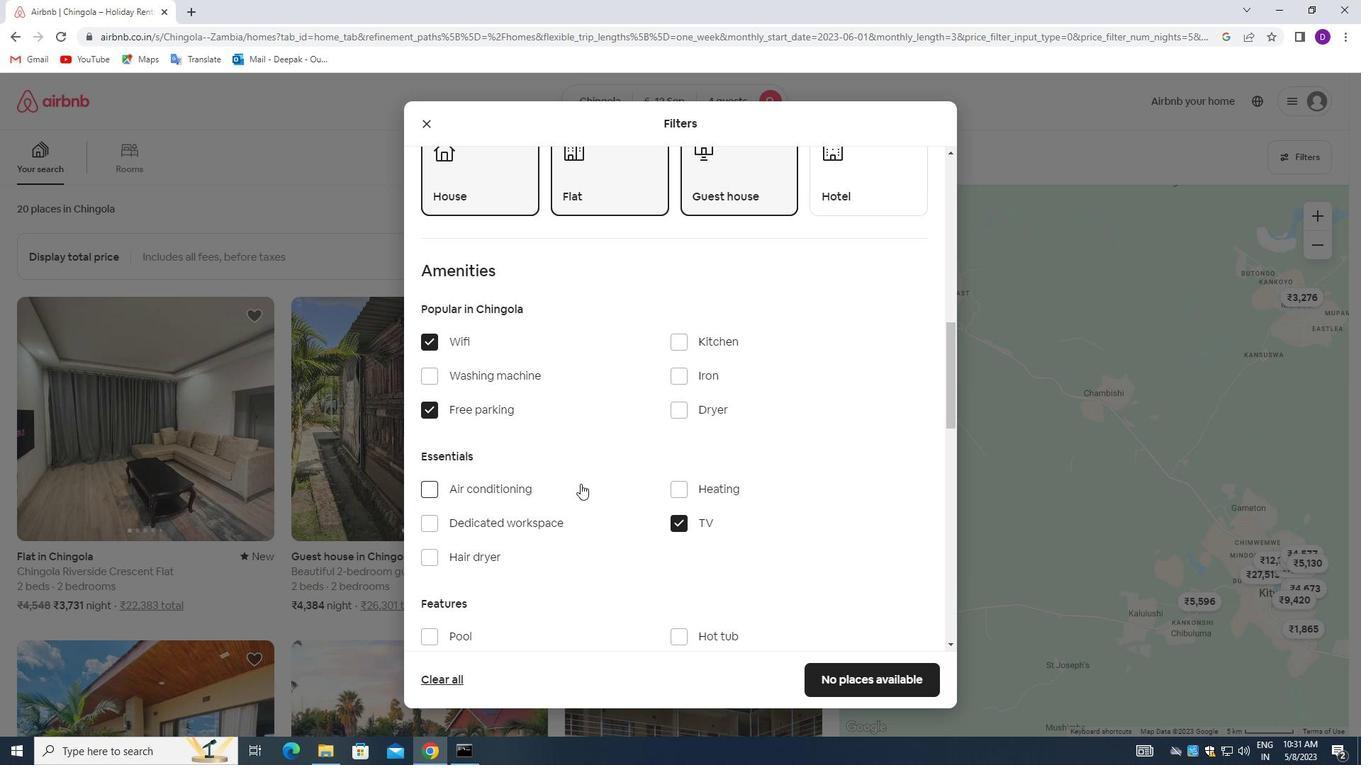 
Action: Mouse scrolled (578, 485) with delta (0, 0)
Screenshot: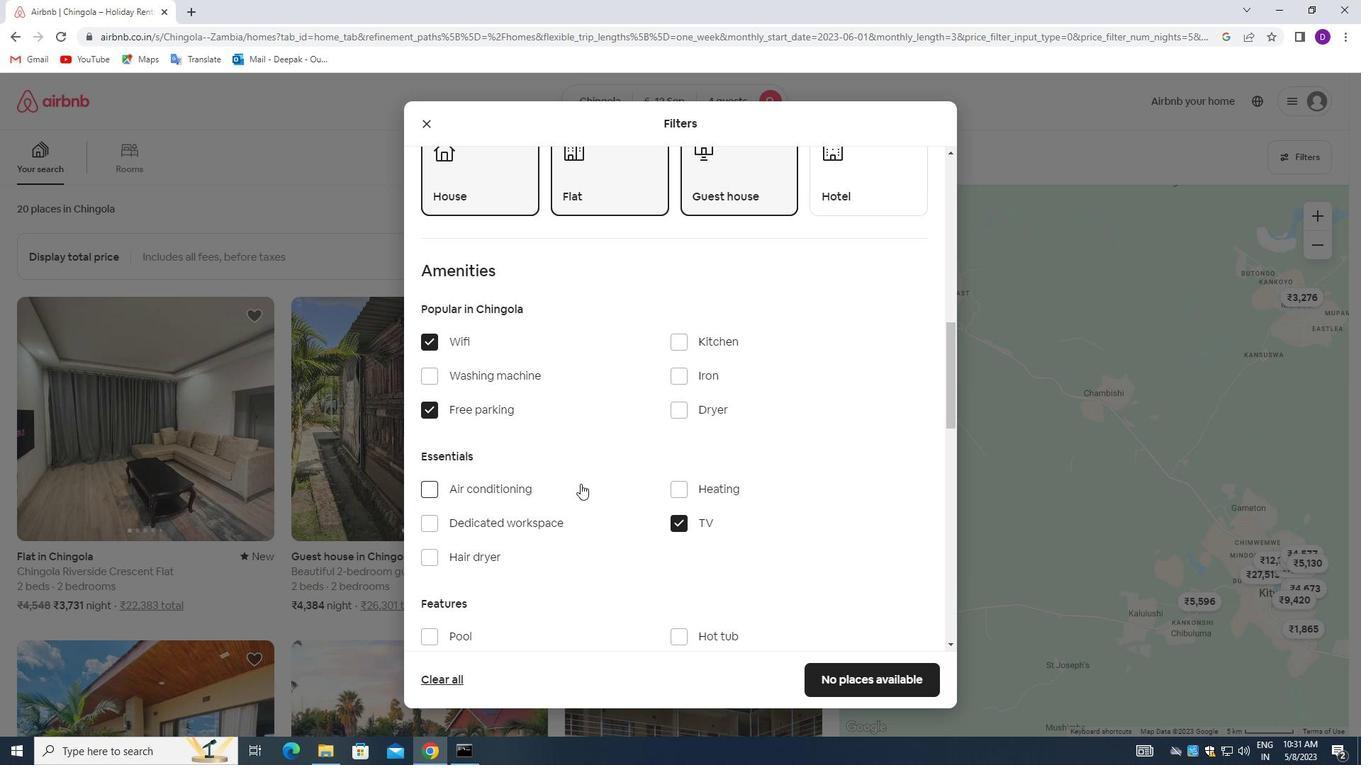 
Action: Mouse scrolled (578, 485) with delta (0, 0)
Screenshot: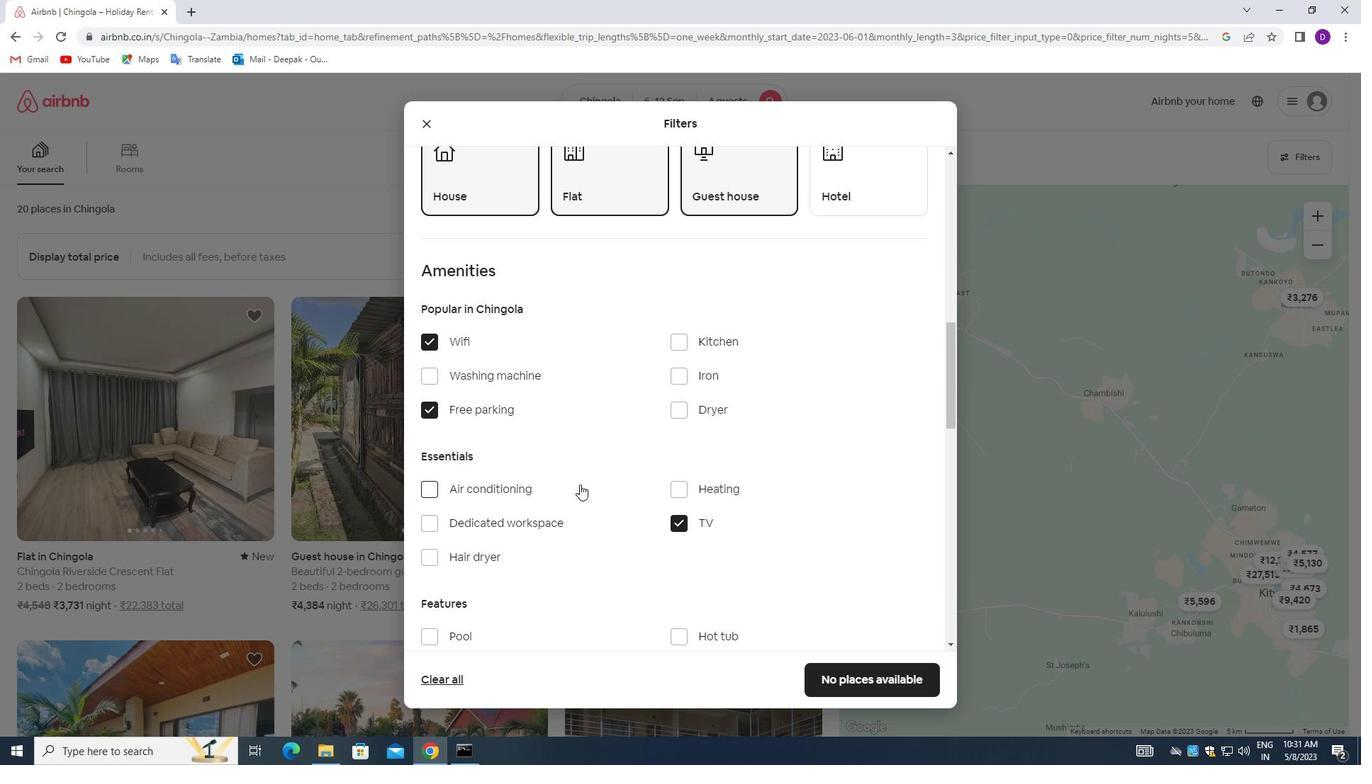 
Action: Mouse moved to (428, 494)
Screenshot: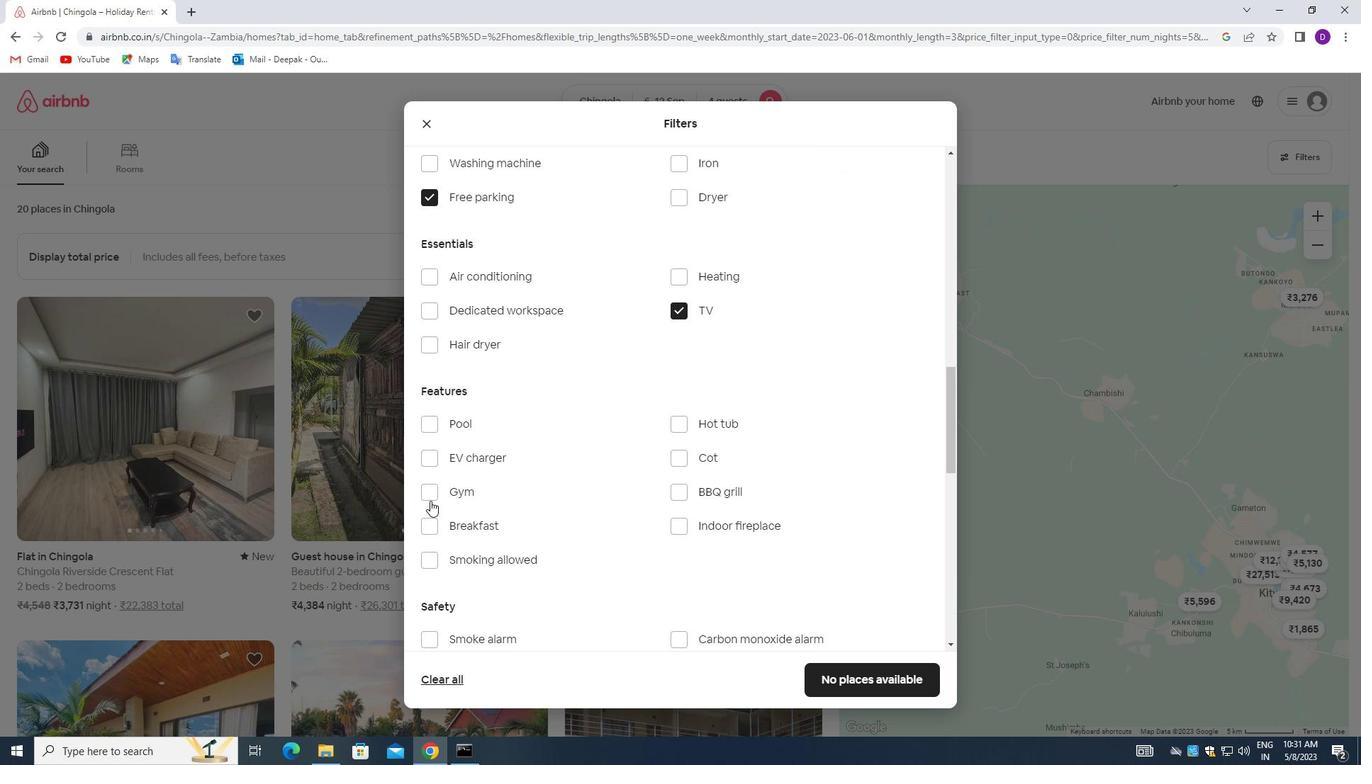 
Action: Mouse pressed left at (428, 494)
Screenshot: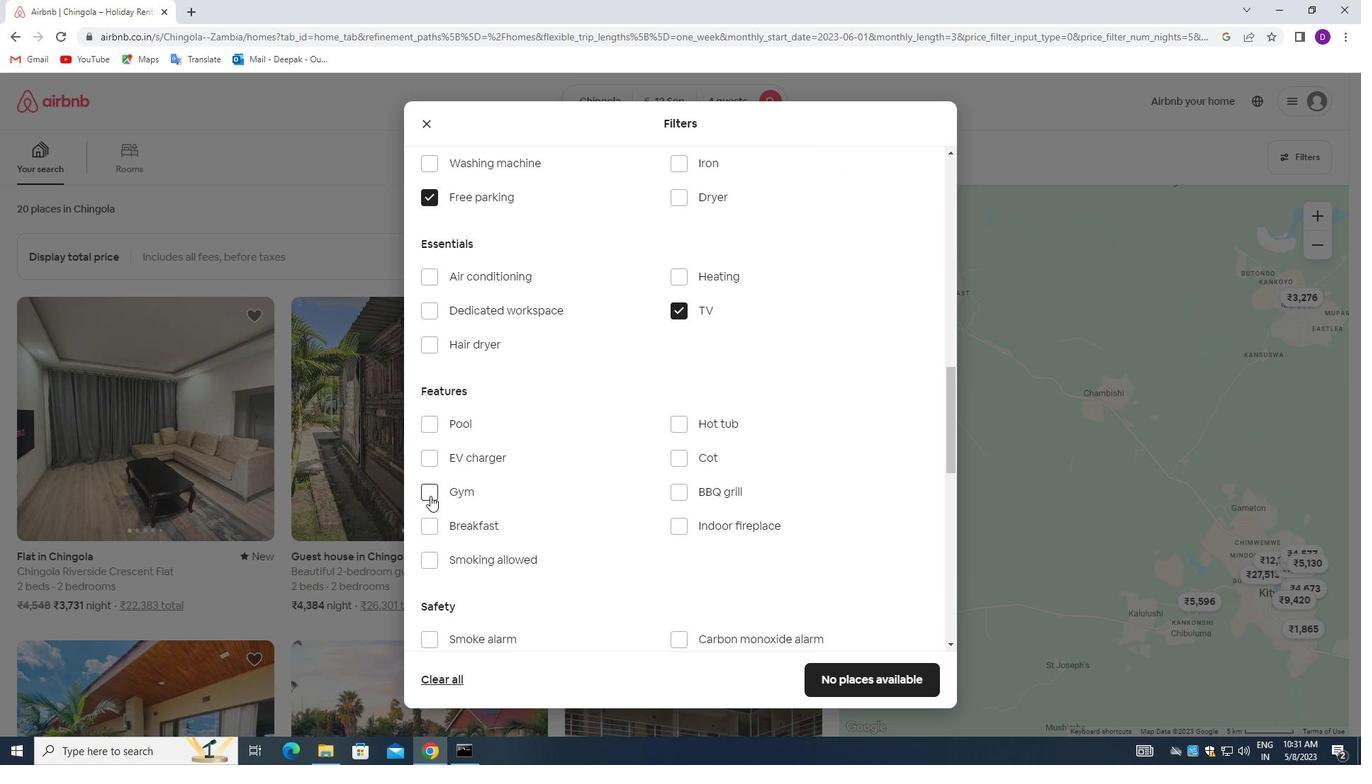
Action: Mouse moved to (432, 530)
Screenshot: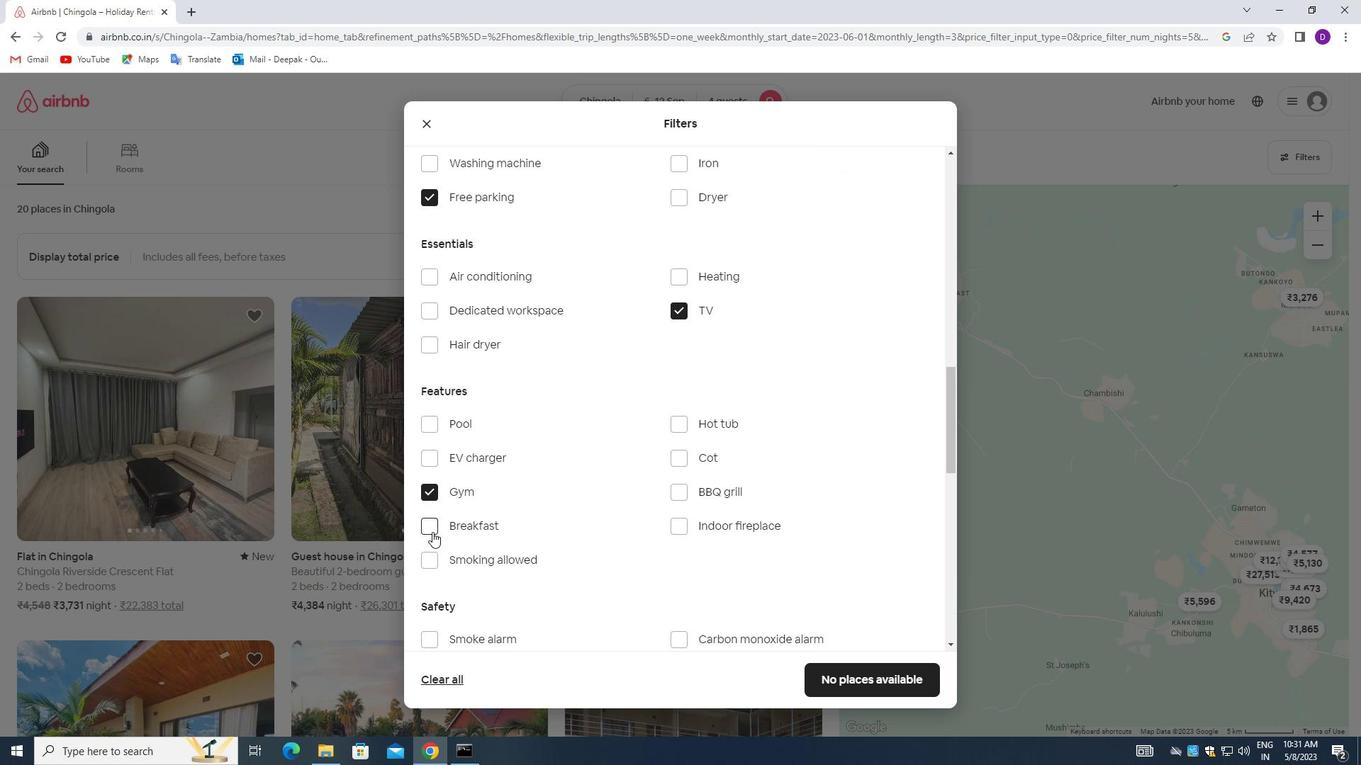 
Action: Mouse pressed left at (432, 530)
Screenshot: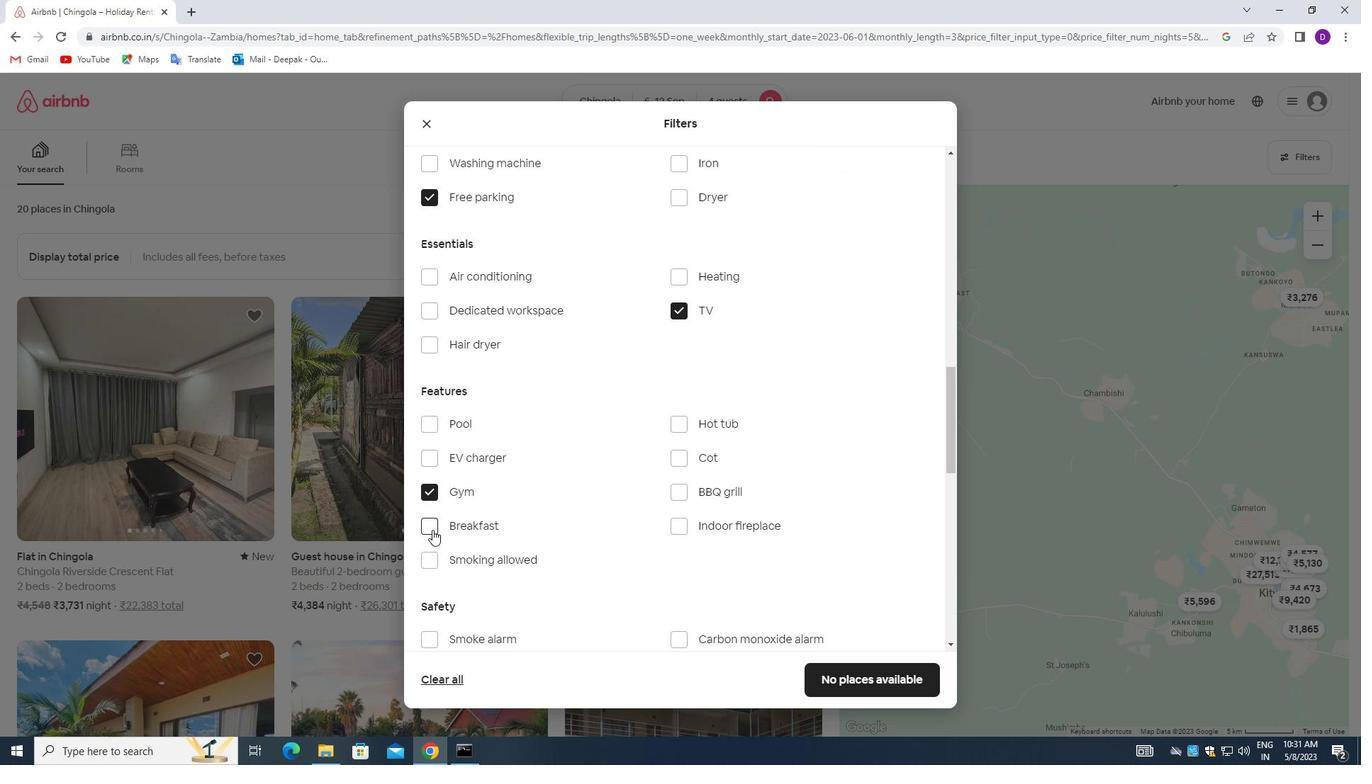 
Action: Mouse moved to (568, 498)
Screenshot: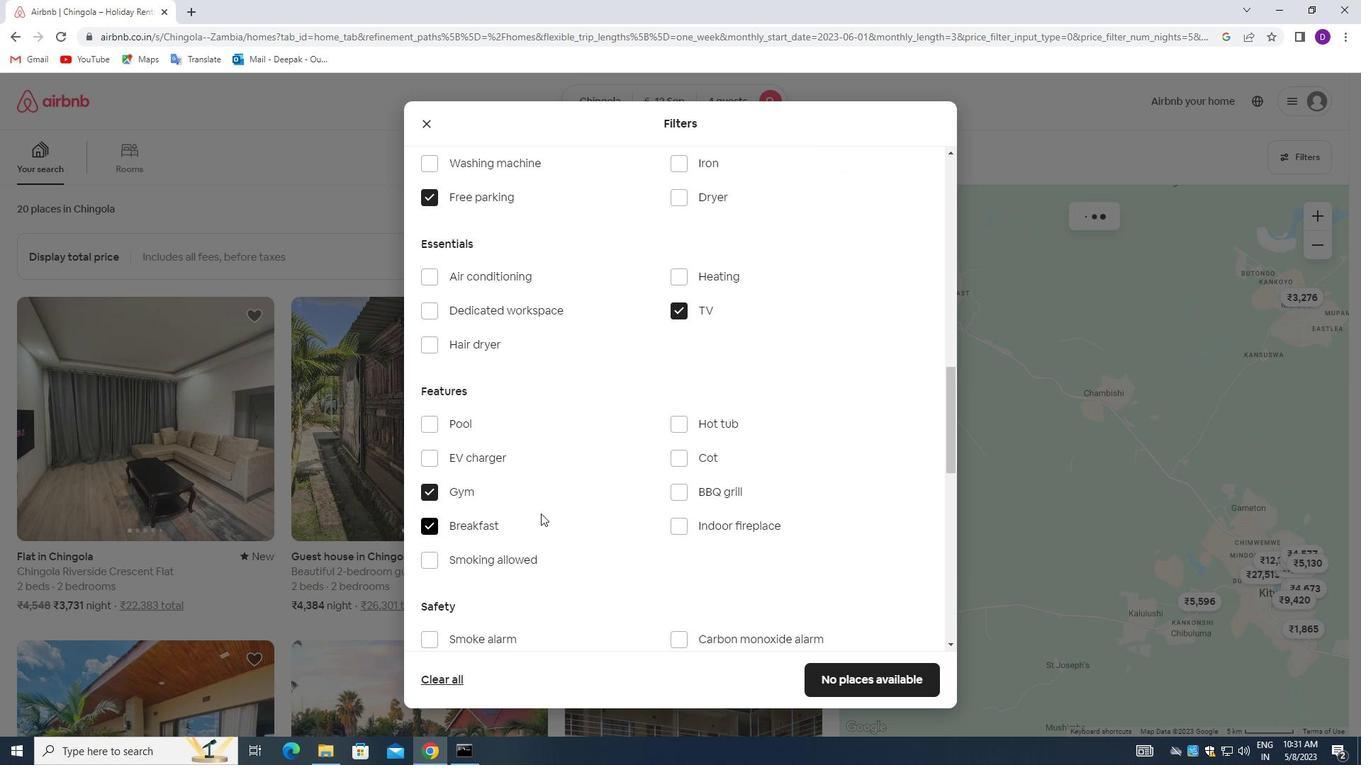 
Action: Mouse scrolled (568, 499) with delta (0, 0)
Screenshot: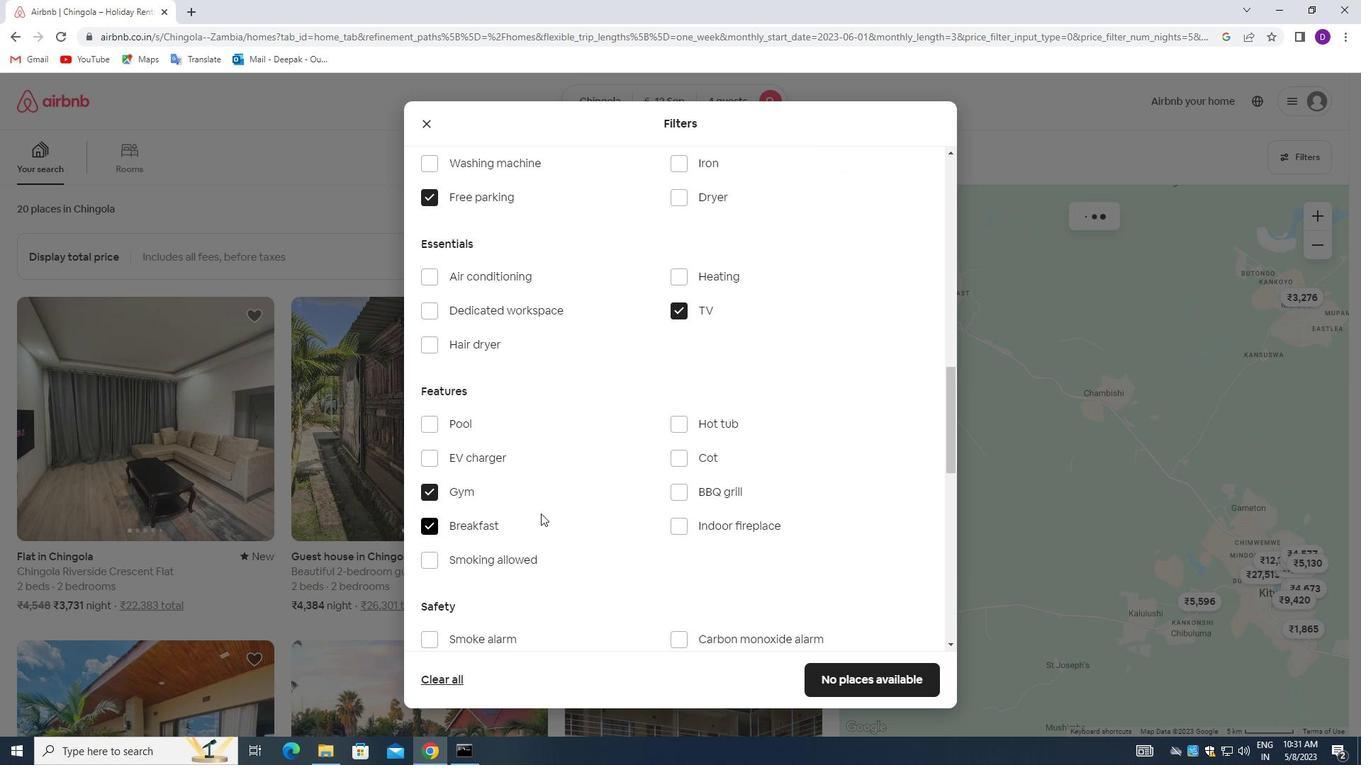 
Action: Mouse scrolled (568, 499) with delta (0, 0)
Screenshot: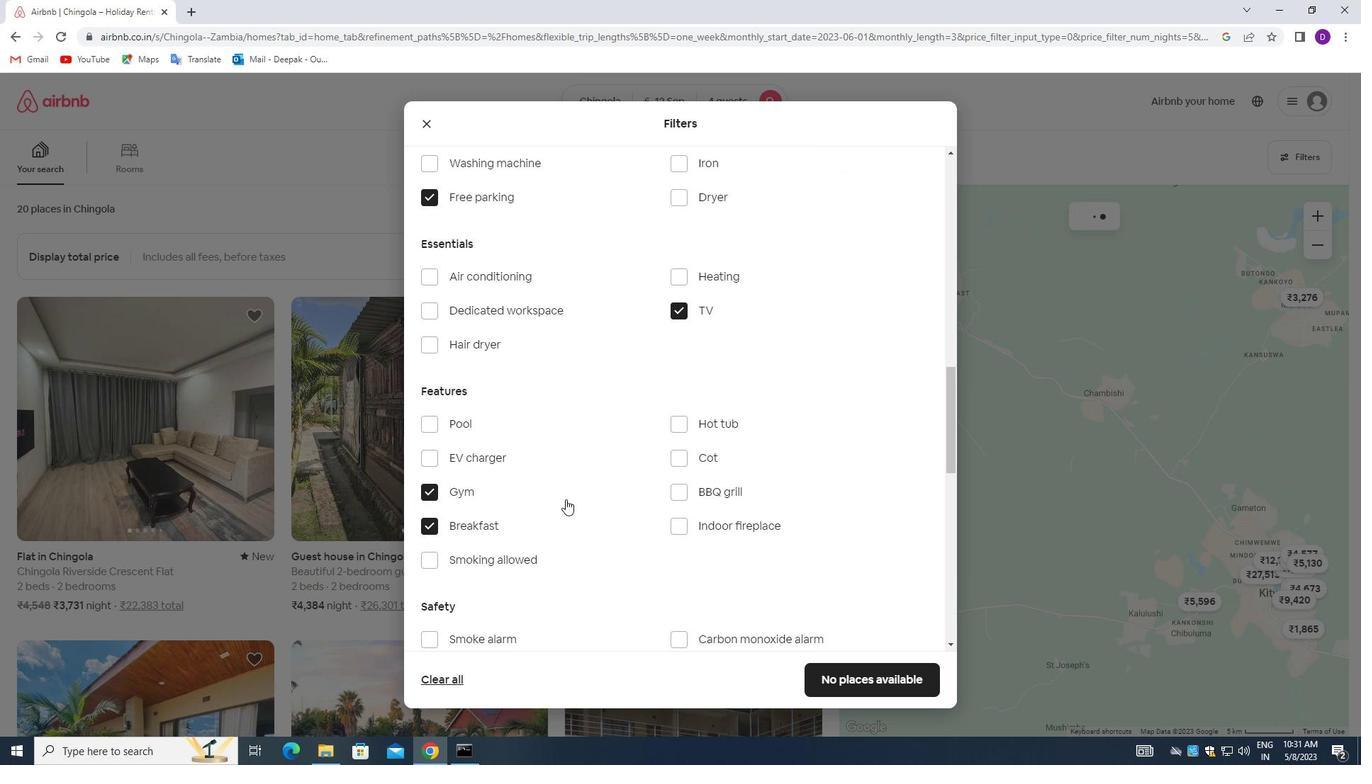 
Action: Mouse moved to (569, 498)
Screenshot: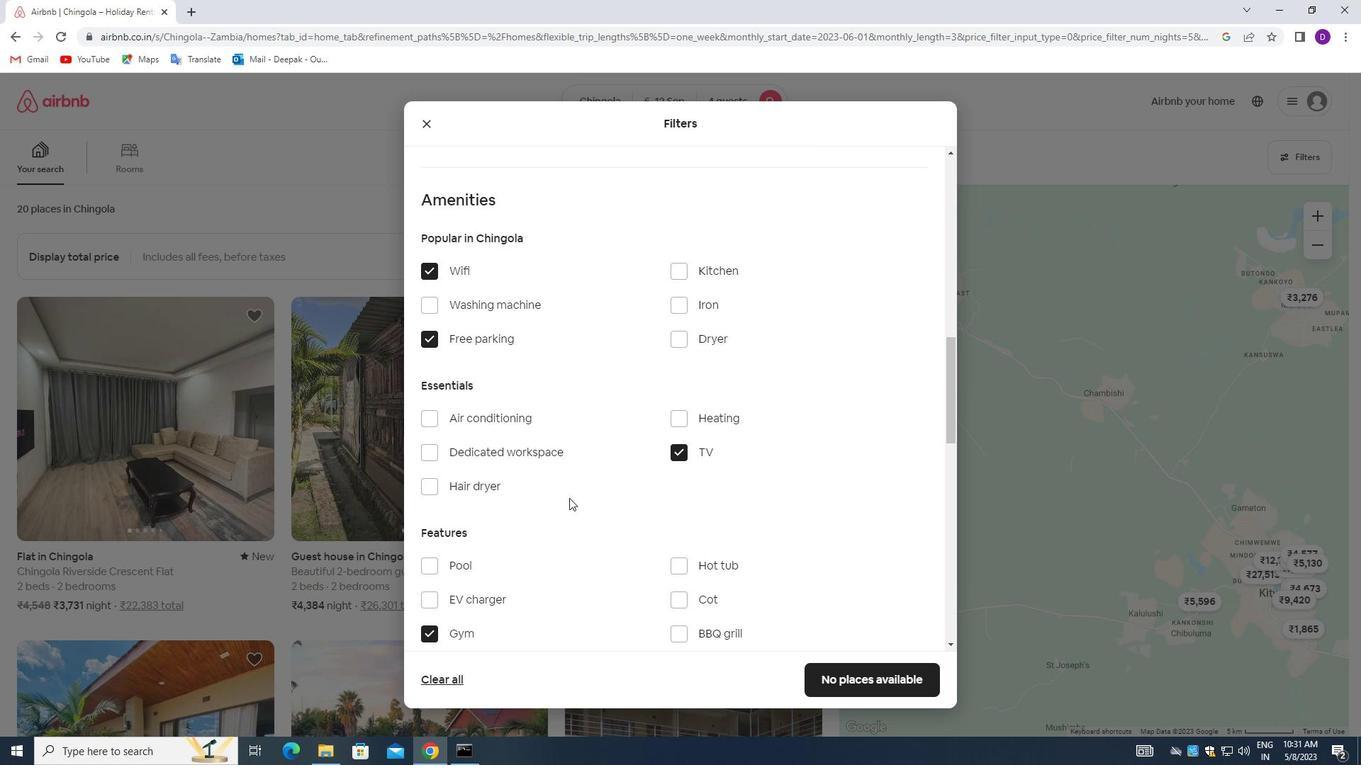 
Action: Mouse scrolled (569, 497) with delta (0, 0)
Screenshot: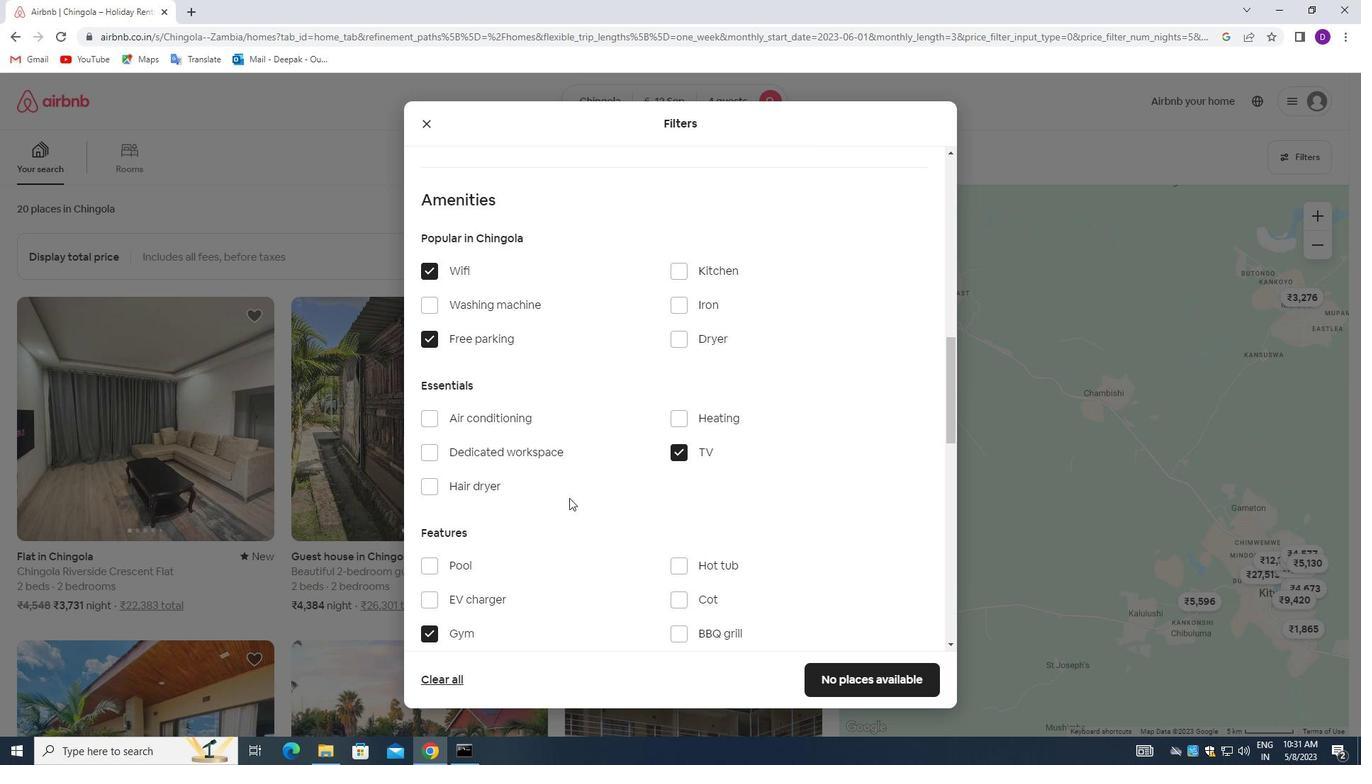 
Action: Mouse scrolled (569, 497) with delta (0, 0)
Screenshot: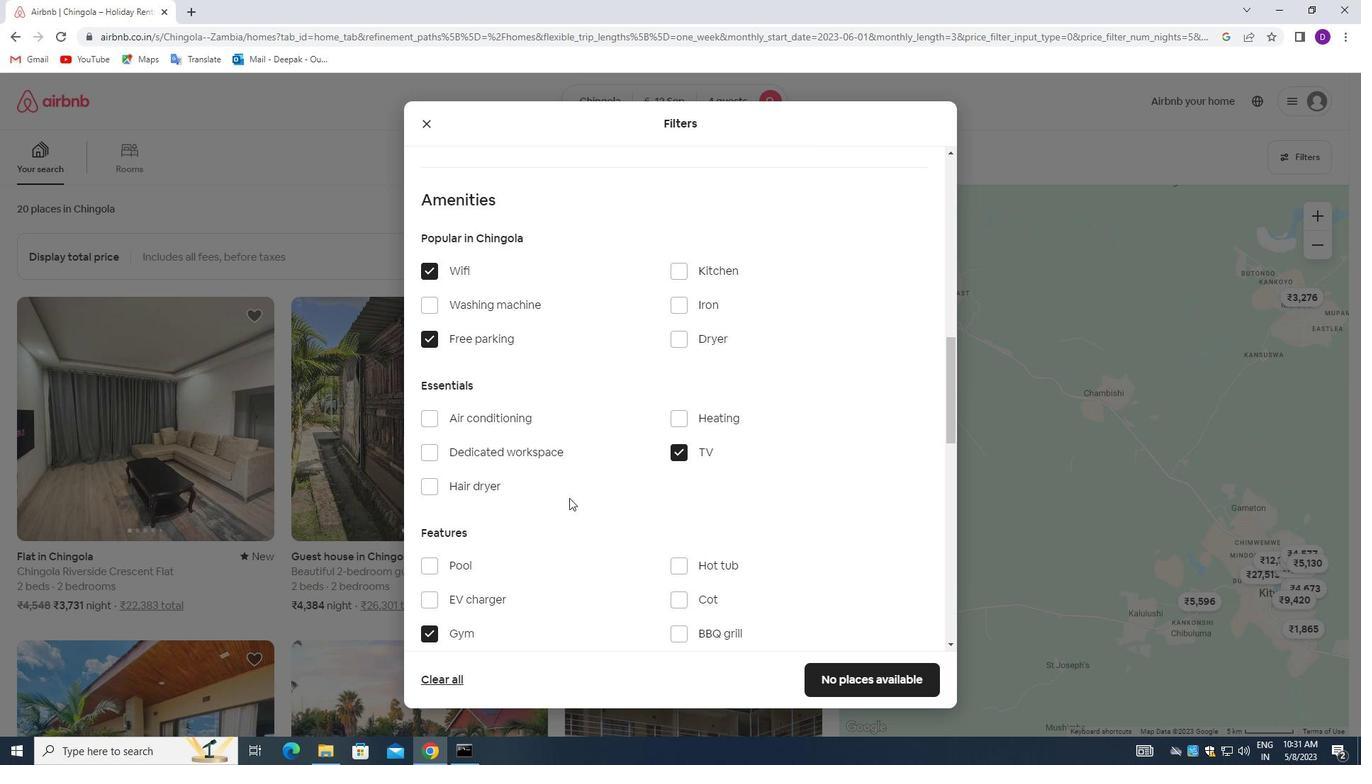 
Action: Mouse moved to (599, 508)
Screenshot: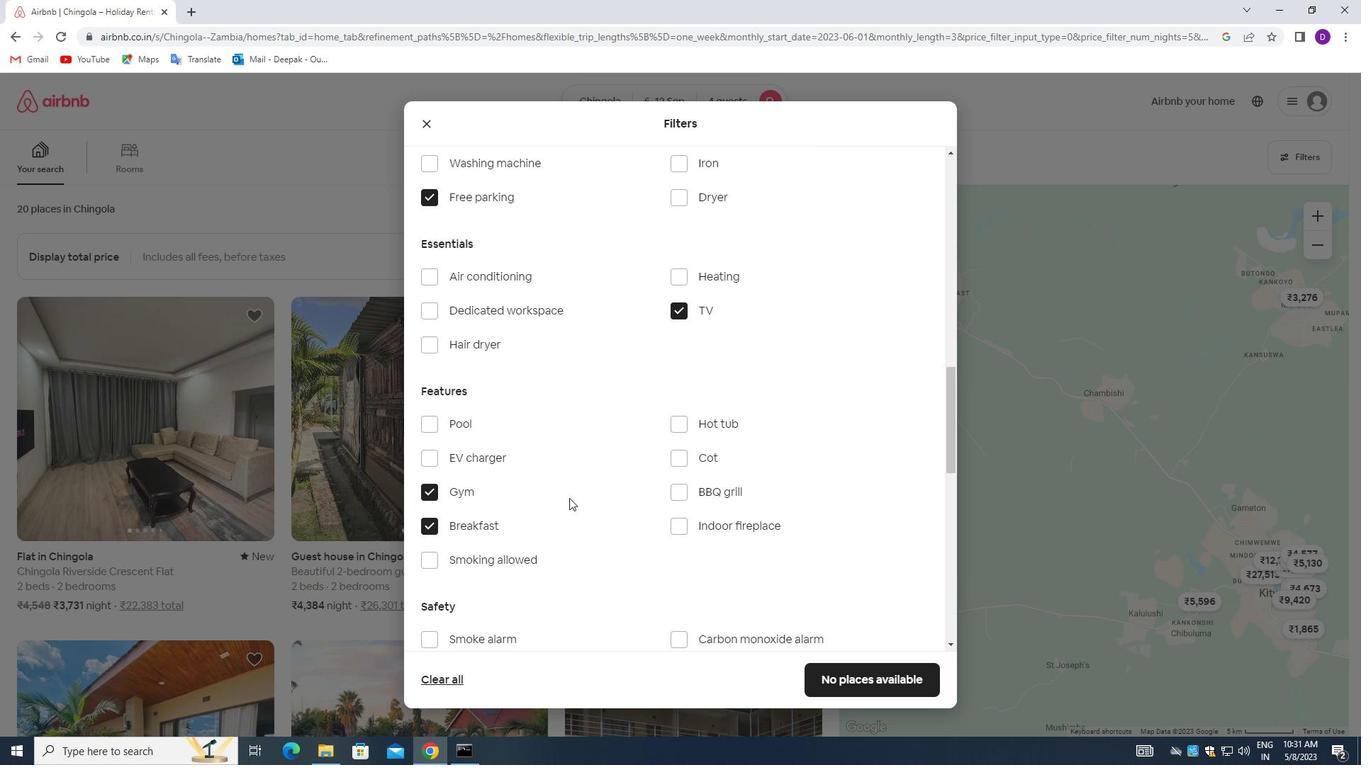 
Action: Mouse scrolled (599, 507) with delta (0, 0)
Screenshot: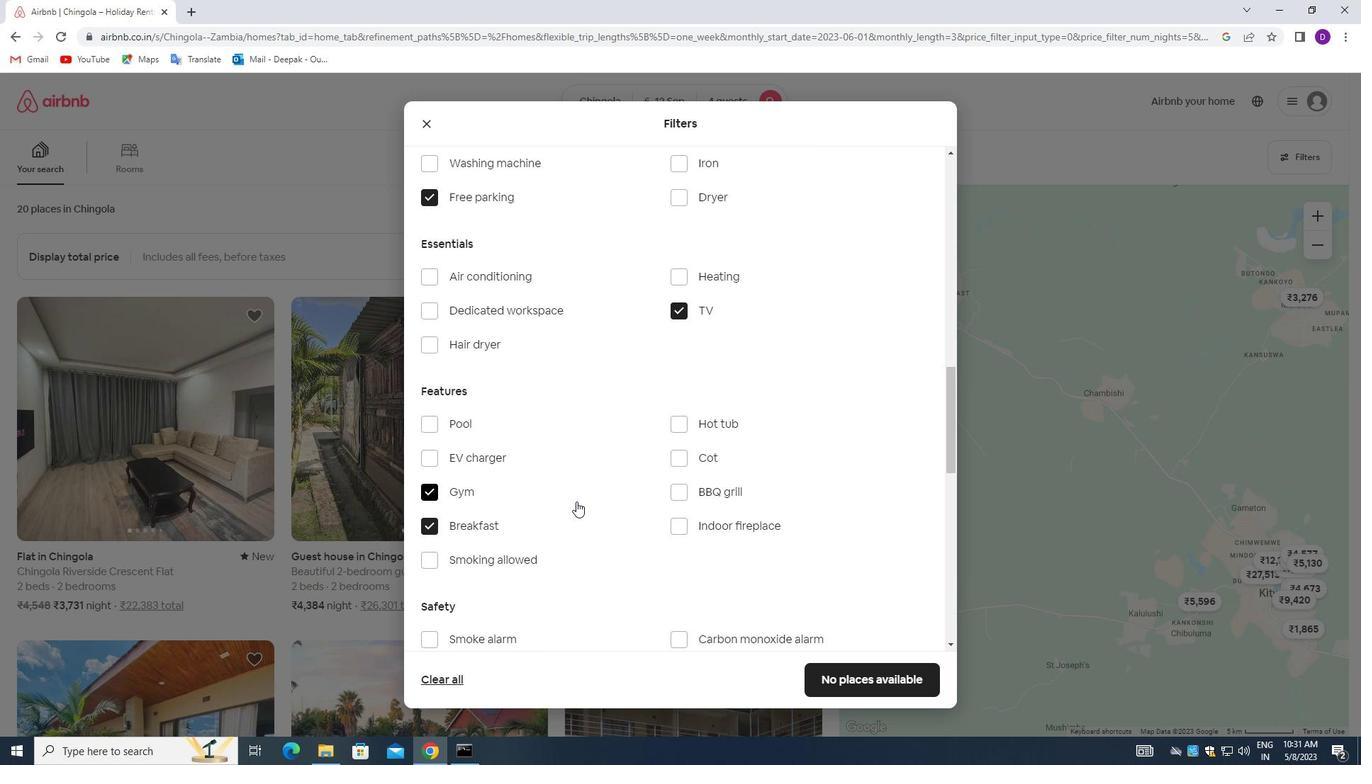 
Action: Mouse moved to (606, 509)
Screenshot: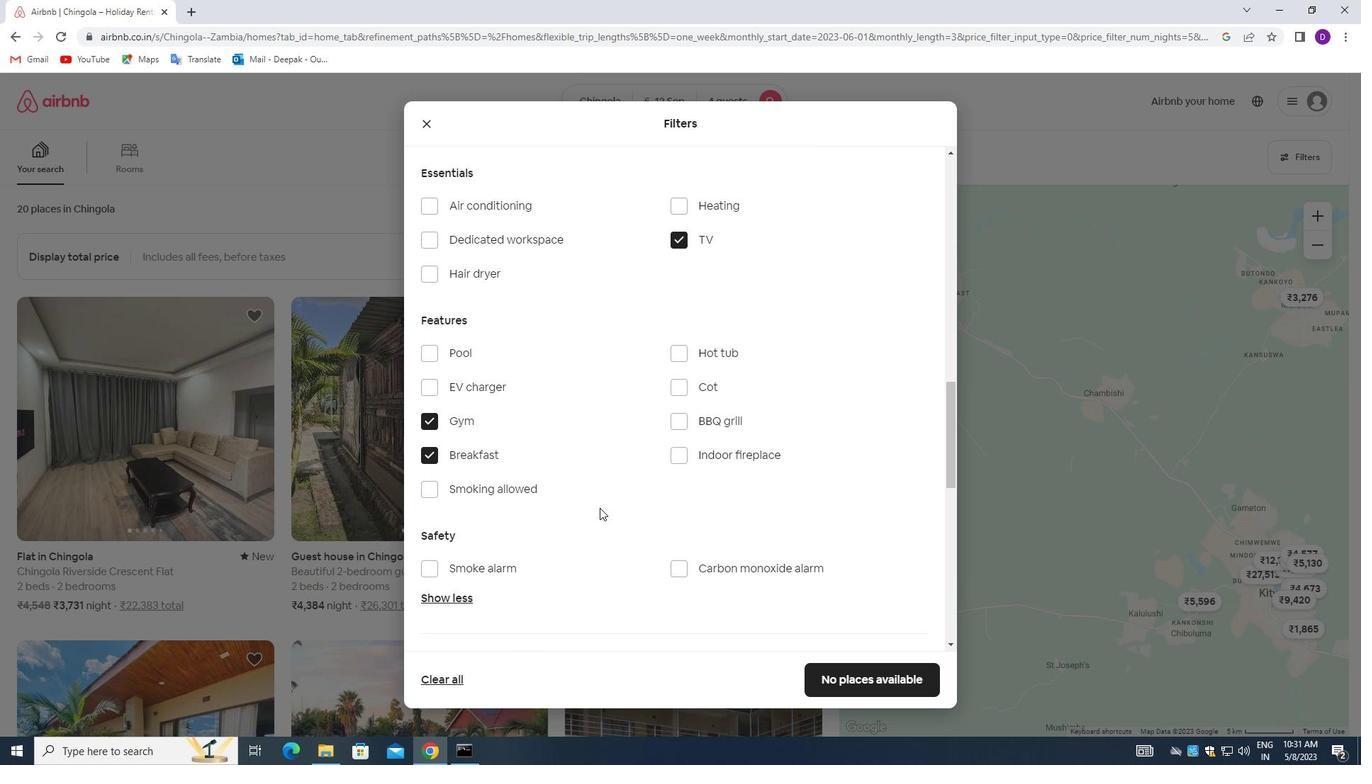 
Action: Mouse scrolled (606, 508) with delta (0, 0)
Screenshot: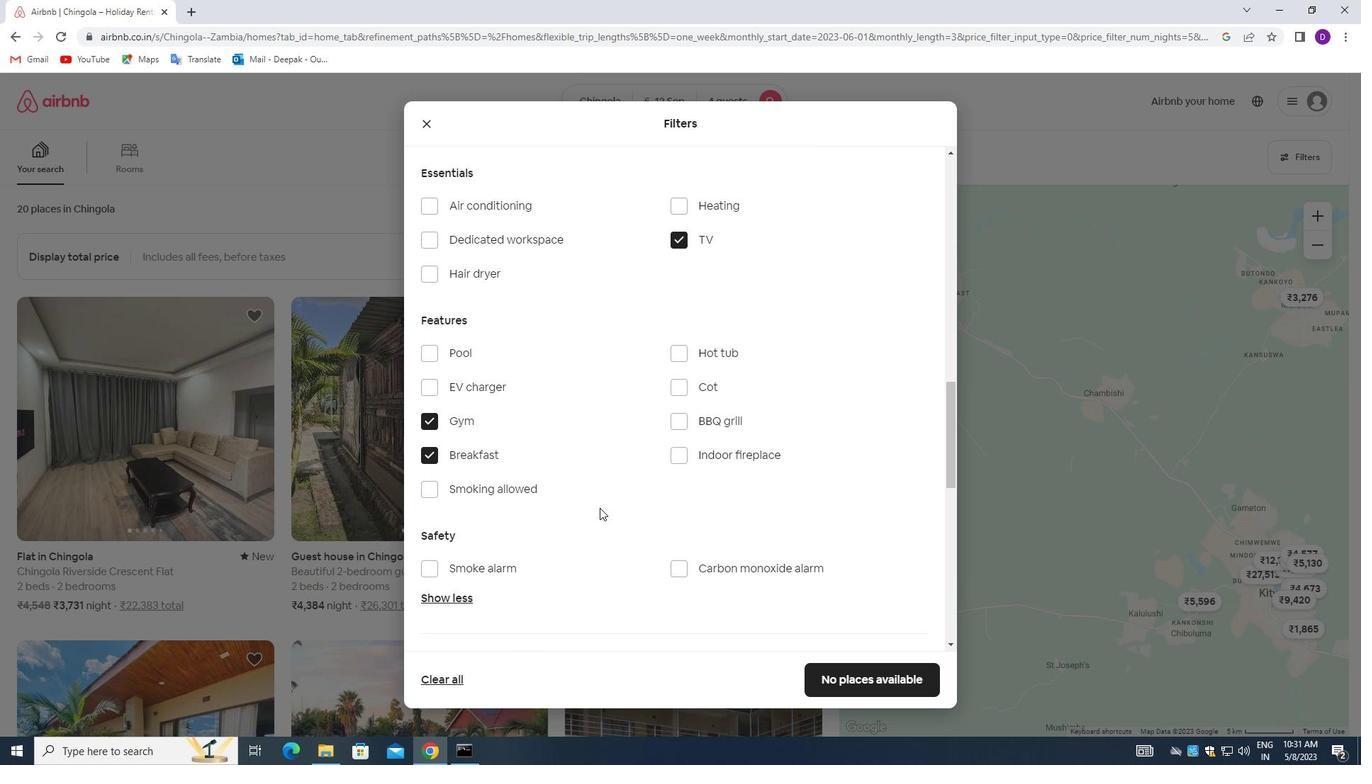 
Action: Mouse moved to (606, 510)
Screenshot: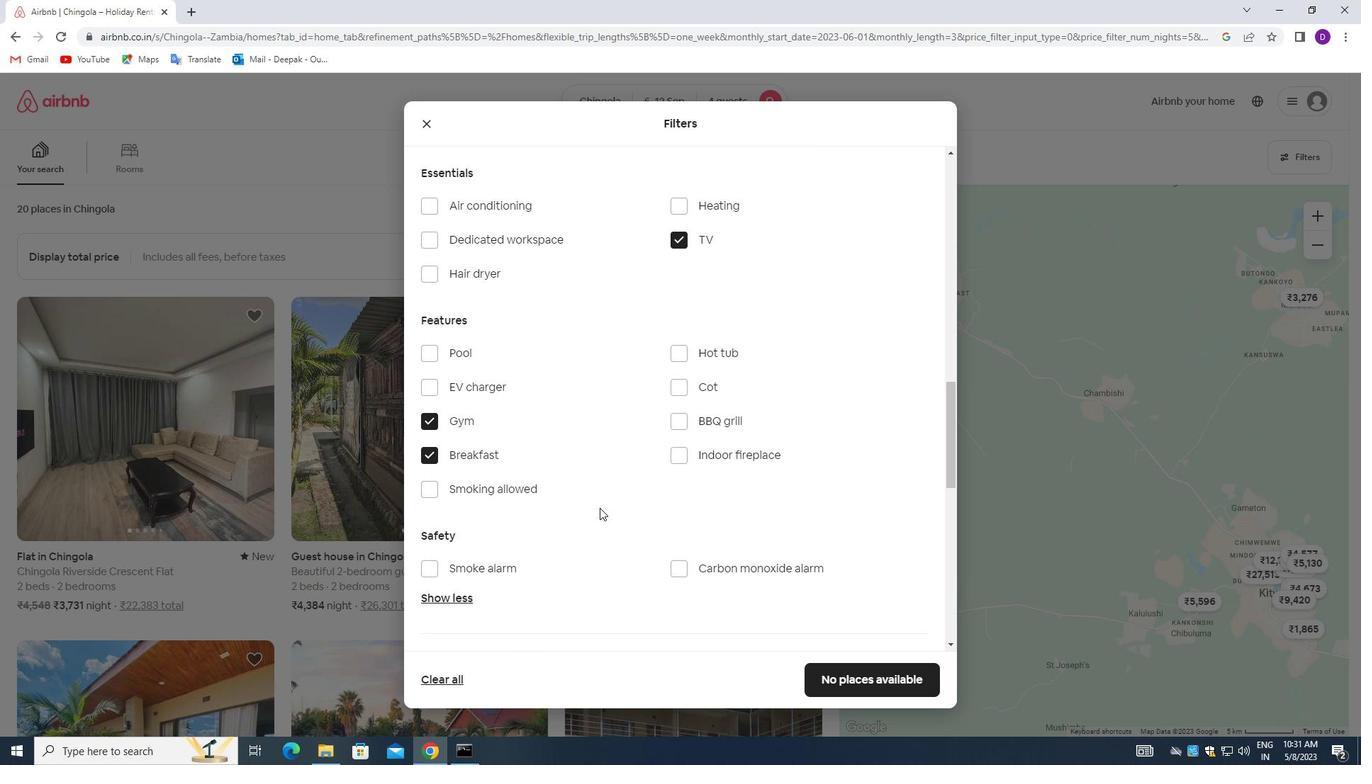 
Action: Mouse scrolled (606, 509) with delta (0, 0)
Screenshot: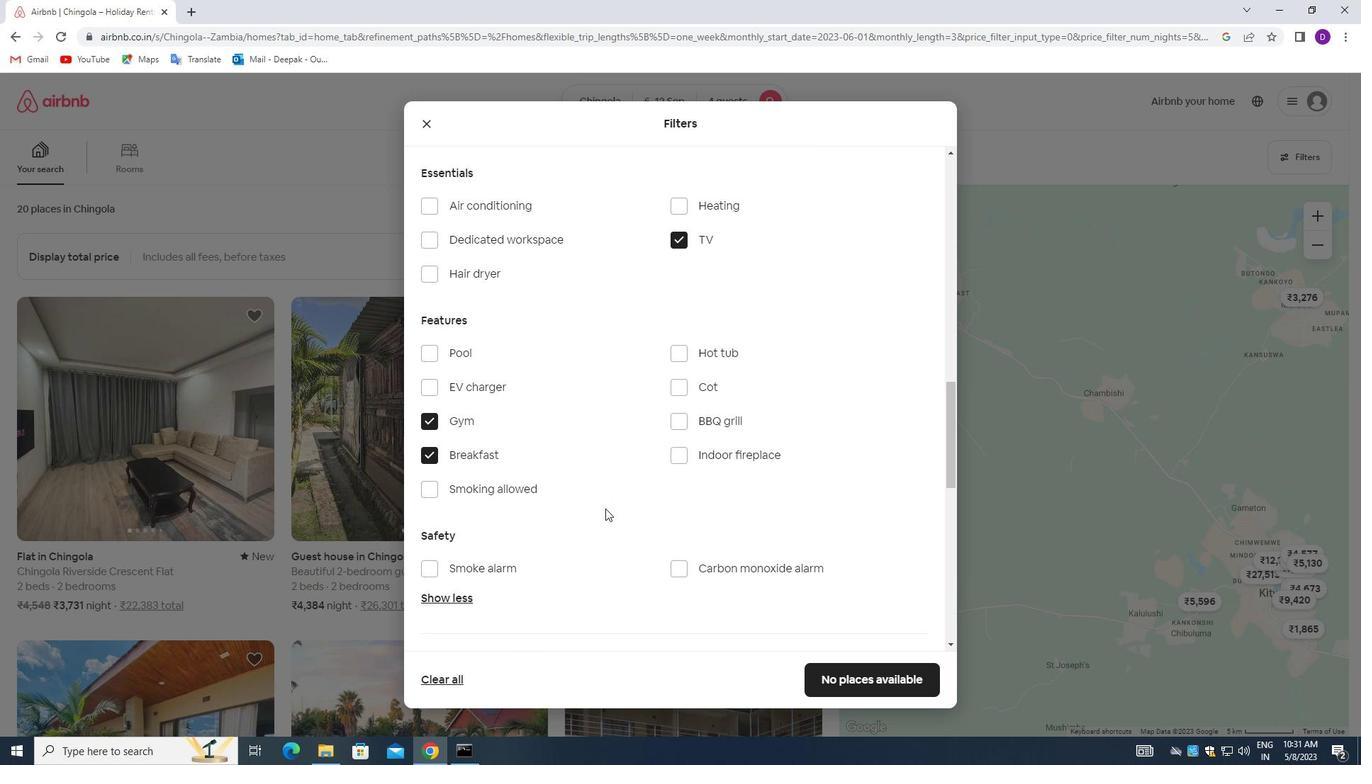 
Action: Mouse scrolled (606, 509) with delta (0, 0)
Screenshot: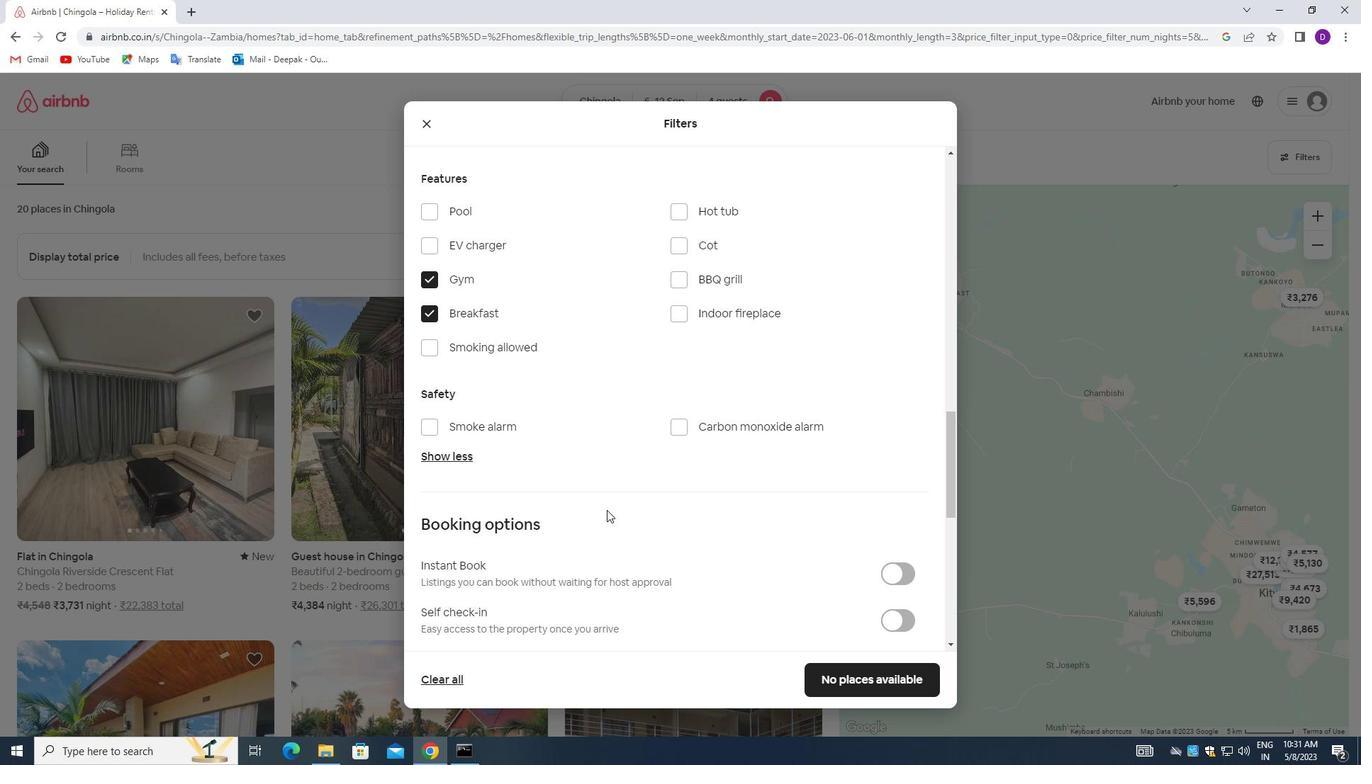 
Action: Mouse moved to (900, 555)
Screenshot: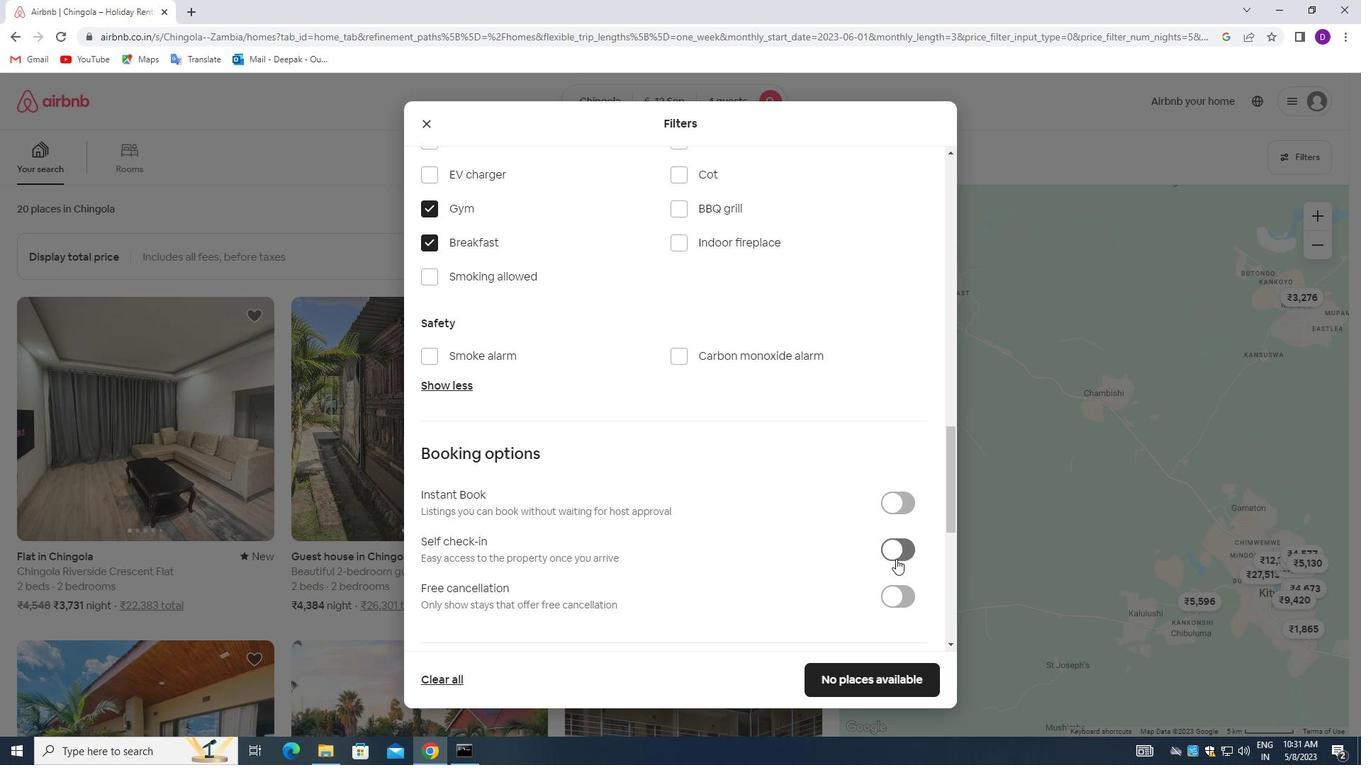 
Action: Mouse pressed left at (900, 555)
Screenshot: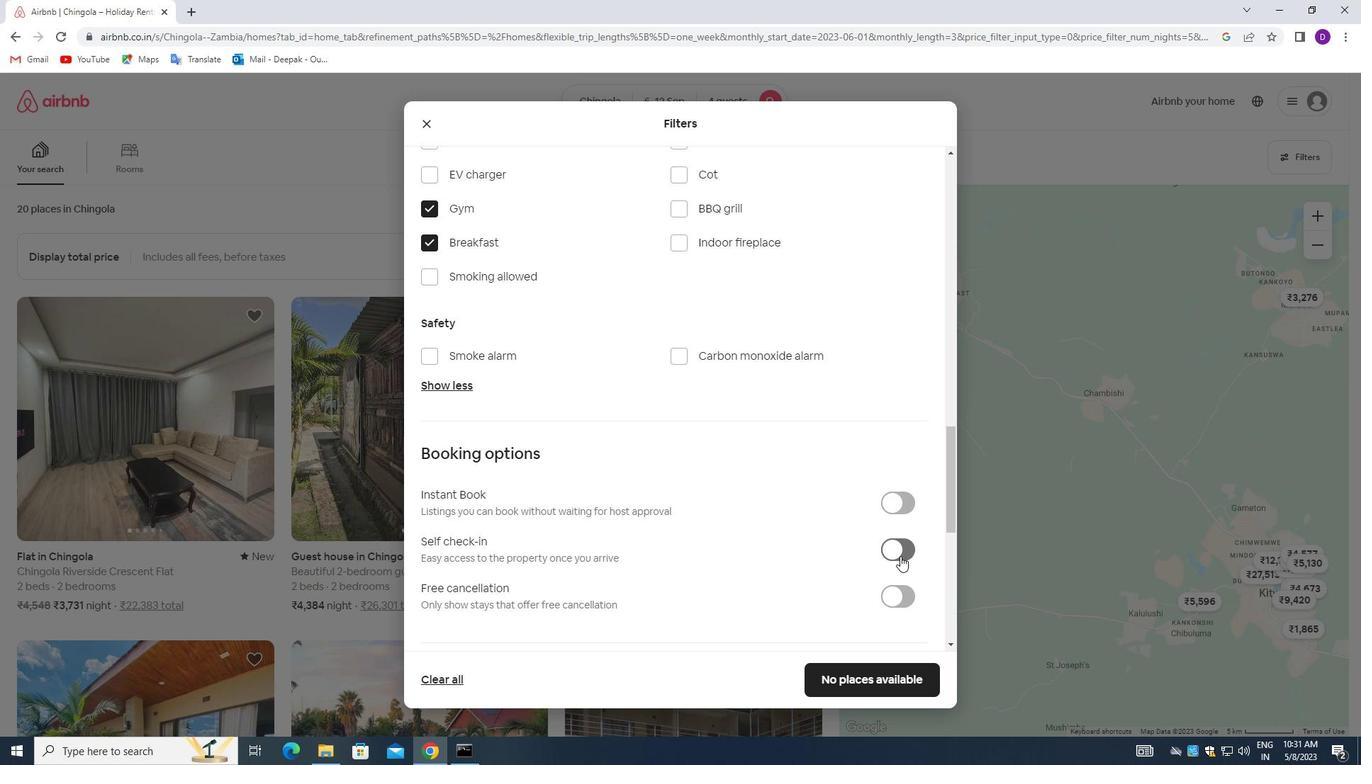 
Action: Mouse moved to (700, 515)
Screenshot: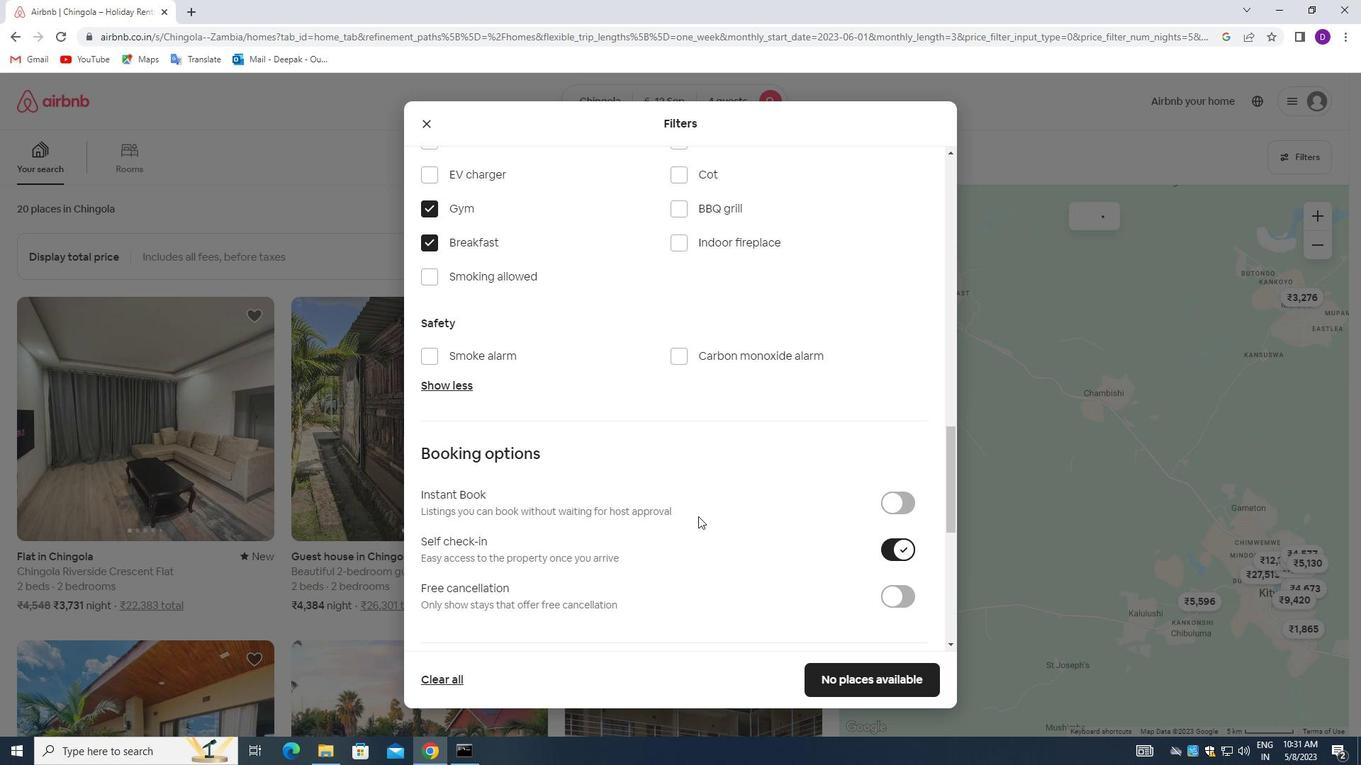 
Action: Mouse scrolled (700, 514) with delta (0, 0)
Screenshot: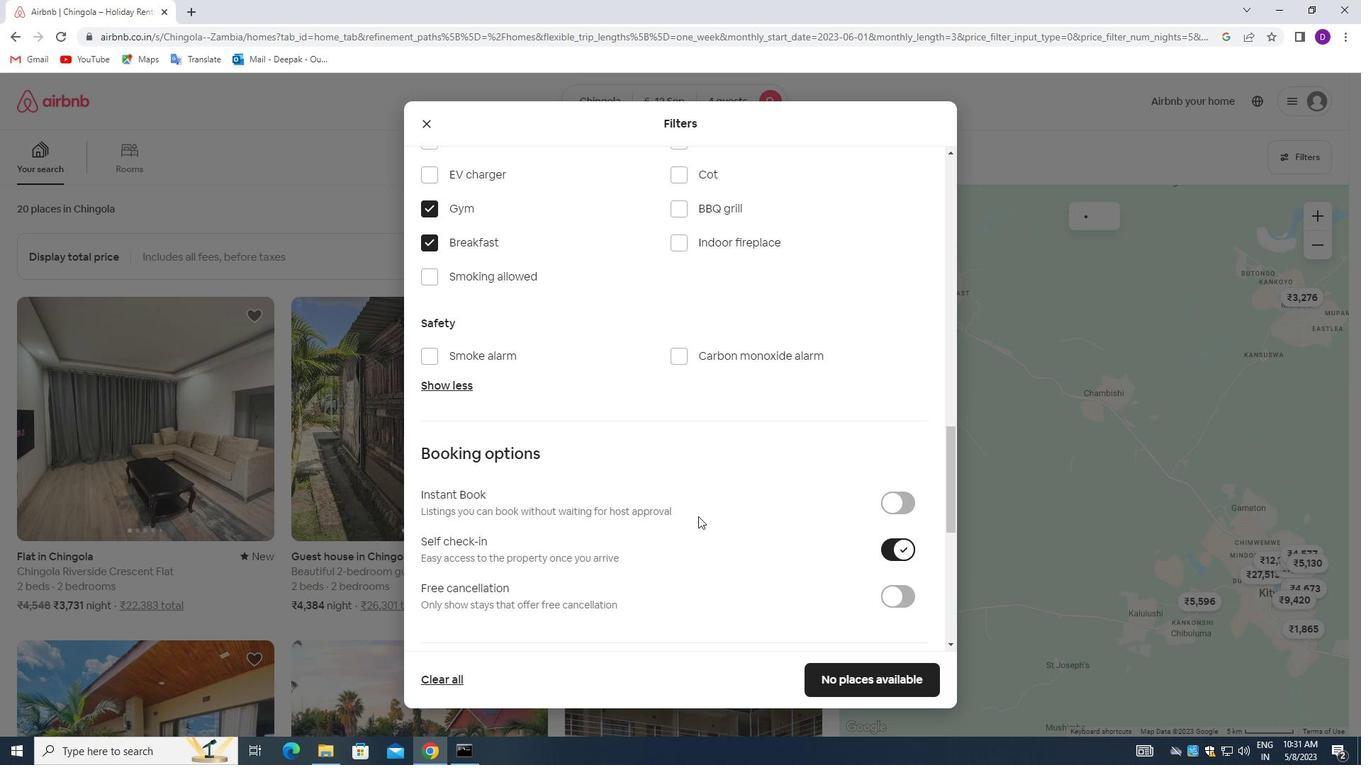 
Action: Mouse moved to (701, 515)
Screenshot: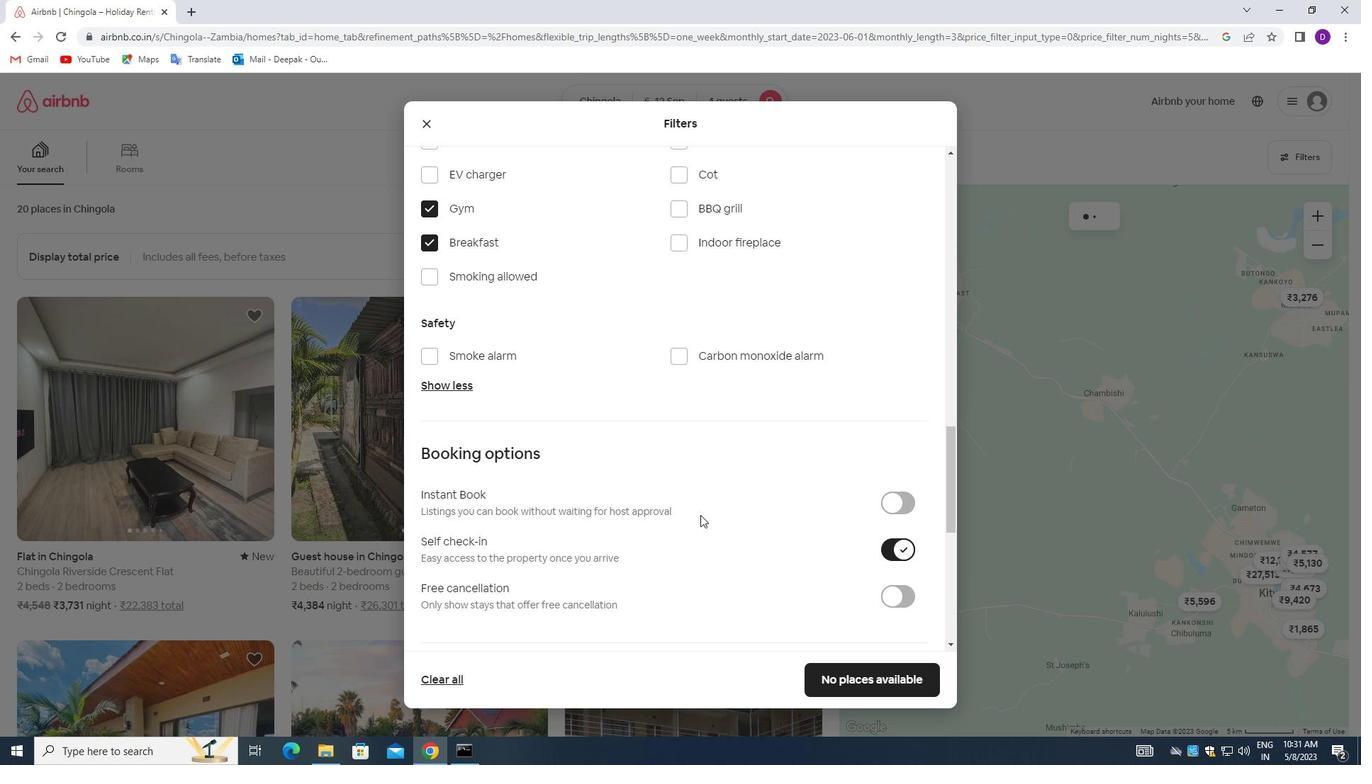 
Action: Mouse scrolled (701, 514) with delta (0, 0)
Screenshot: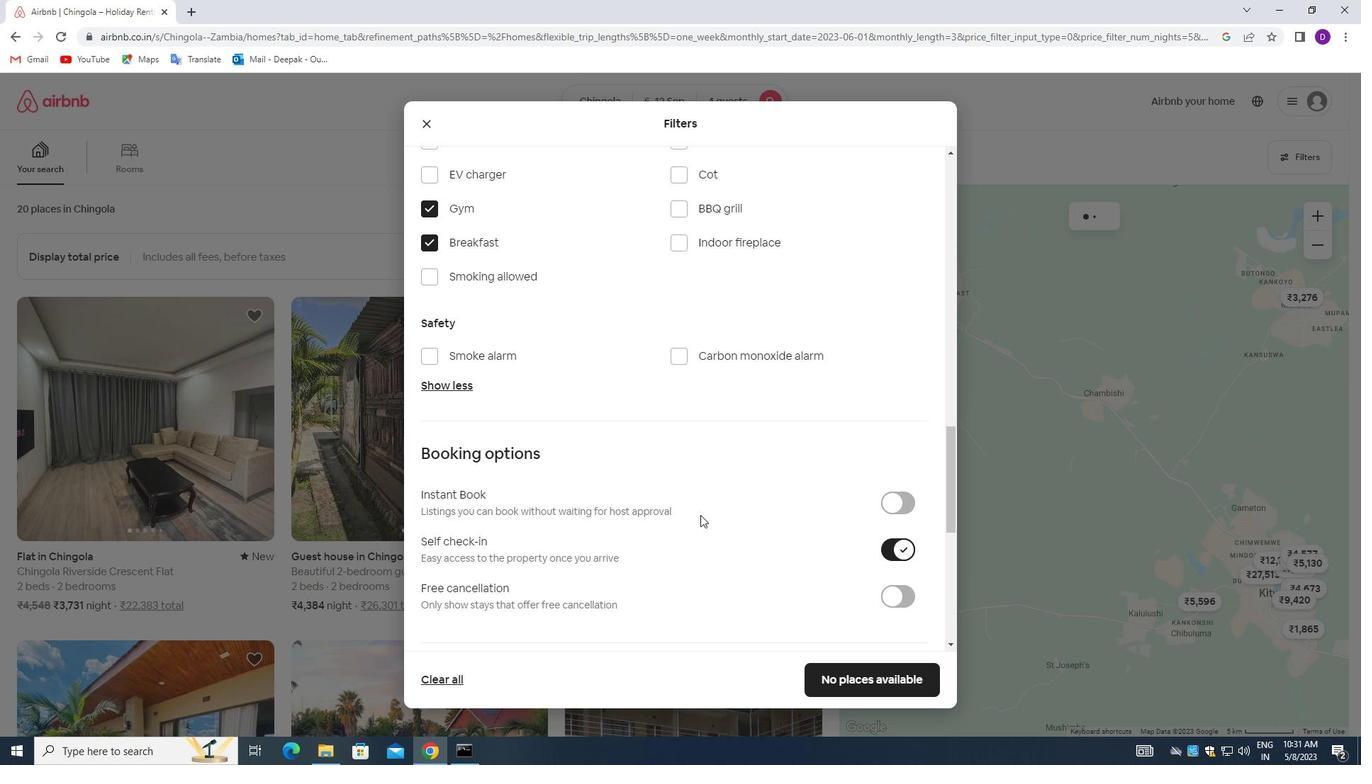 
Action: Mouse moved to (703, 513)
Screenshot: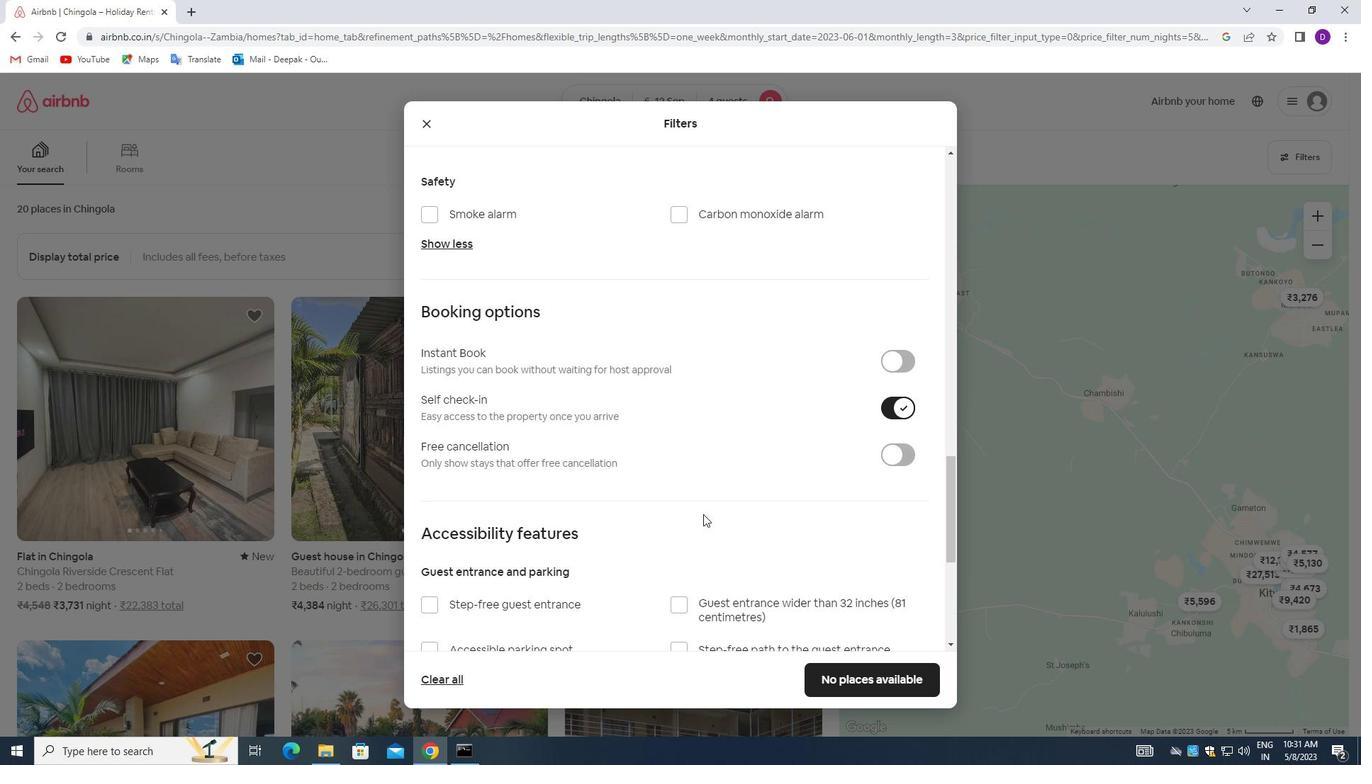 
Action: Mouse scrolled (703, 513) with delta (0, 0)
Screenshot: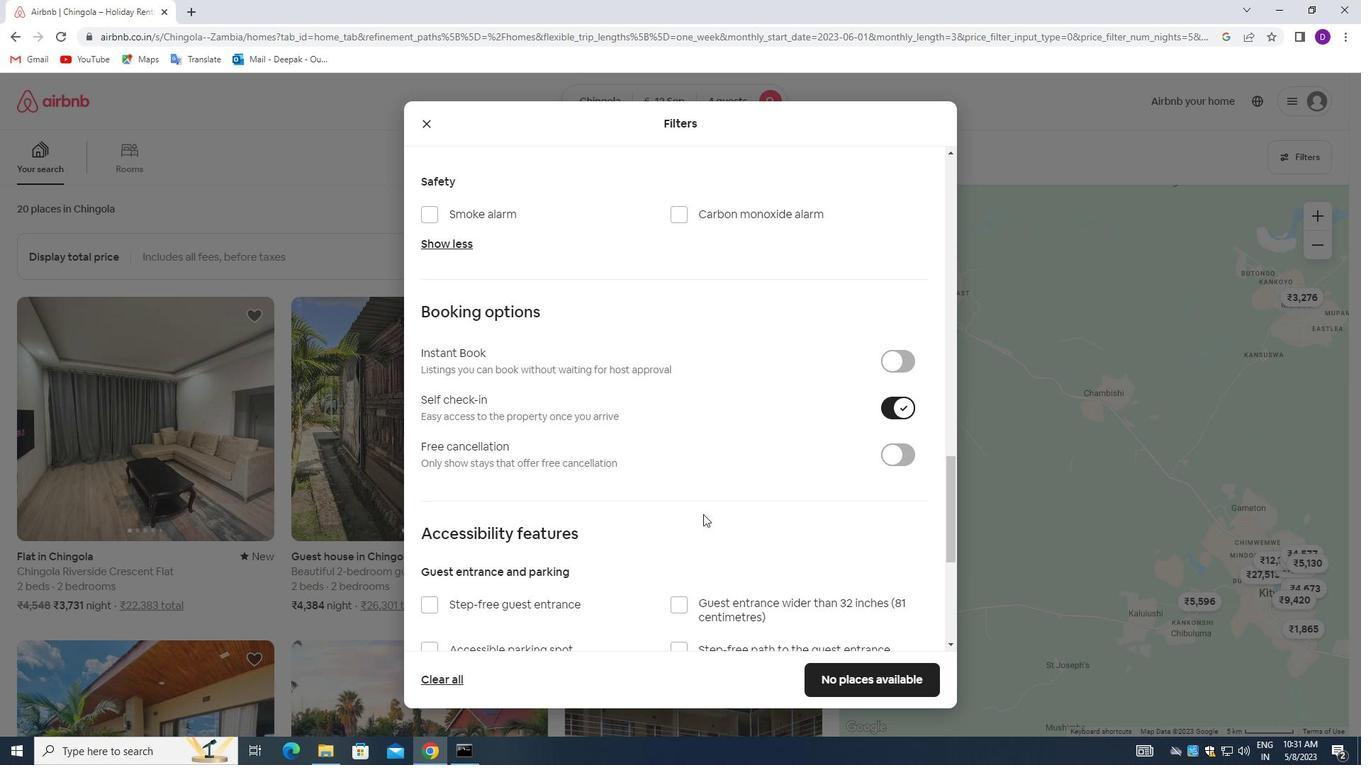 
Action: Mouse scrolled (703, 513) with delta (0, 0)
Screenshot: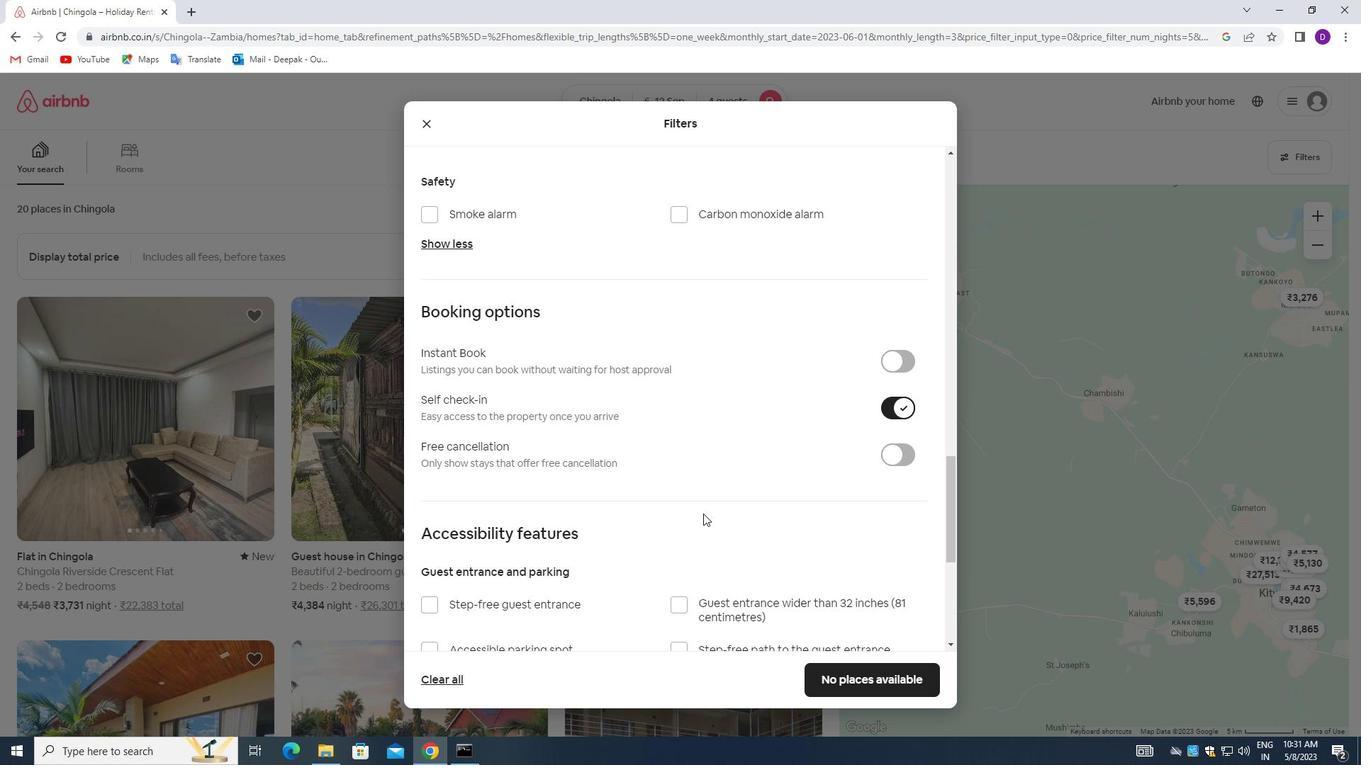 
Action: Mouse scrolled (703, 513) with delta (0, 0)
Screenshot: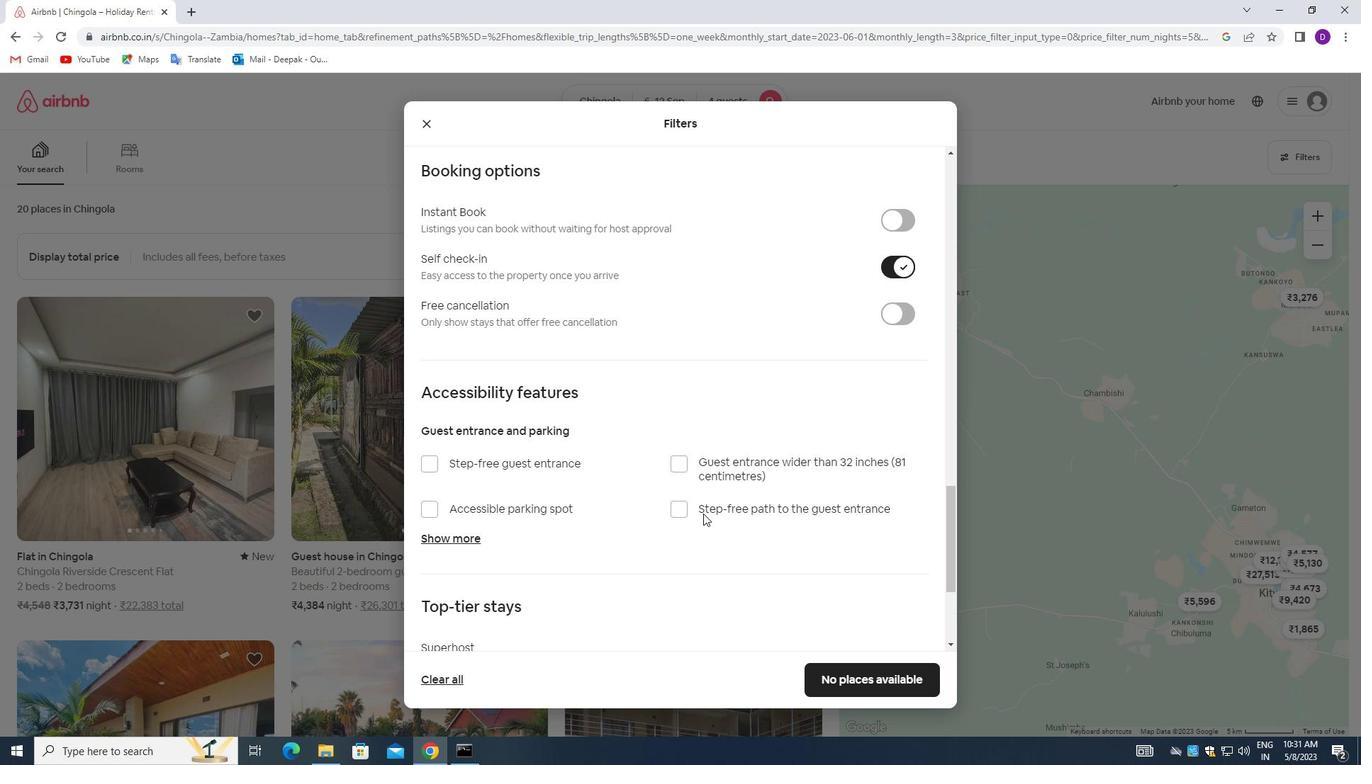 
Action: Mouse scrolled (703, 513) with delta (0, 0)
Screenshot: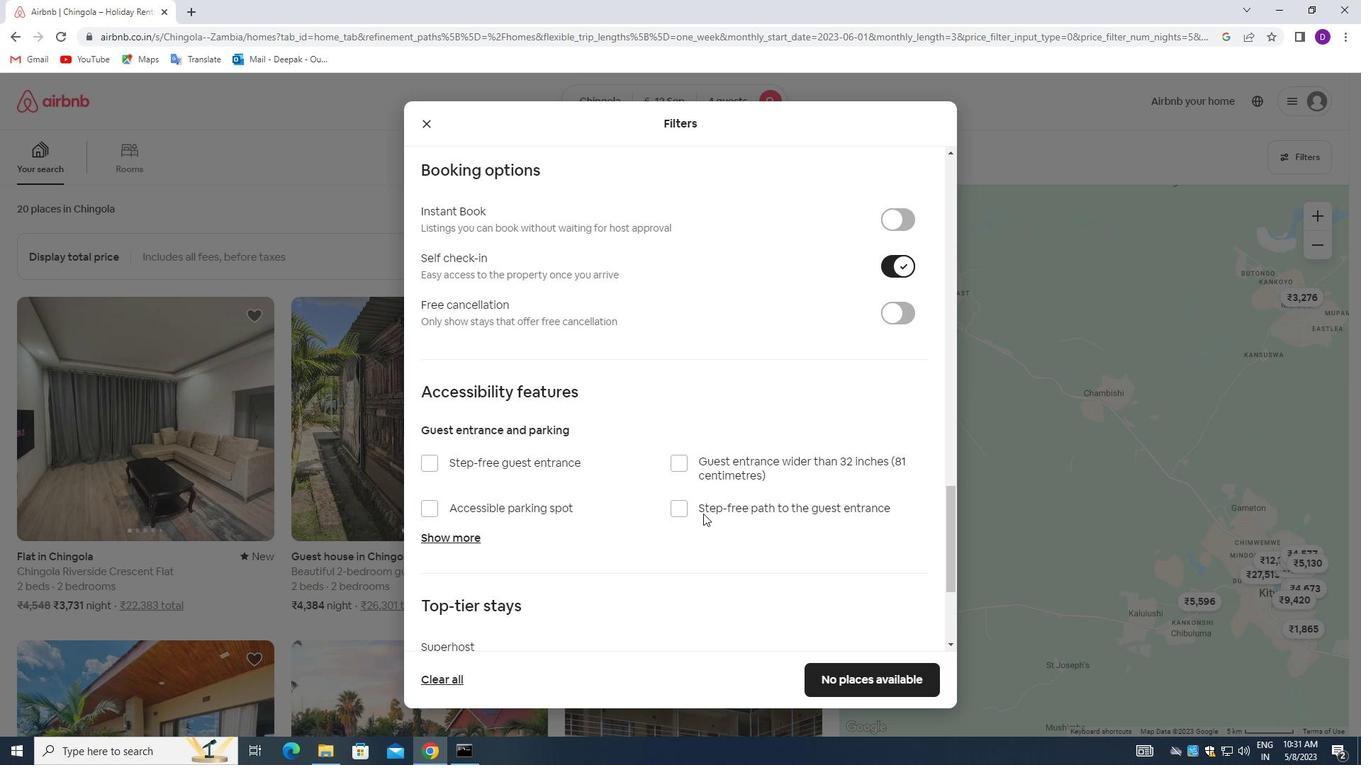 
Action: Mouse moved to (693, 525)
Screenshot: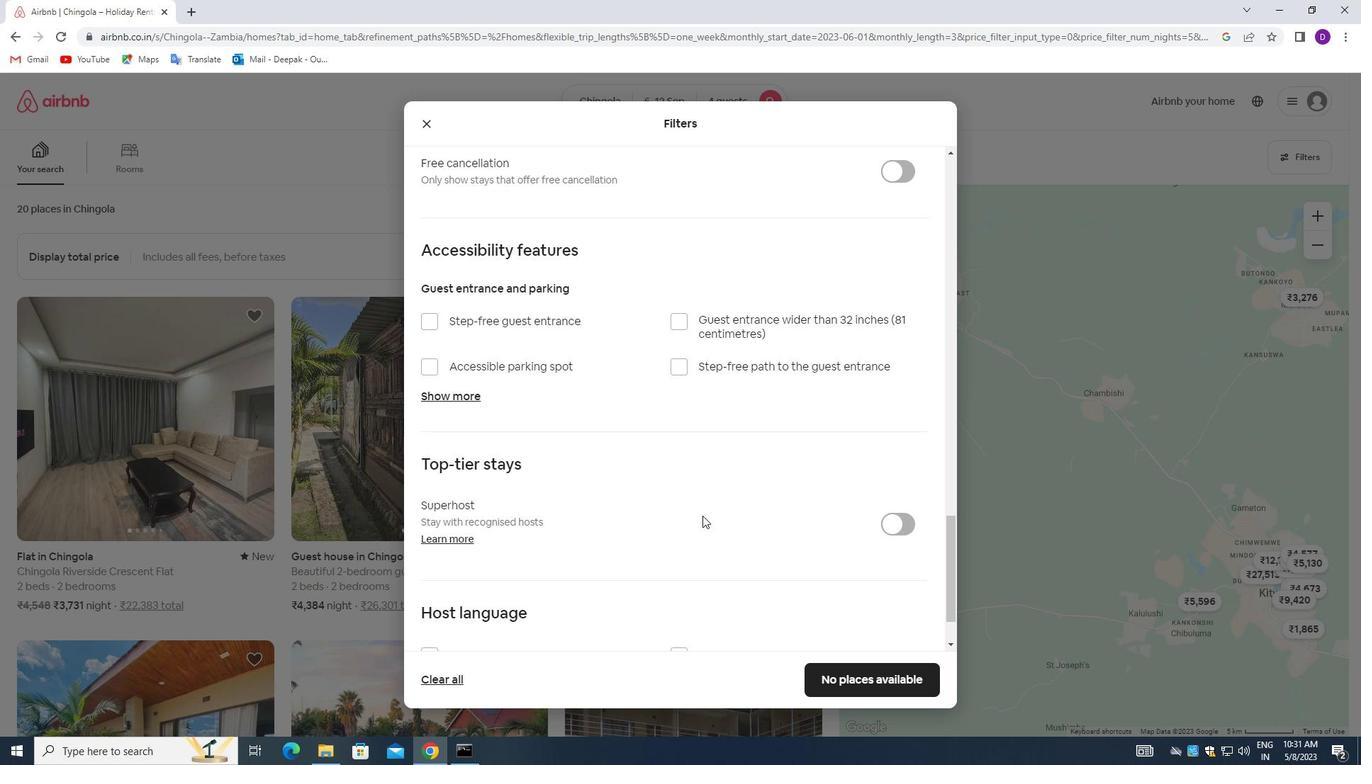
Action: Mouse scrolled (693, 525) with delta (0, 0)
Screenshot: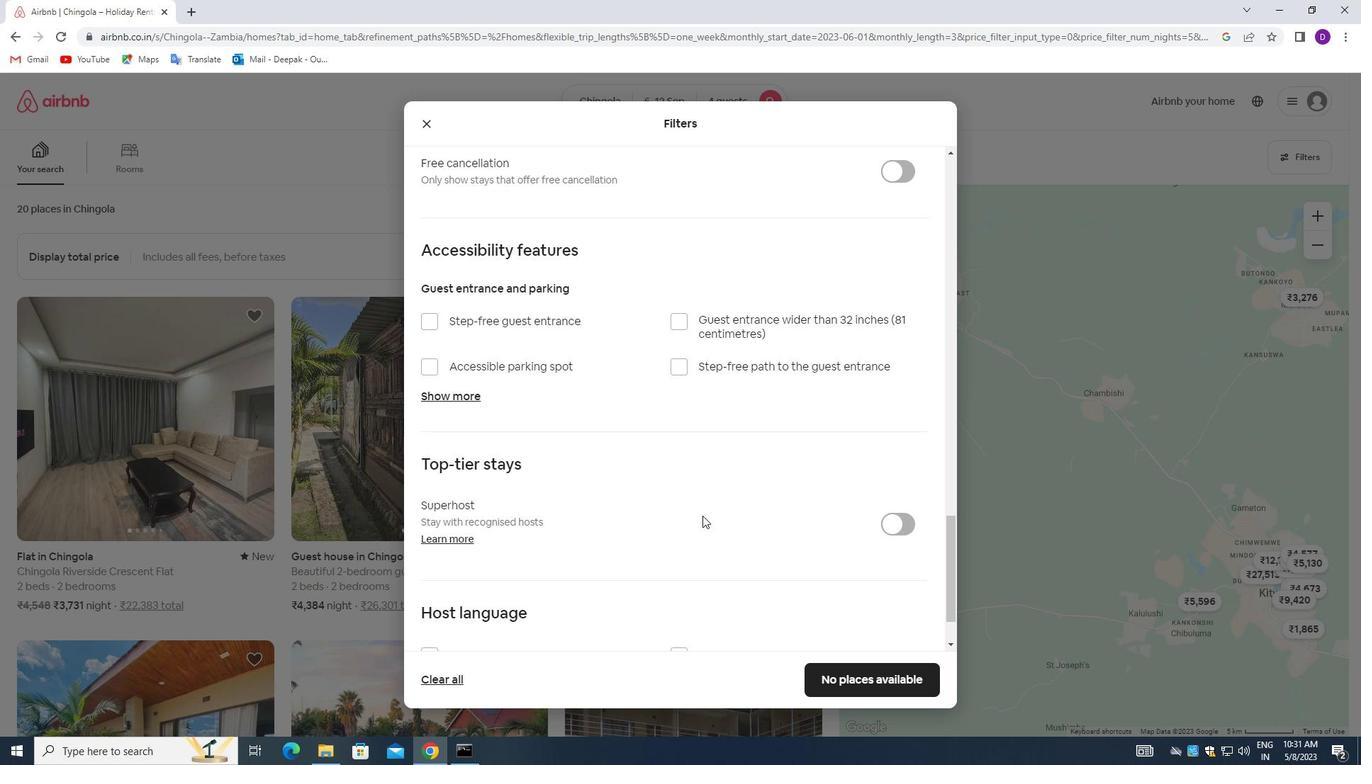 
Action: Mouse moved to (687, 528)
Screenshot: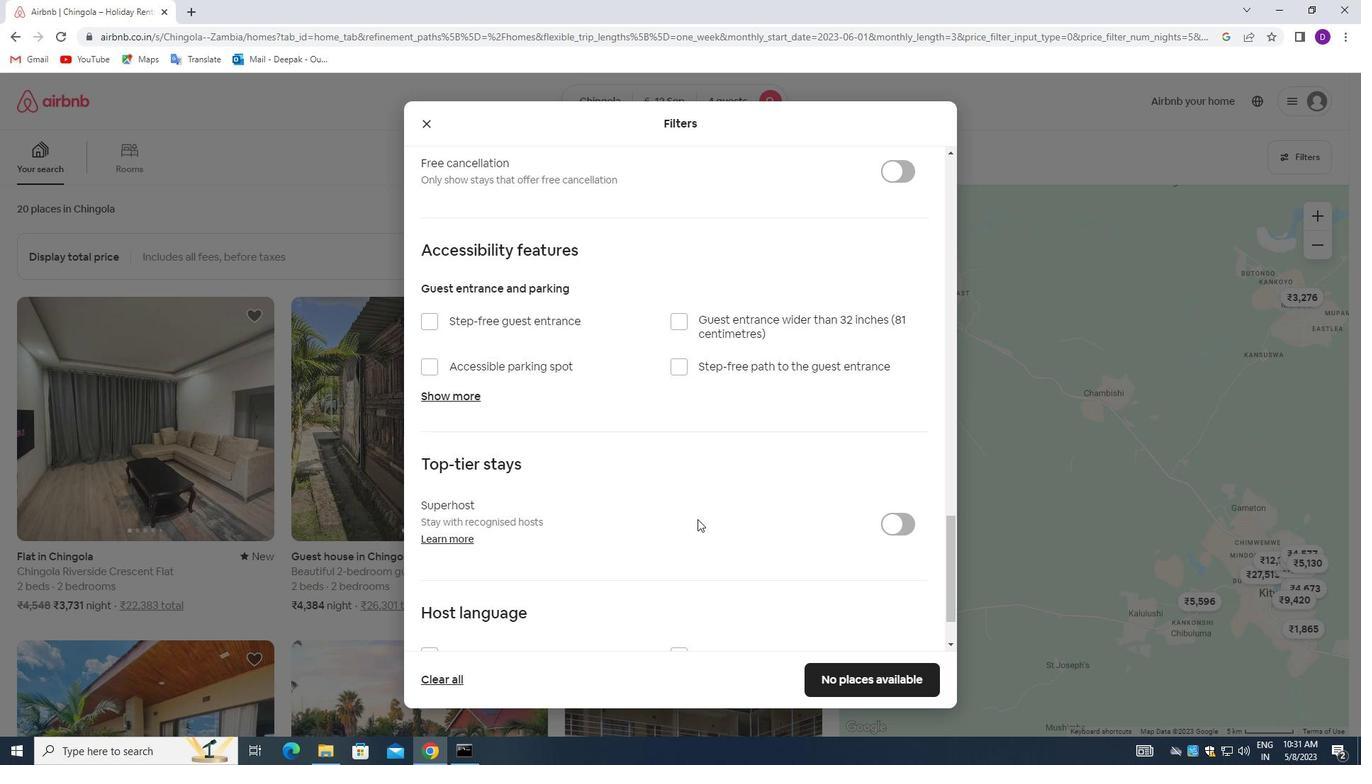 
Action: Mouse scrolled (687, 528) with delta (0, 0)
Screenshot: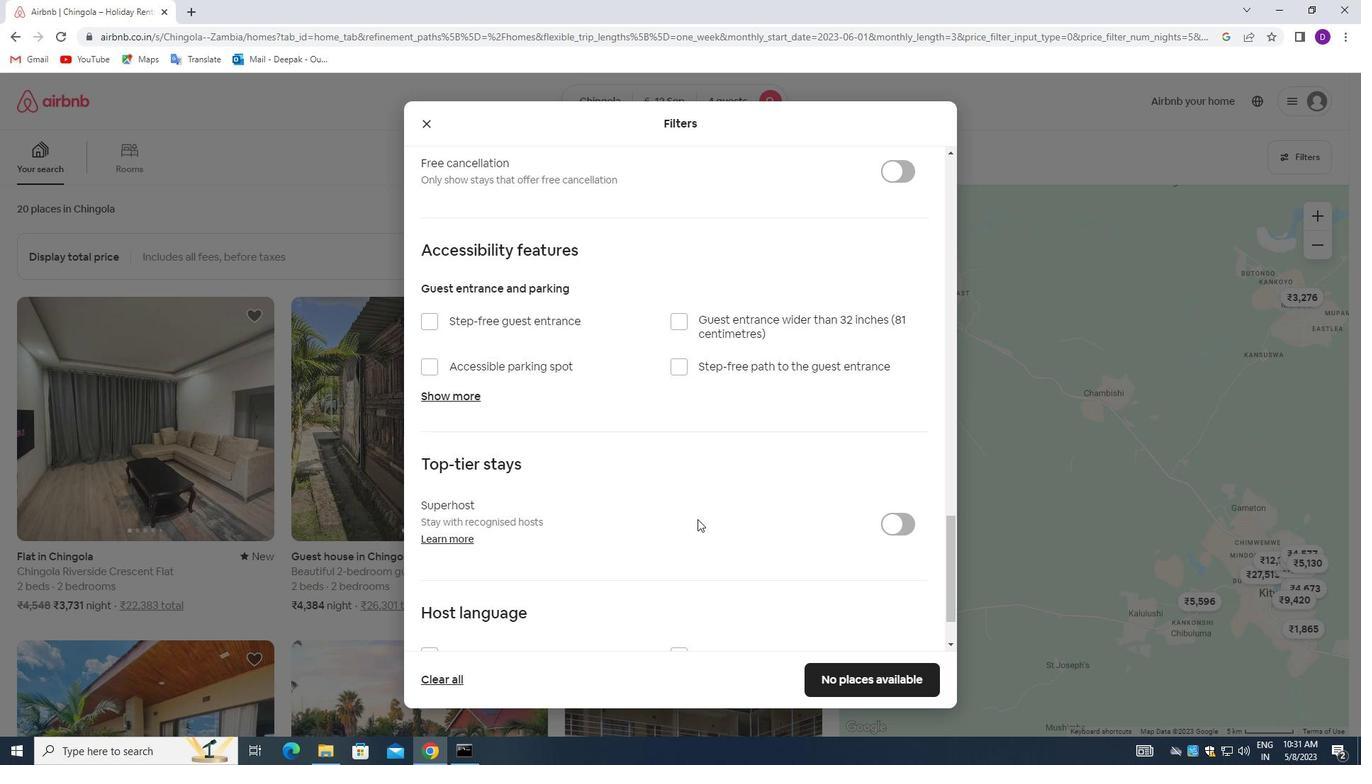 
Action: Mouse moved to (682, 529)
Screenshot: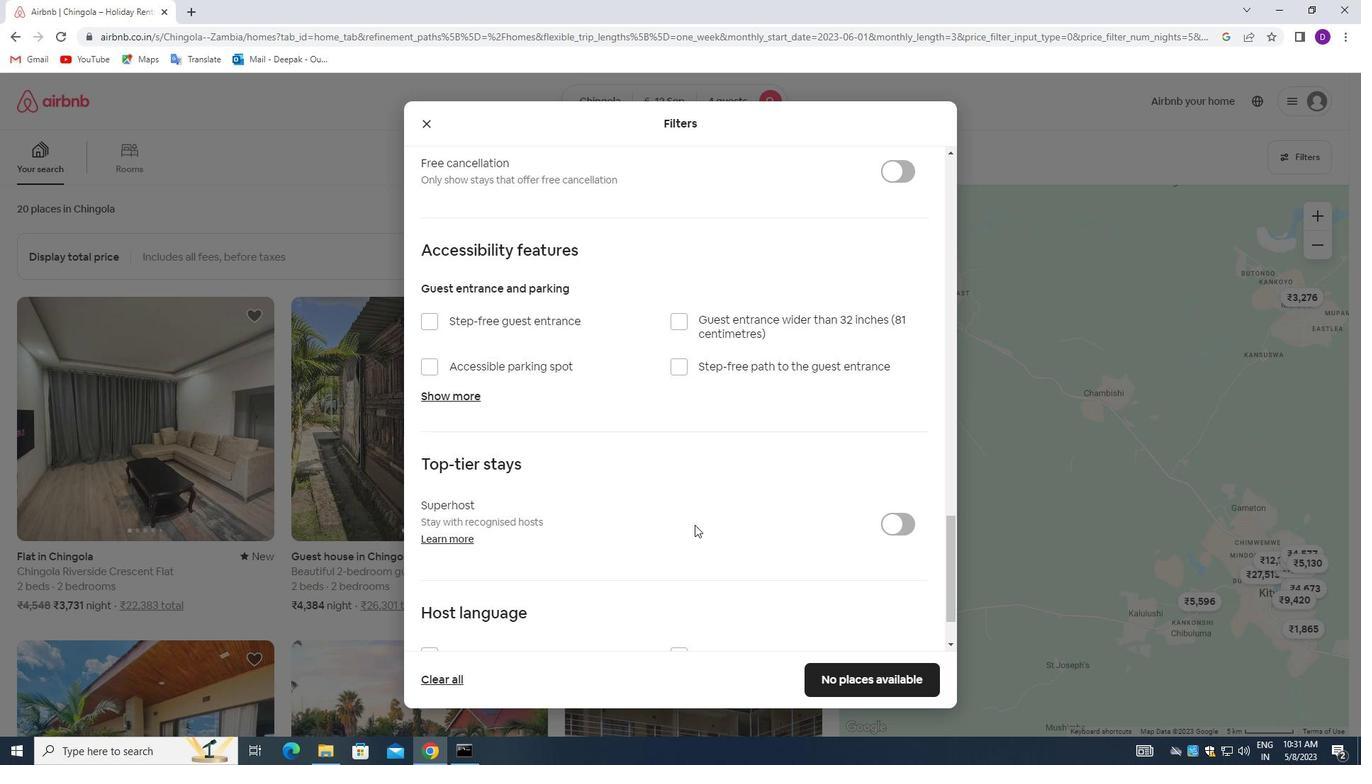 
Action: Mouse scrolled (682, 528) with delta (0, 0)
Screenshot: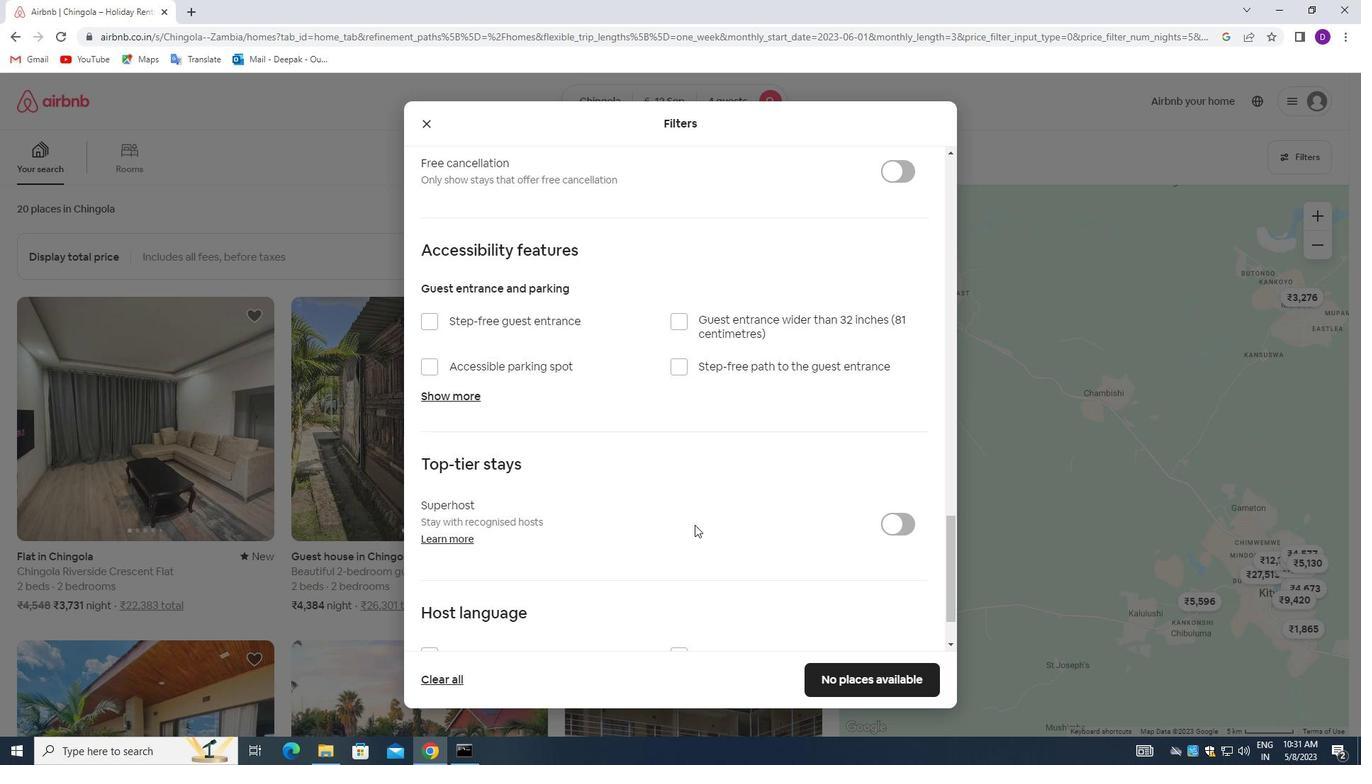 
Action: Mouse moved to (655, 553)
Screenshot: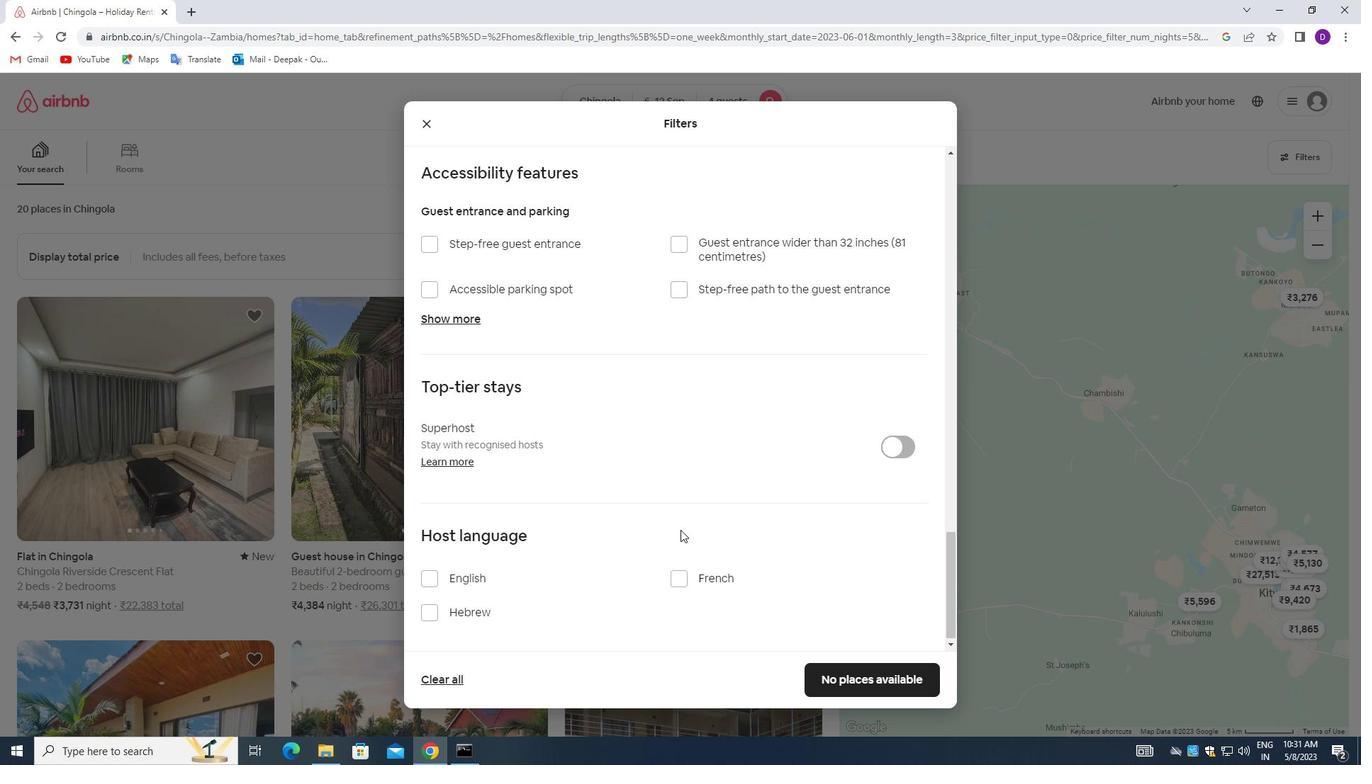 
Action: Mouse scrolled (655, 552) with delta (0, 0)
Screenshot: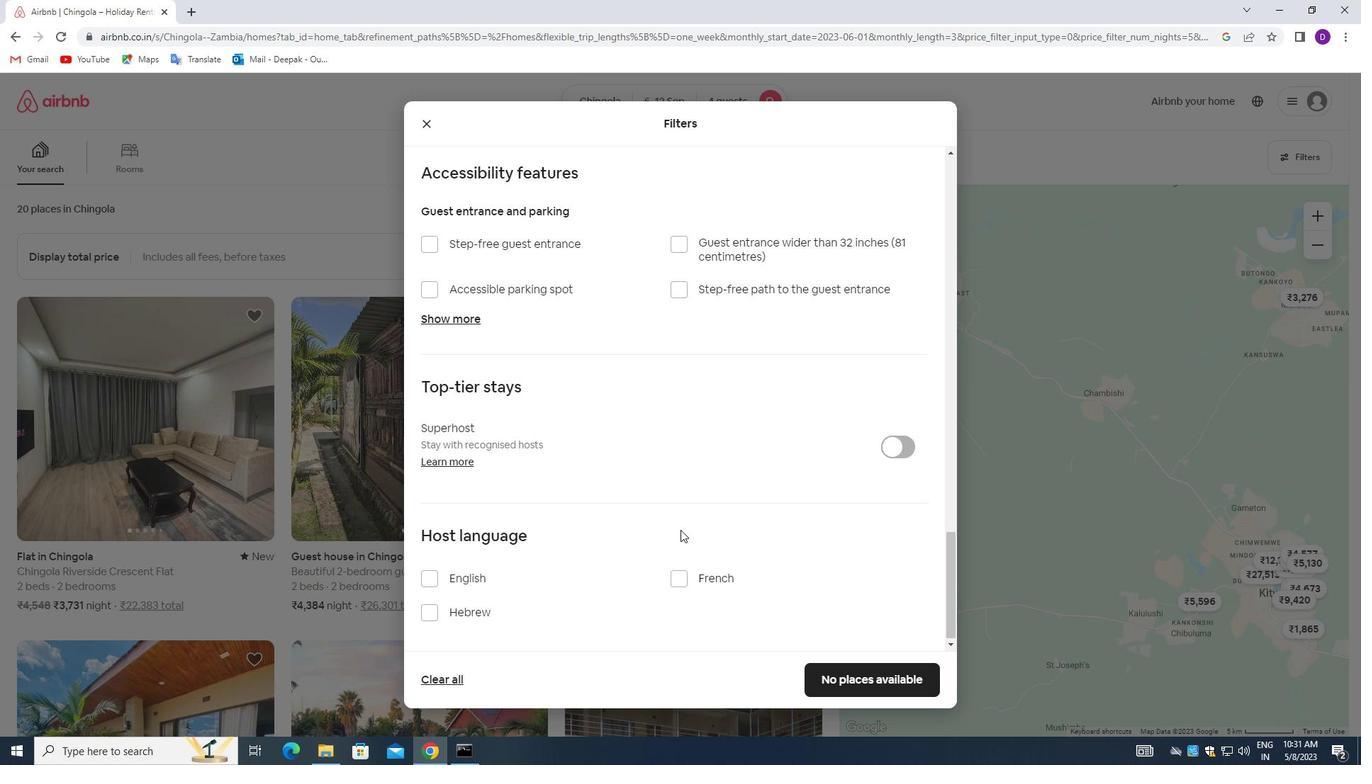 
Action: Mouse moved to (646, 557)
Screenshot: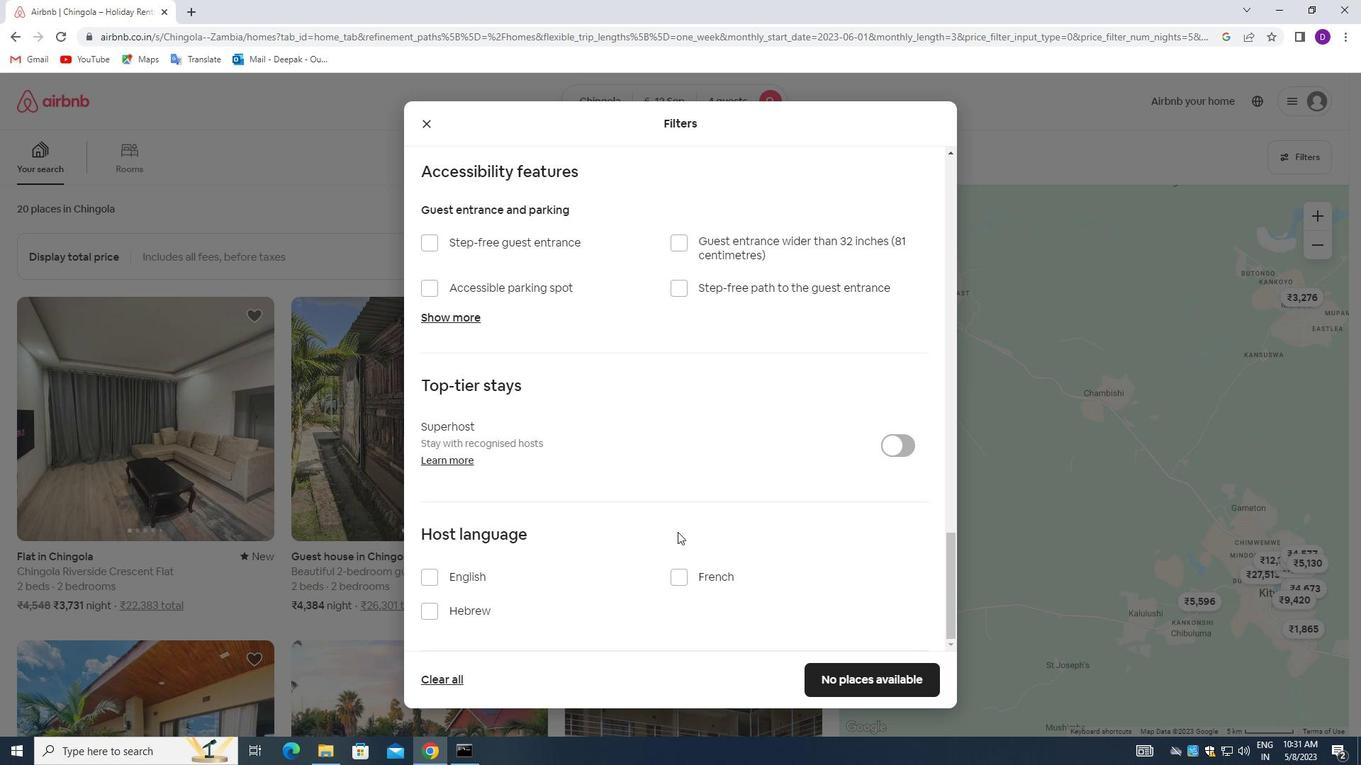
Action: Mouse scrolled (646, 556) with delta (0, 0)
Screenshot: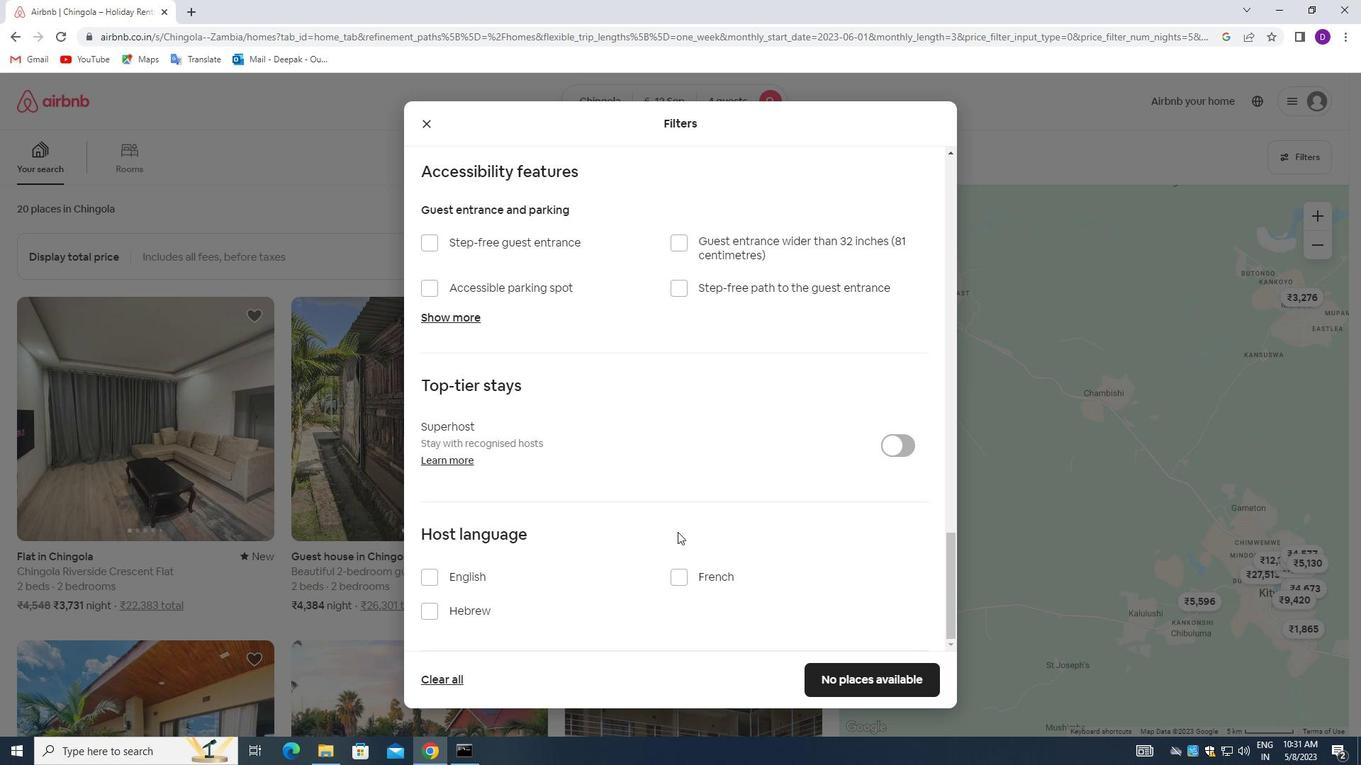 
Action: Mouse moved to (626, 564)
Screenshot: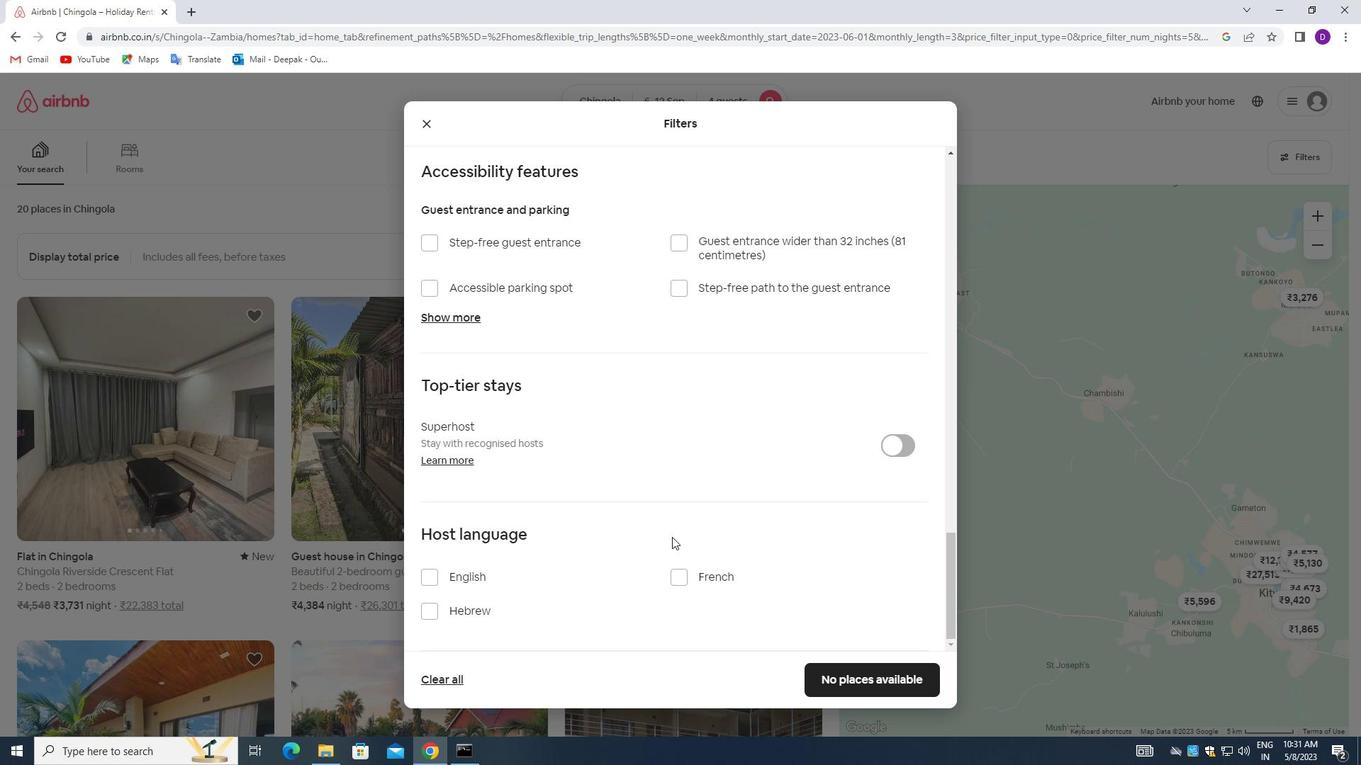 
Action: Mouse scrolled (626, 563) with delta (0, 0)
Screenshot: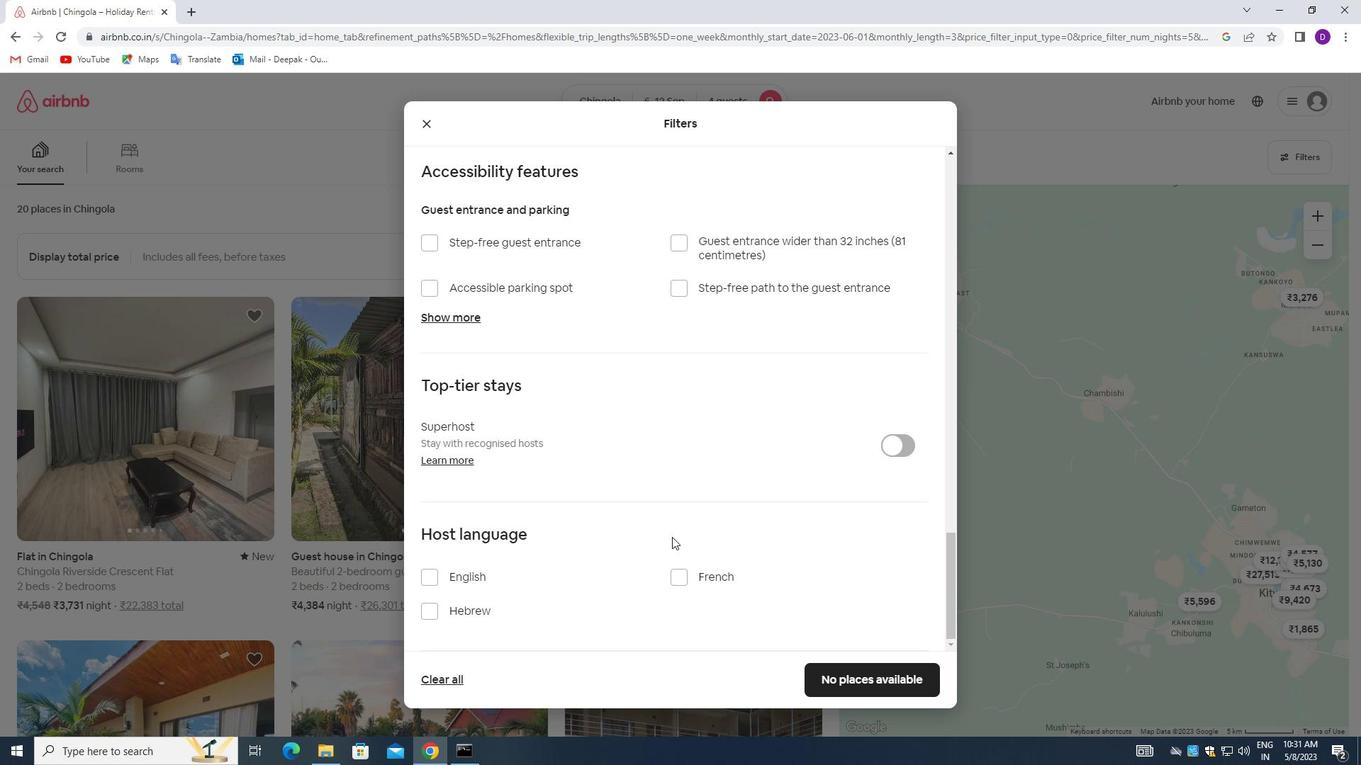 
Action: Mouse moved to (430, 581)
Screenshot: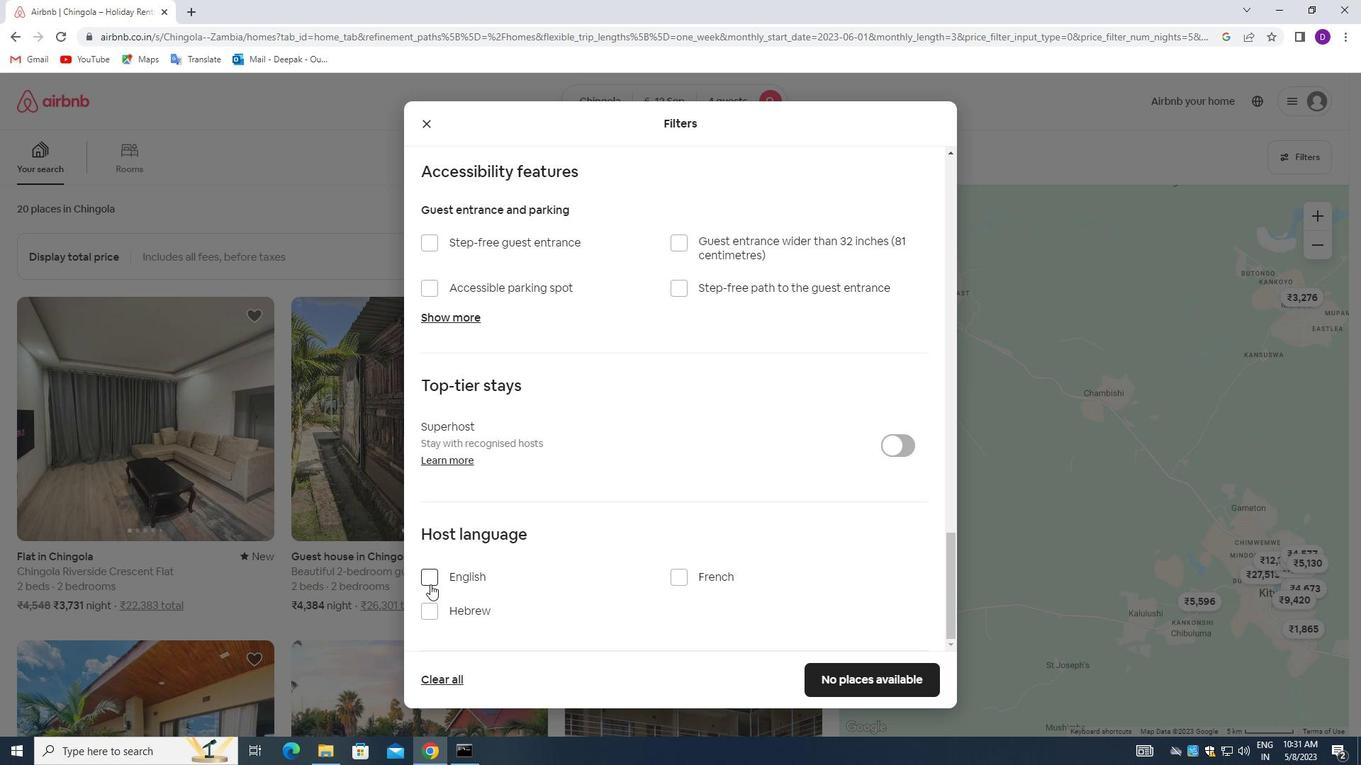 
Action: Mouse pressed left at (430, 581)
Screenshot: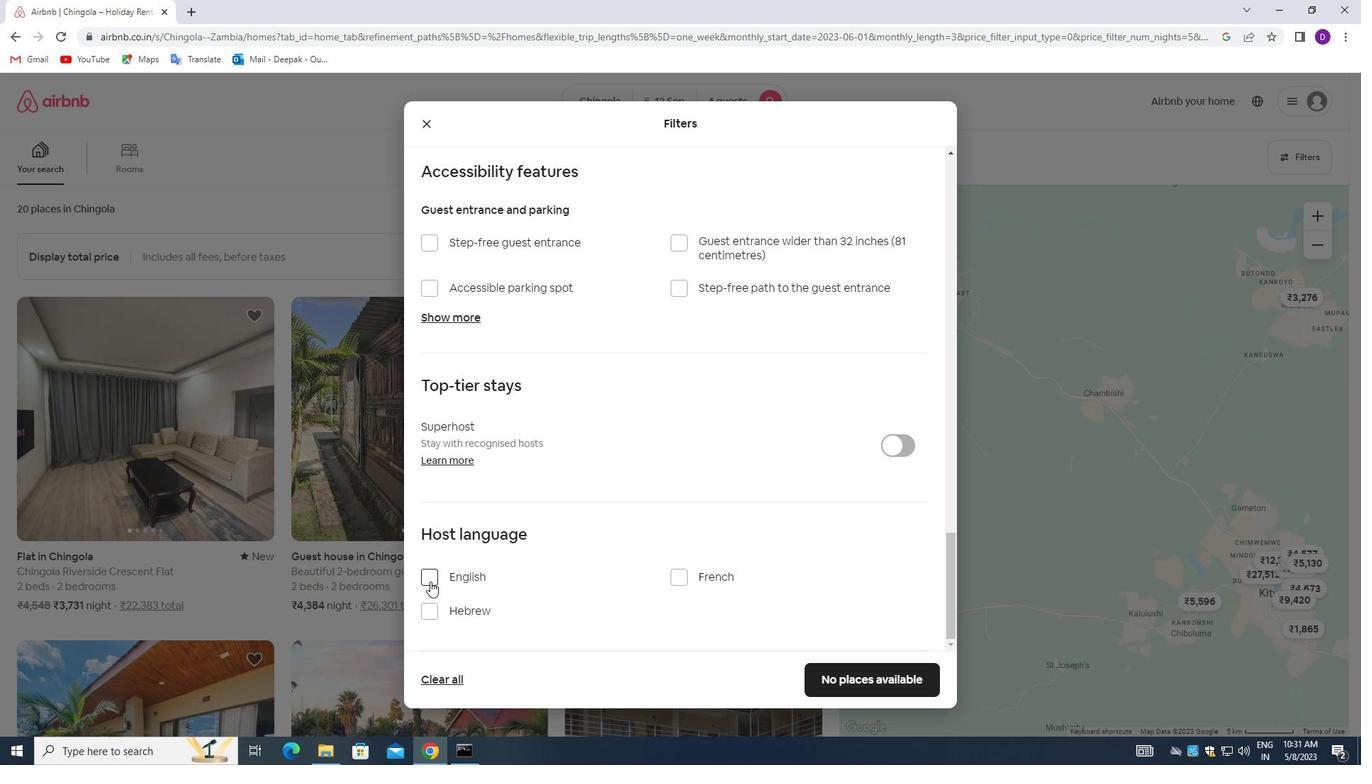 
Action: Mouse moved to (811, 672)
Screenshot: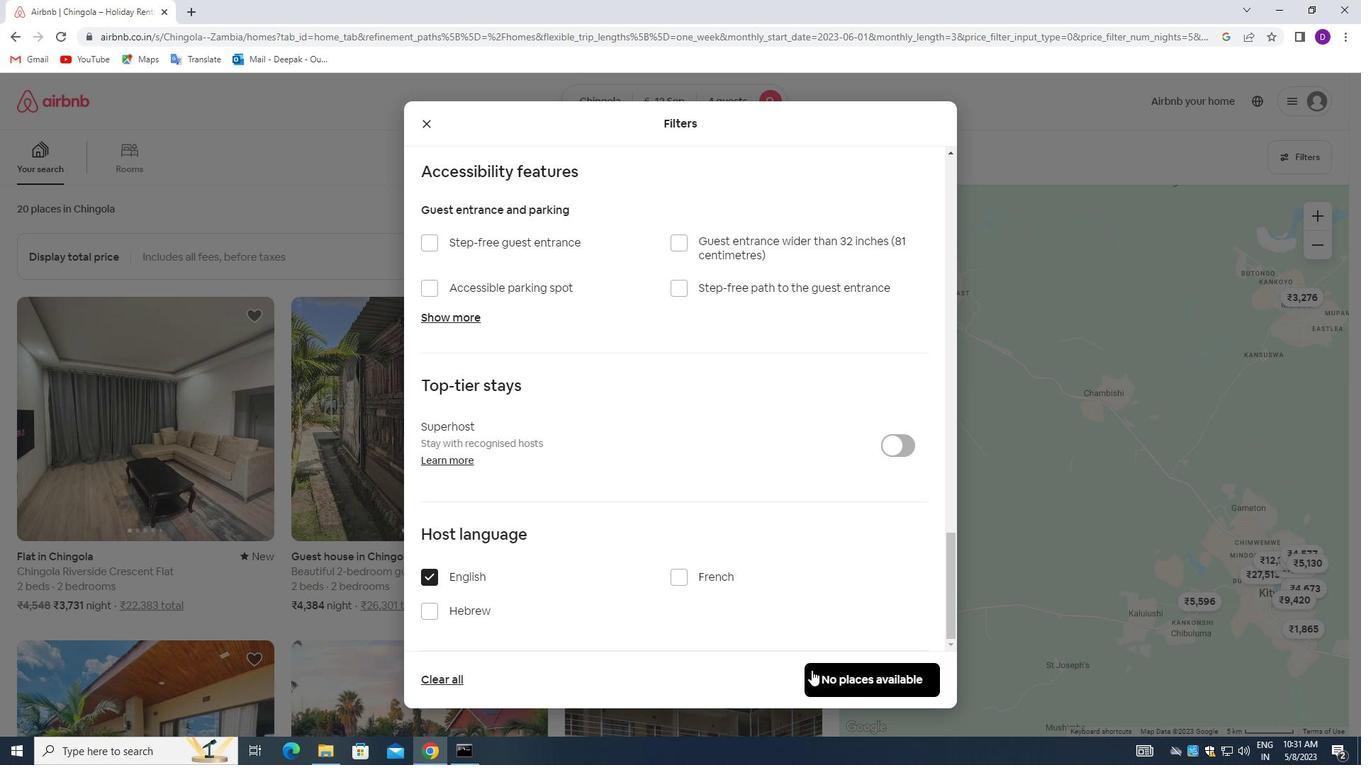 
Action: Mouse pressed left at (811, 672)
Screenshot: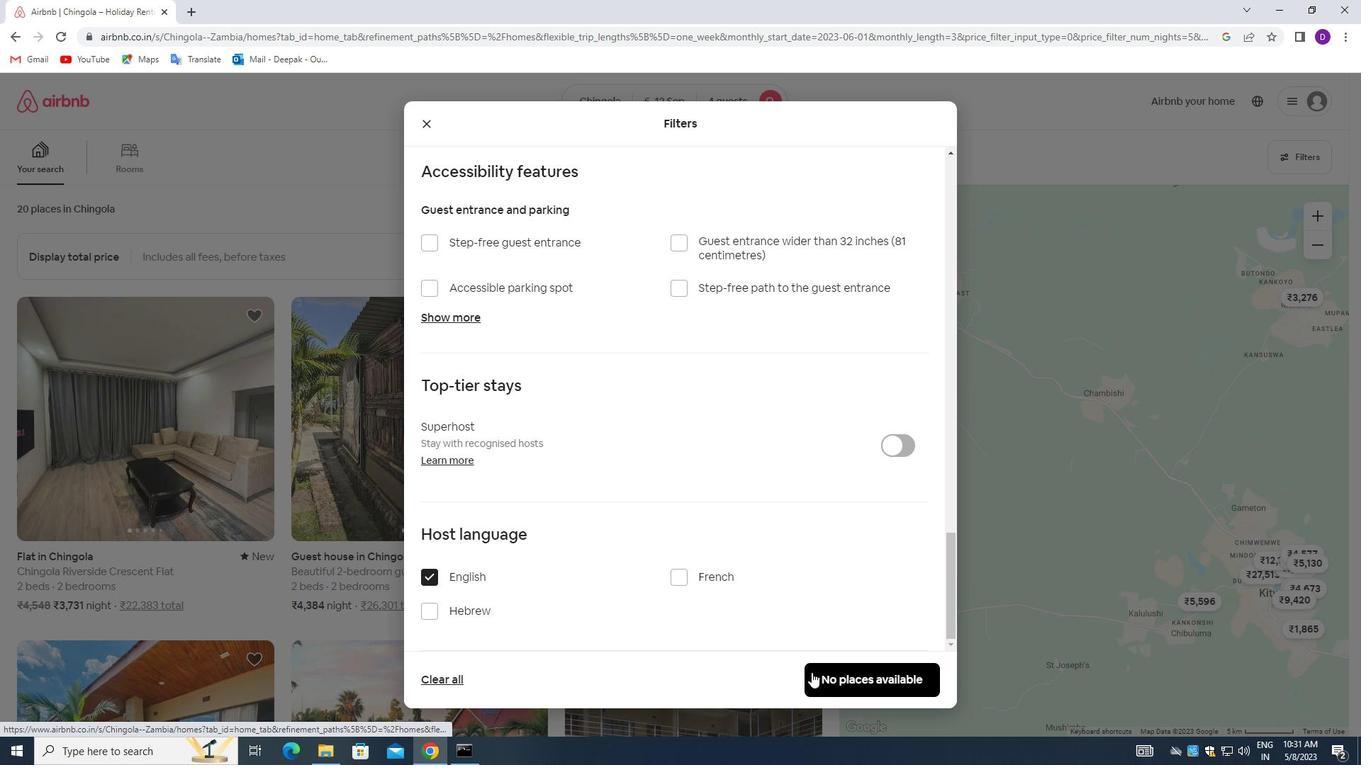 
Action: Mouse moved to (762, 512)
Screenshot: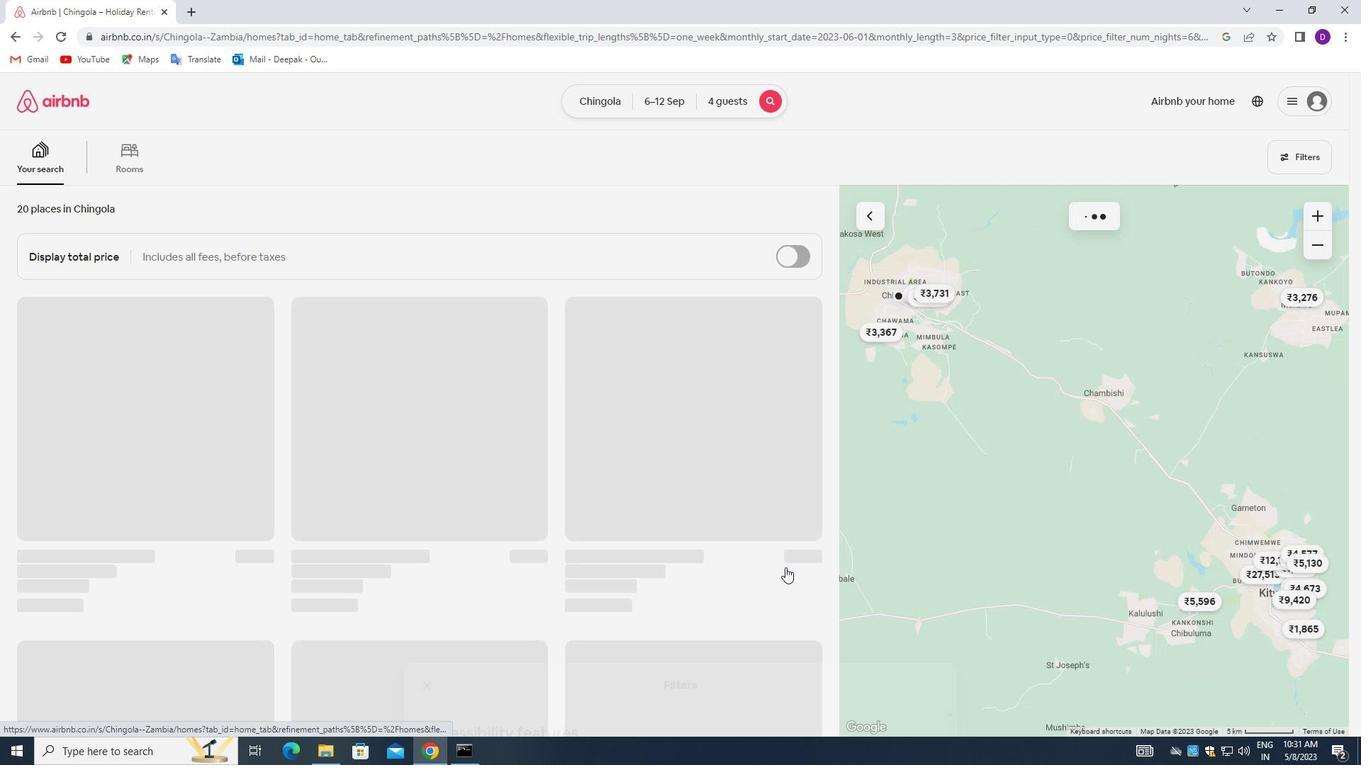 
